 Task: Add an event  with title  Marketing Campaign Execution and Assessment, date '2023/12/19' to 2023/12/20 & Select Event type as  Collective. Add location for the event as  Kolkata, India and add a description: Participants will learn how to provide feedback and constructive criticism in a constructive and respectful manner. They will practice giving and receiving feedback, focusing on specific behaviors and outcomes, and offering suggestions for improvement.Create an event link  http-marketingcampaignexecutionandassessmentcom & Select the event color as  Bright Yellow. , logged in from the account softage.4@softage.netand send the event invitation to softage.10@softage.net and softage.1@softage.net
Action: Mouse moved to (518, 400)
Screenshot: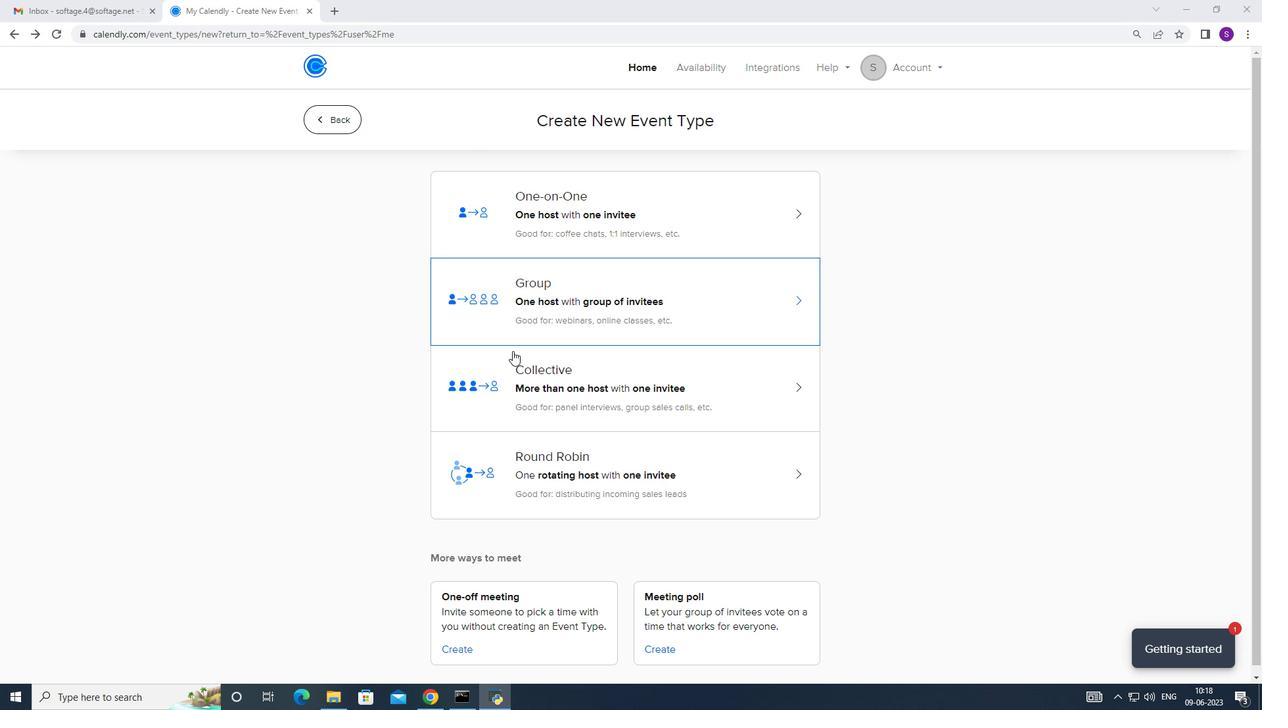 
Action: Mouse pressed left at (518, 400)
Screenshot: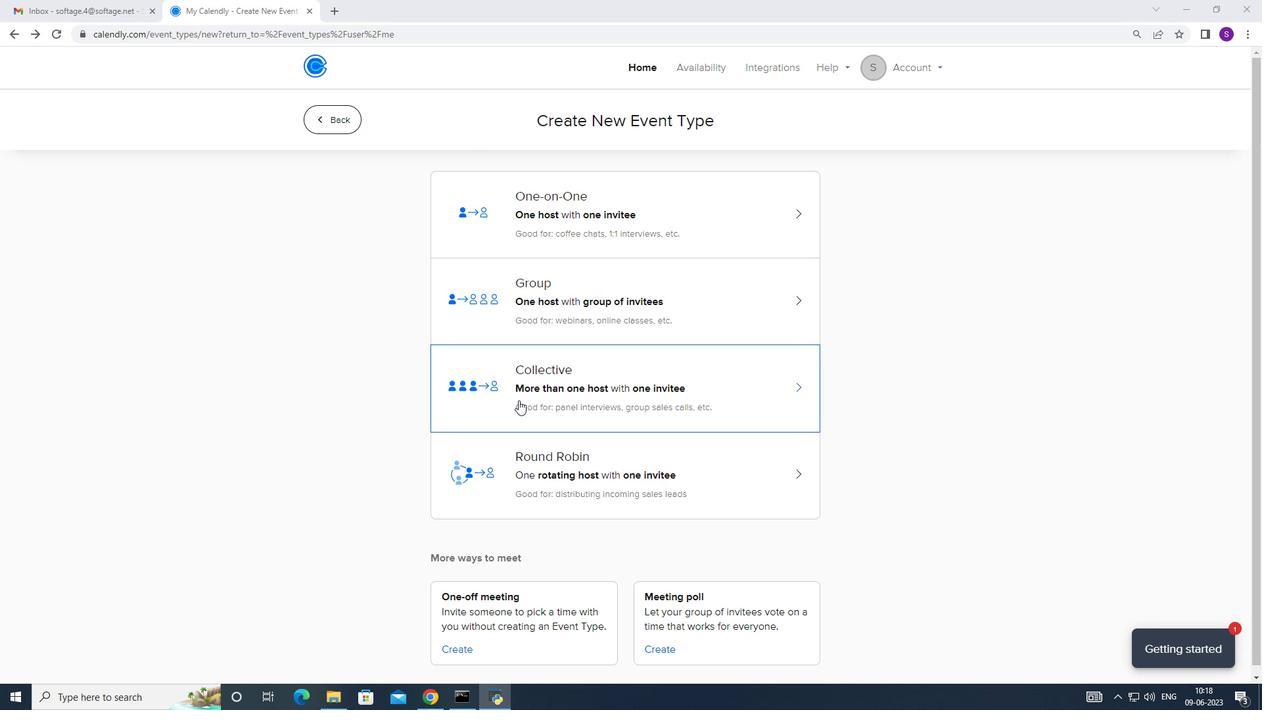 
Action: Mouse moved to (764, 289)
Screenshot: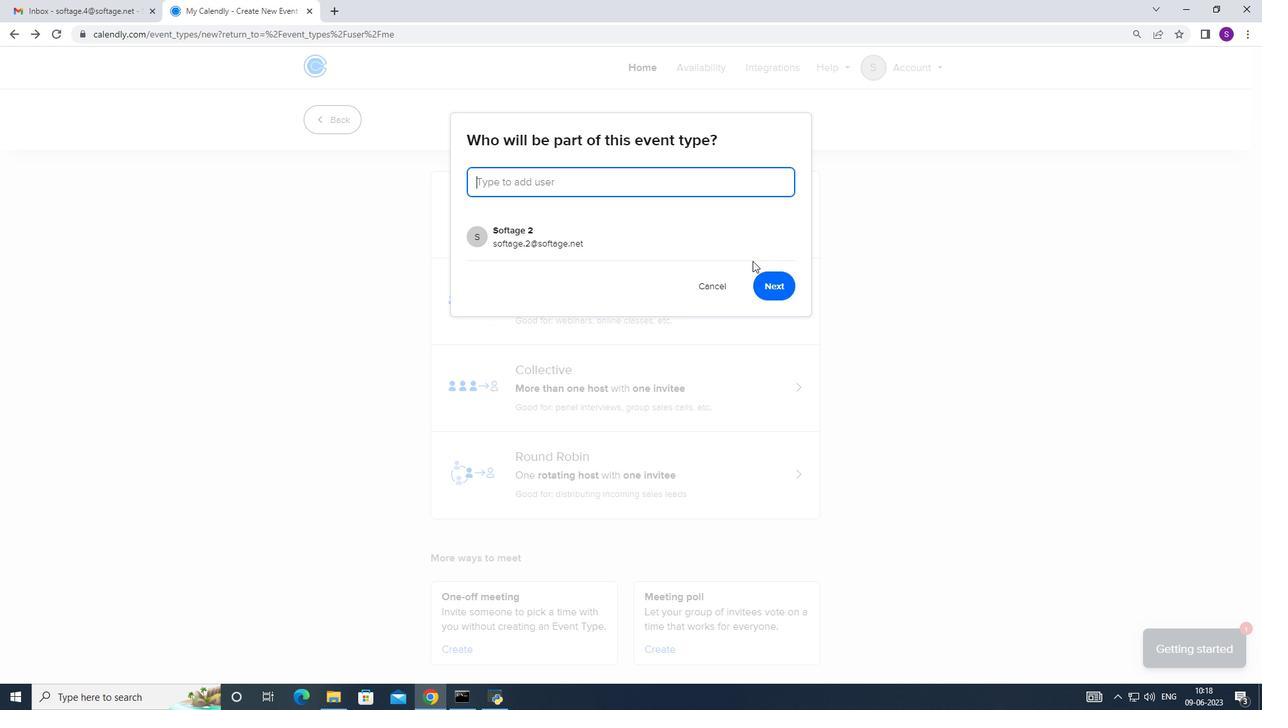 
Action: Mouse pressed left at (764, 289)
Screenshot: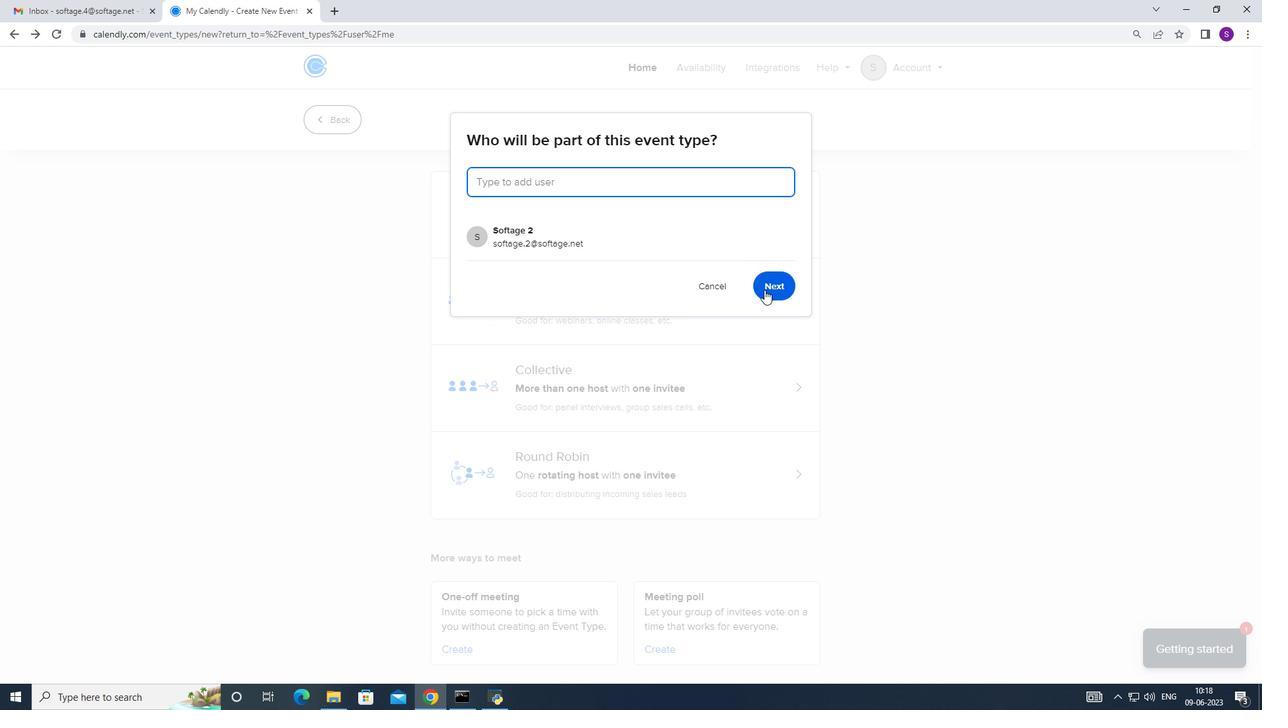 
Action: Mouse moved to (410, 303)
Screenshot: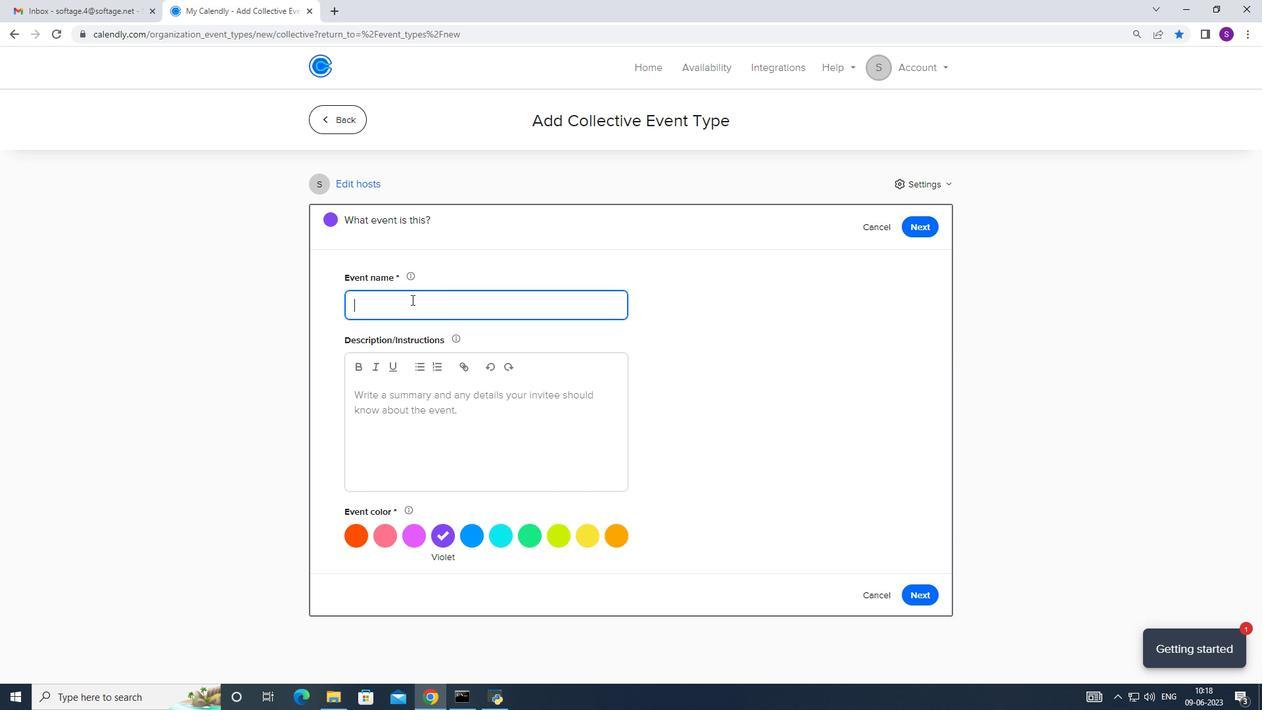 
Action: Key pressed <Key.caps_lock>M<Key.caps_lock>arketing<Key.space><Key.caps_lock>C<Key.caps_lock>ampaign<Key.space><Key.caps_lock>E<Key.caps_lock>xecution
Screenshot: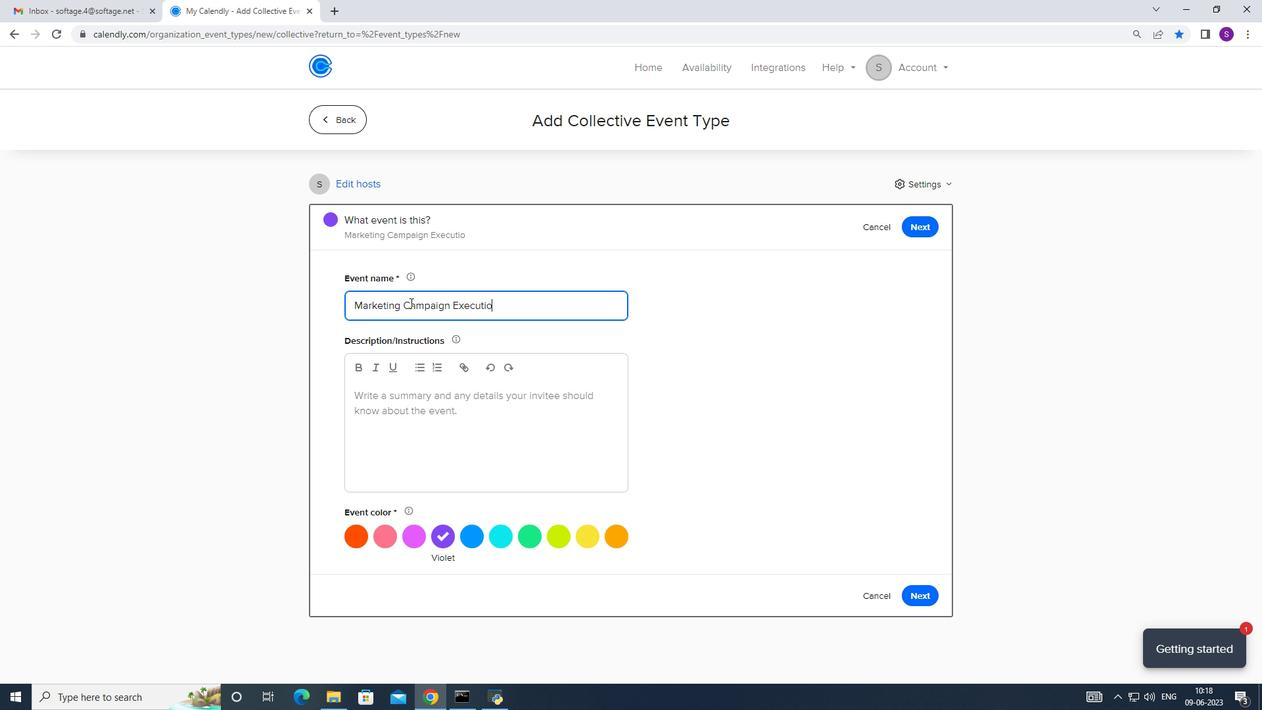 
Action: Mouse moved to (528, 314)
Screenshot: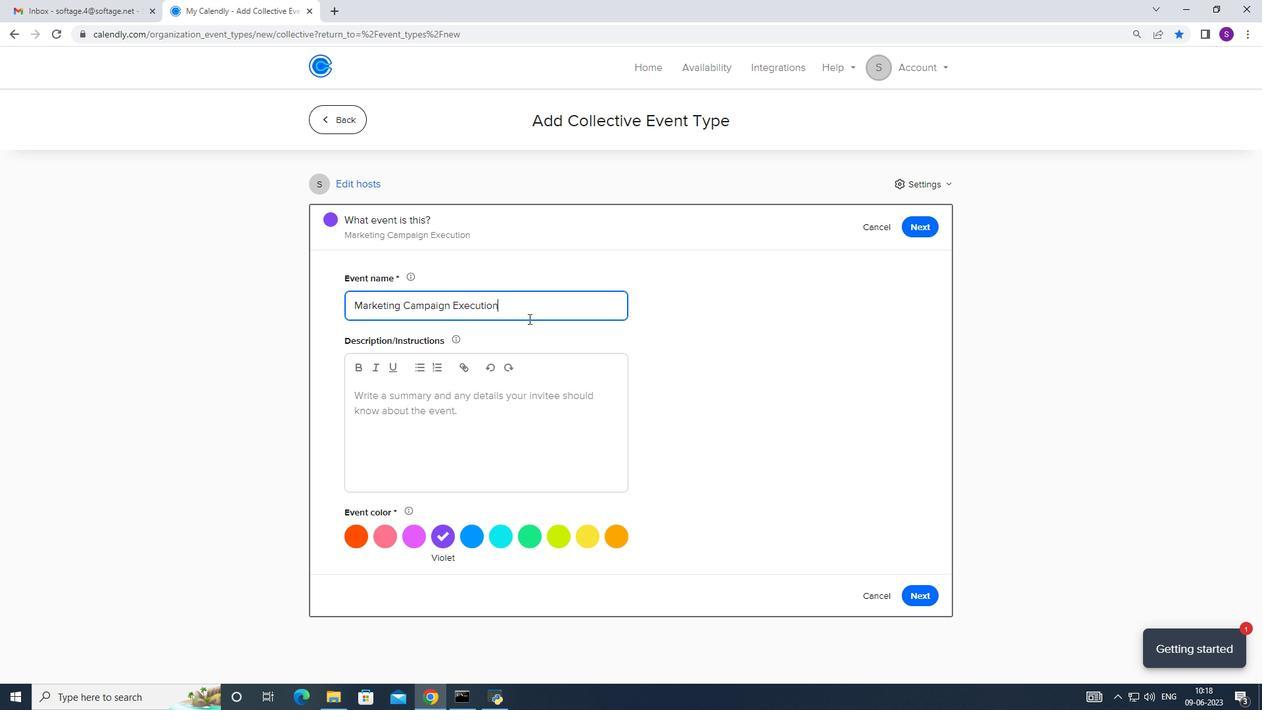 
Action: Key pressed <Key.space>
Screenshot: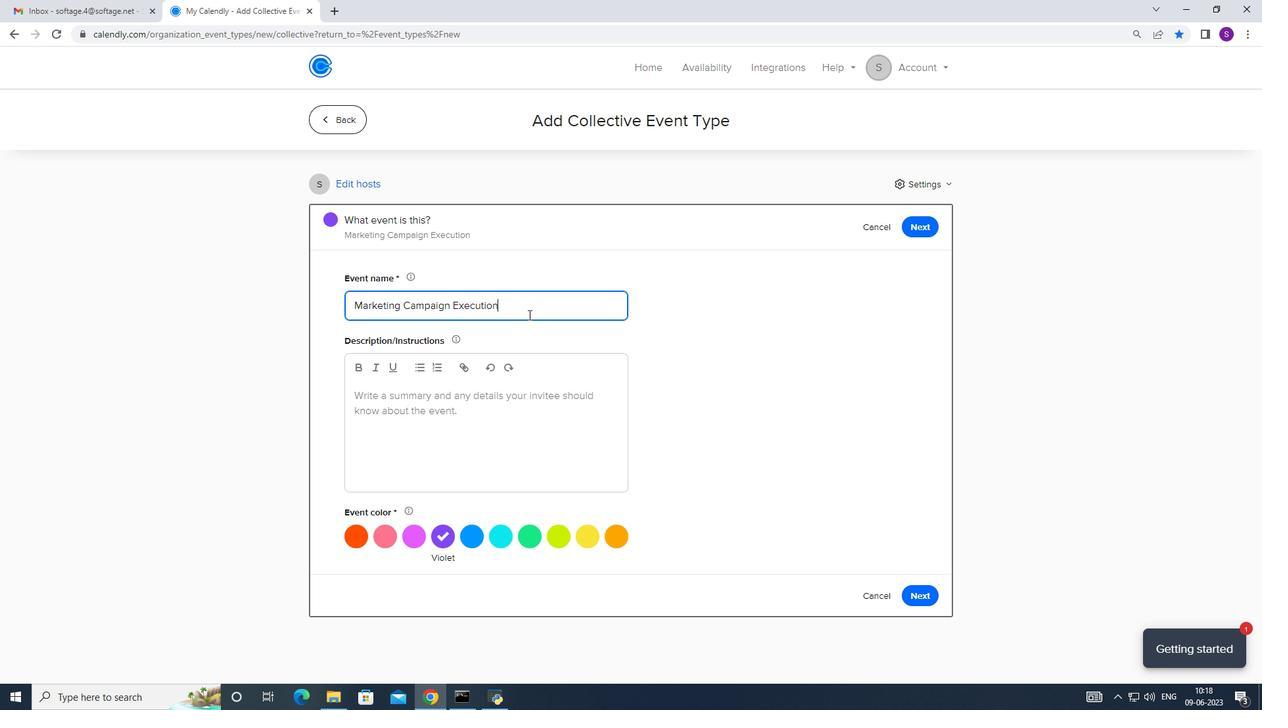 
Action: Mouse moved to (527, 314)
Screenshot: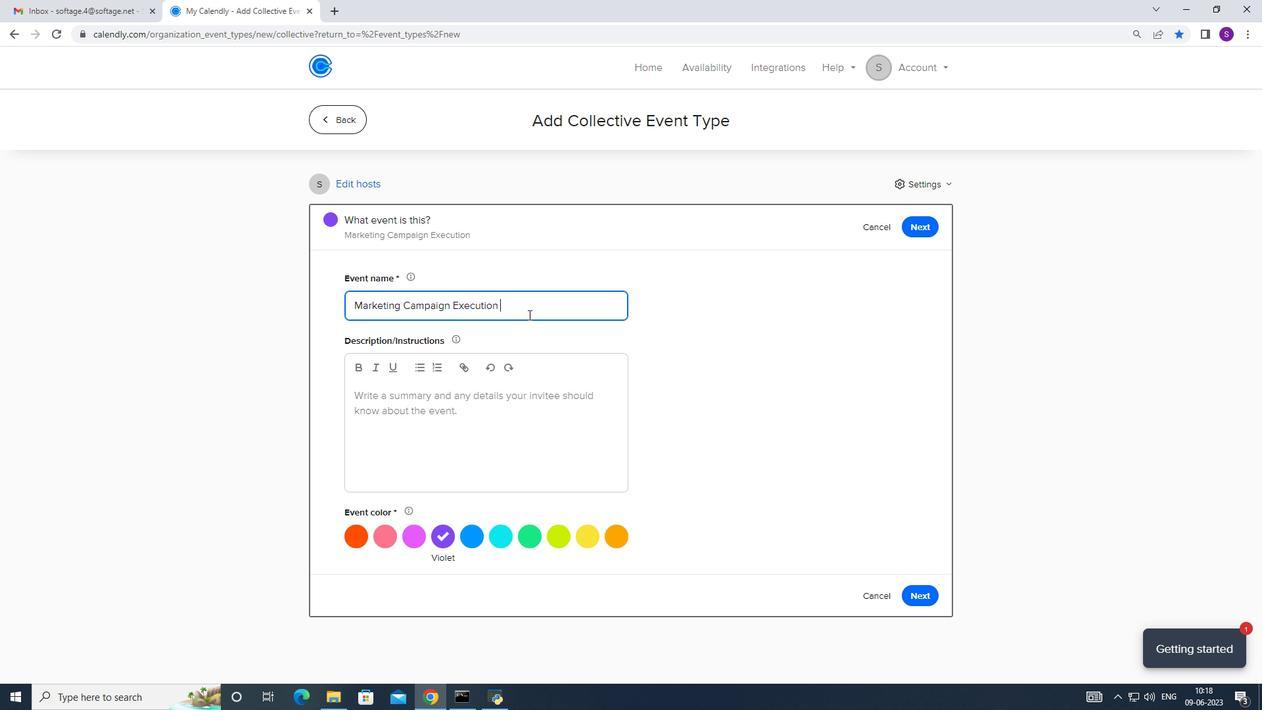 
Action: Key pressed <Key.space>and<Key.space><Key.caps_lock>A<Key.caps_lock>ssessment
Screenshot: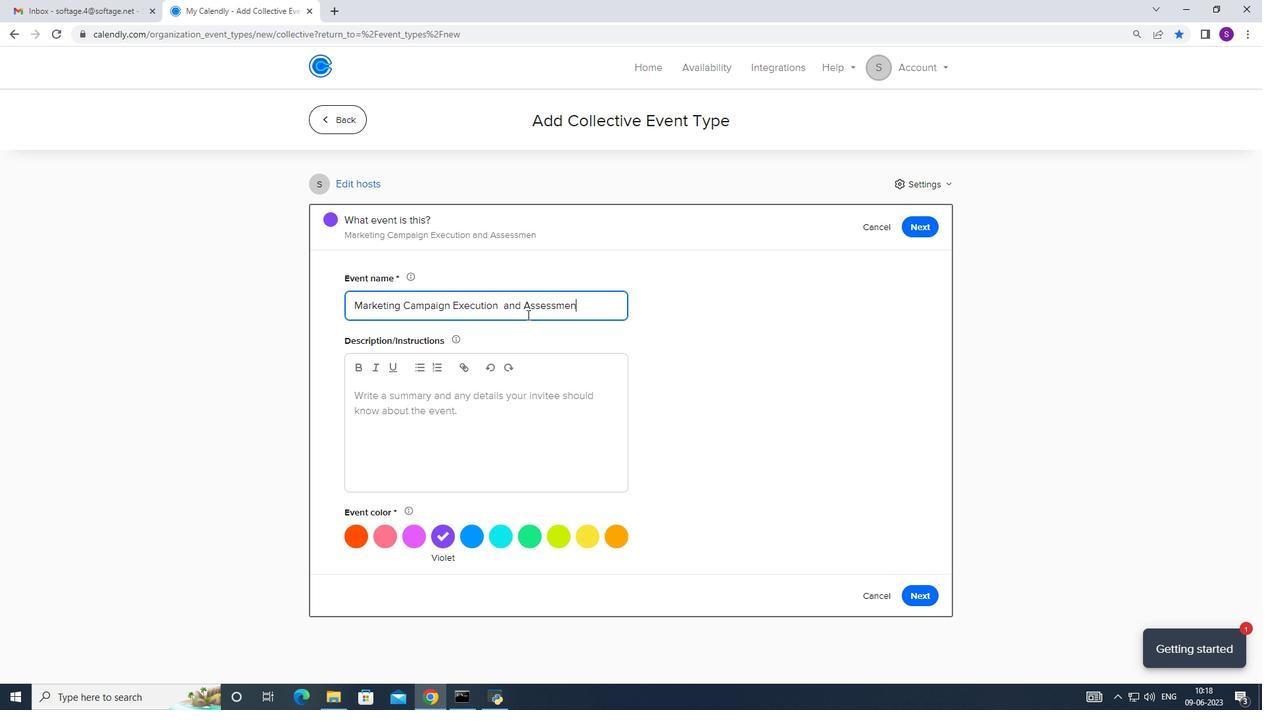 
Action: Mouse moved to (477, 399)
Screenshot: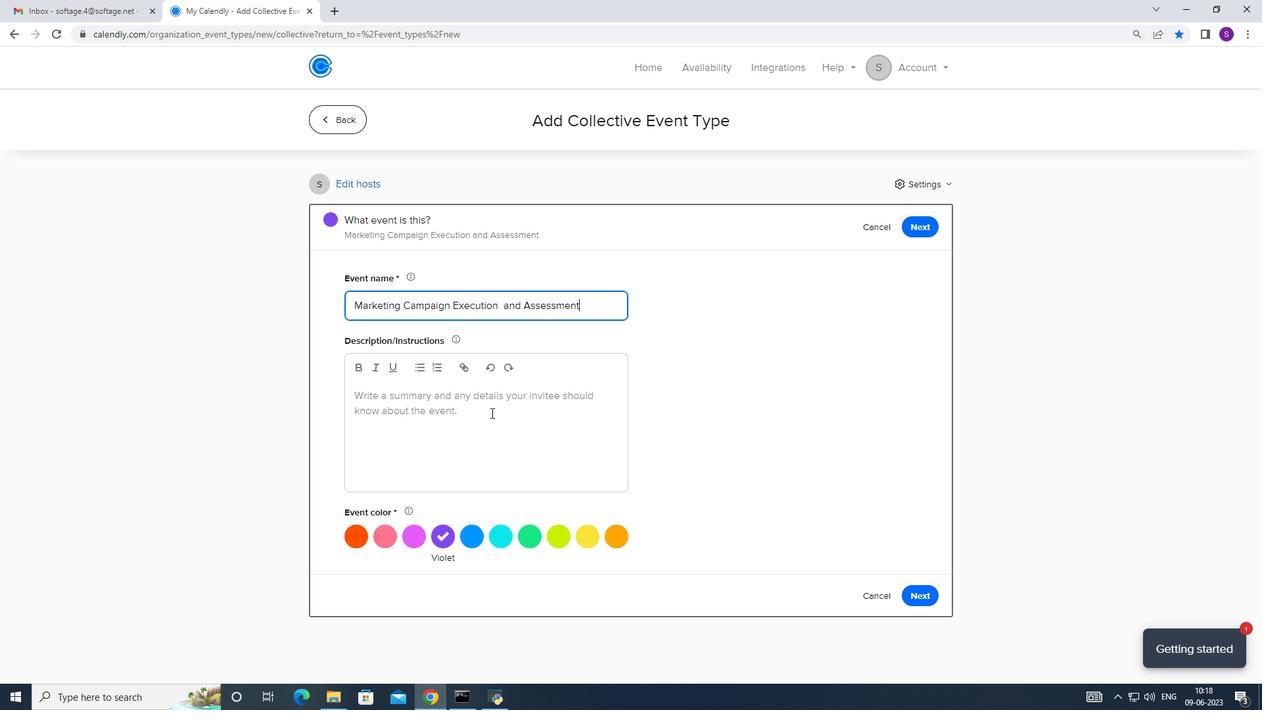 
Action: Mouse pressed left at (477, 399)
Screenshot: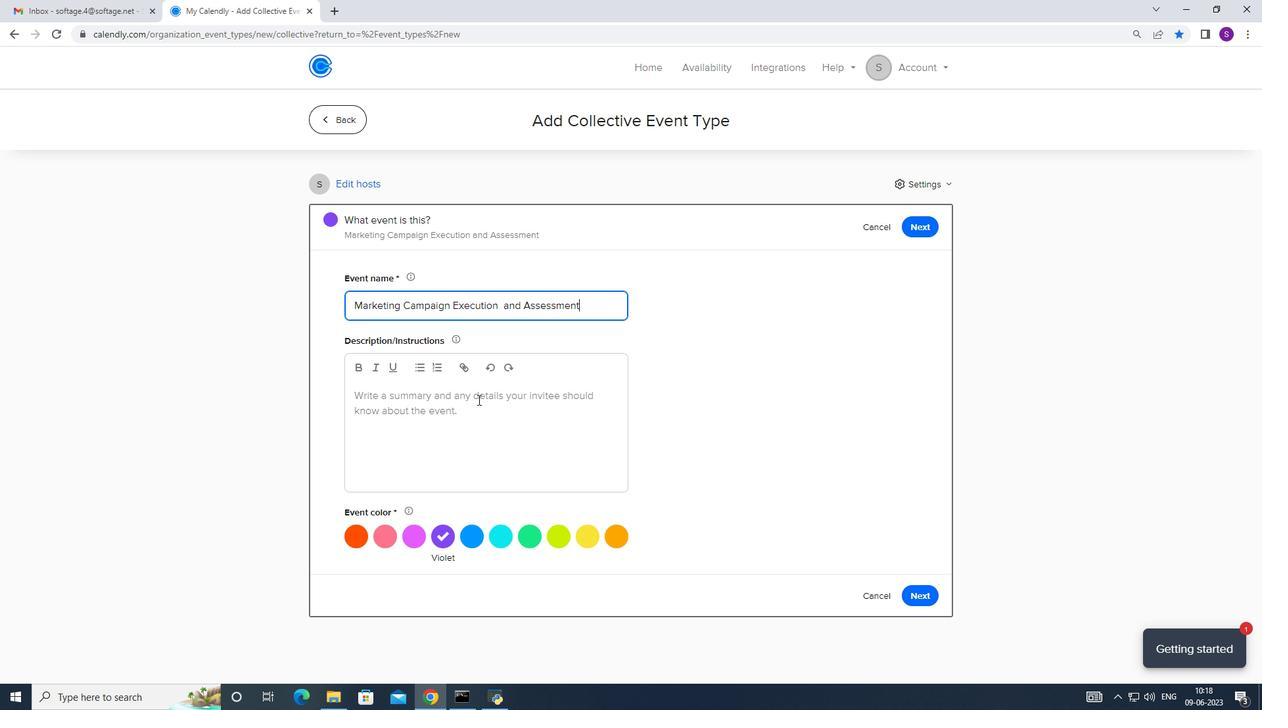 
Action: Mouse moved to (386, 402)
Screenshot: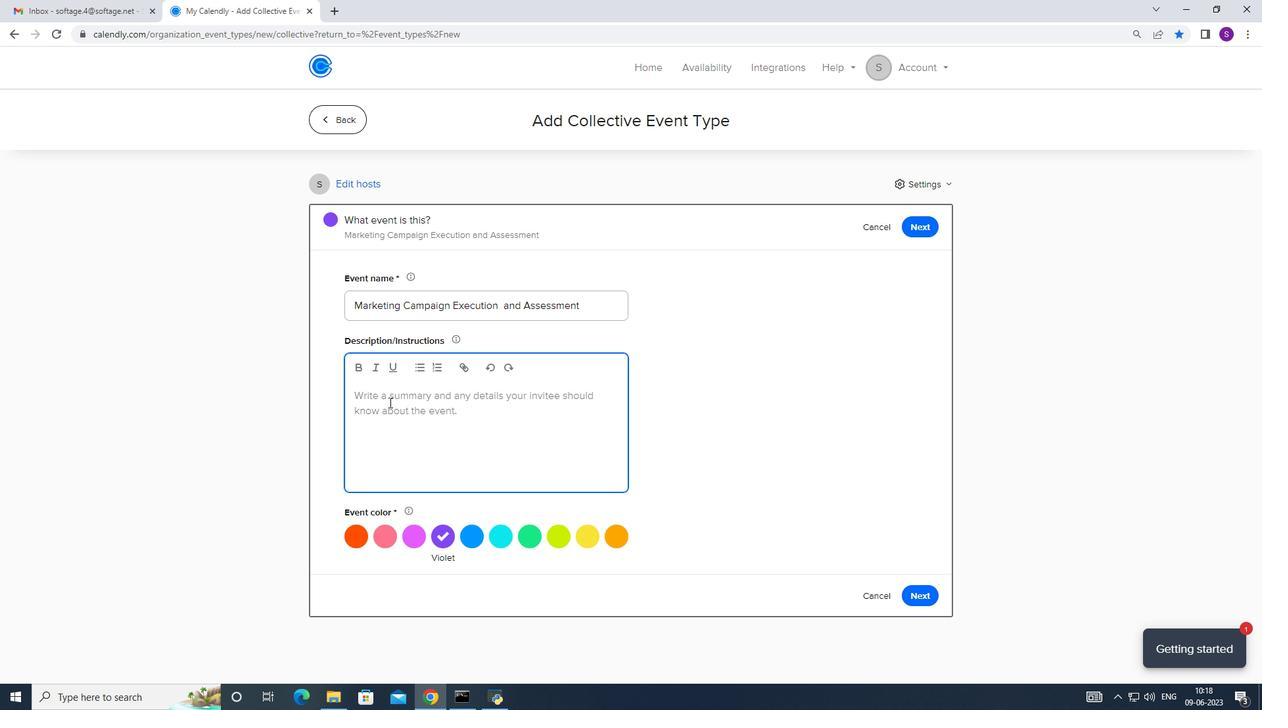 
Action: Mouse pressed left at (386, 402)
Screenshot: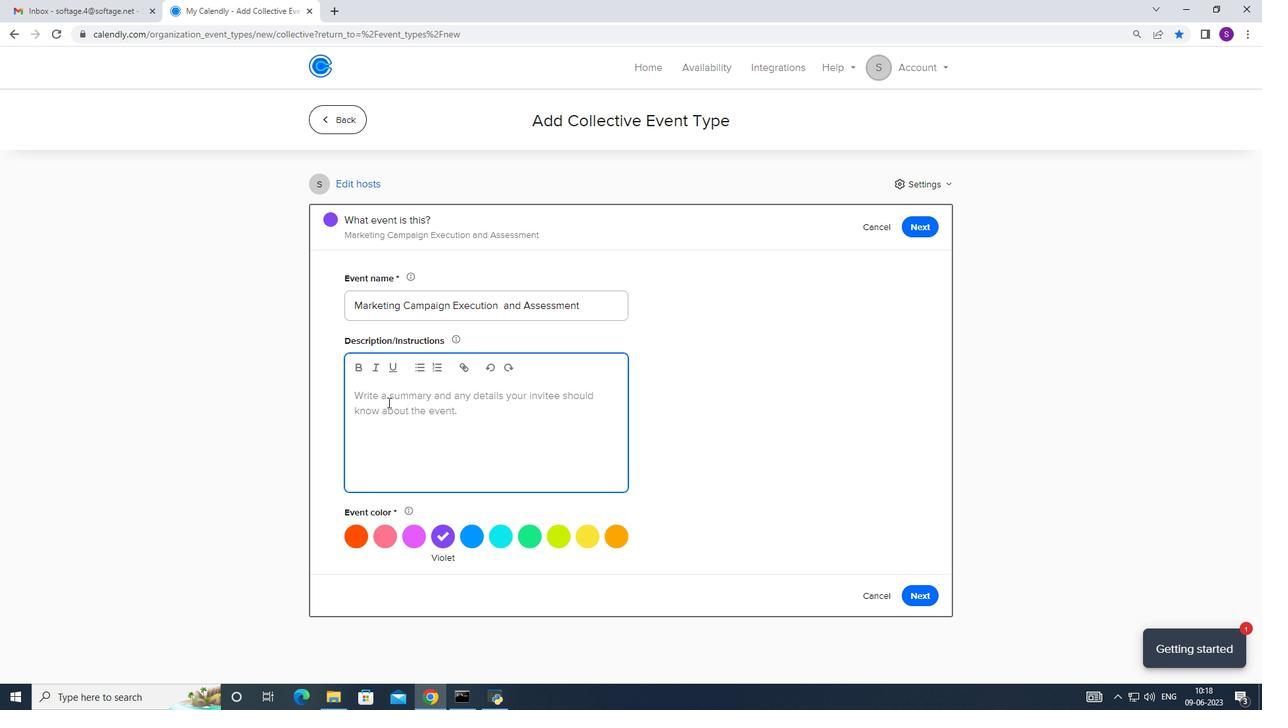 
Action: Mouse moved to (389, 400)
Screenshot: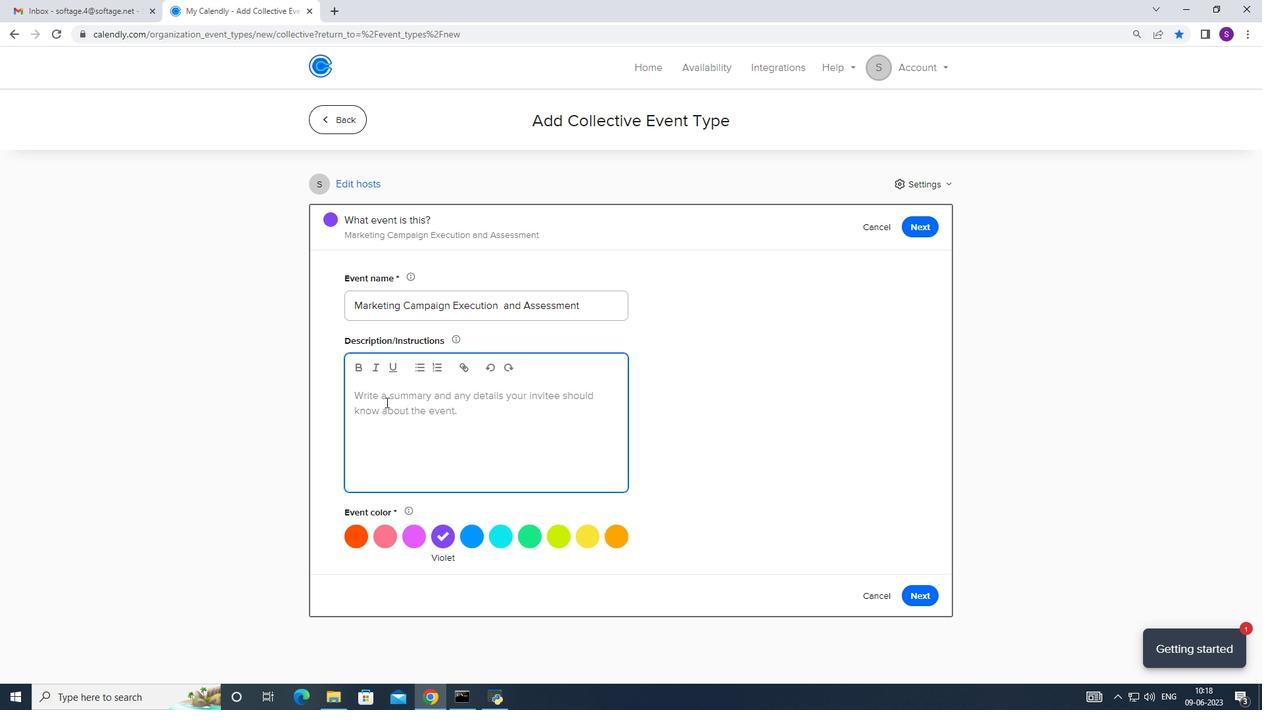 
Action: Key pressed <Key.caps_lock>P<Key.caps_lock>articipants<Key.space>will<Key.space>learn<Key.space>how<Key.space>to<Key.space>provide<Key.space>feedbvack<Key.space><Key.backspace><Key.backspace><Key.backspace><Key.backspace><Key.backspace>ack<Key.space>and<Key.space>constructive<Key.space>manner
Screenshot: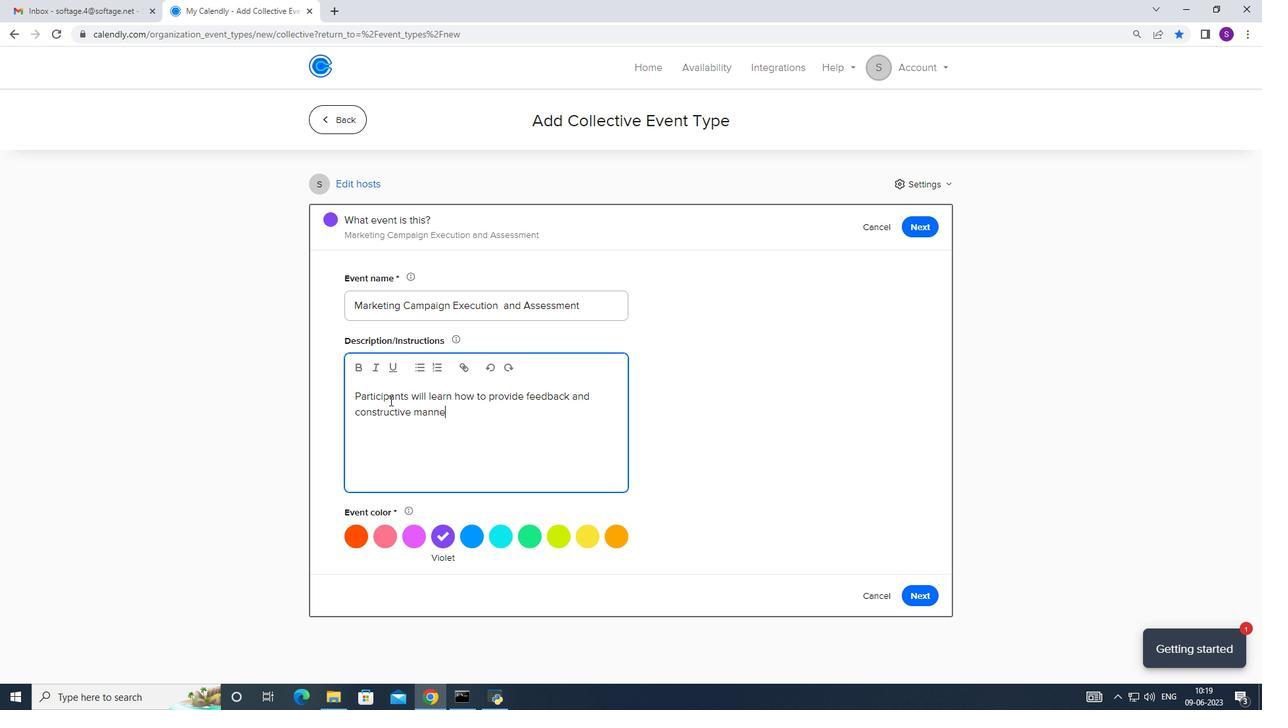 
Action: Mouse moved to (449, 419)
Screenshot: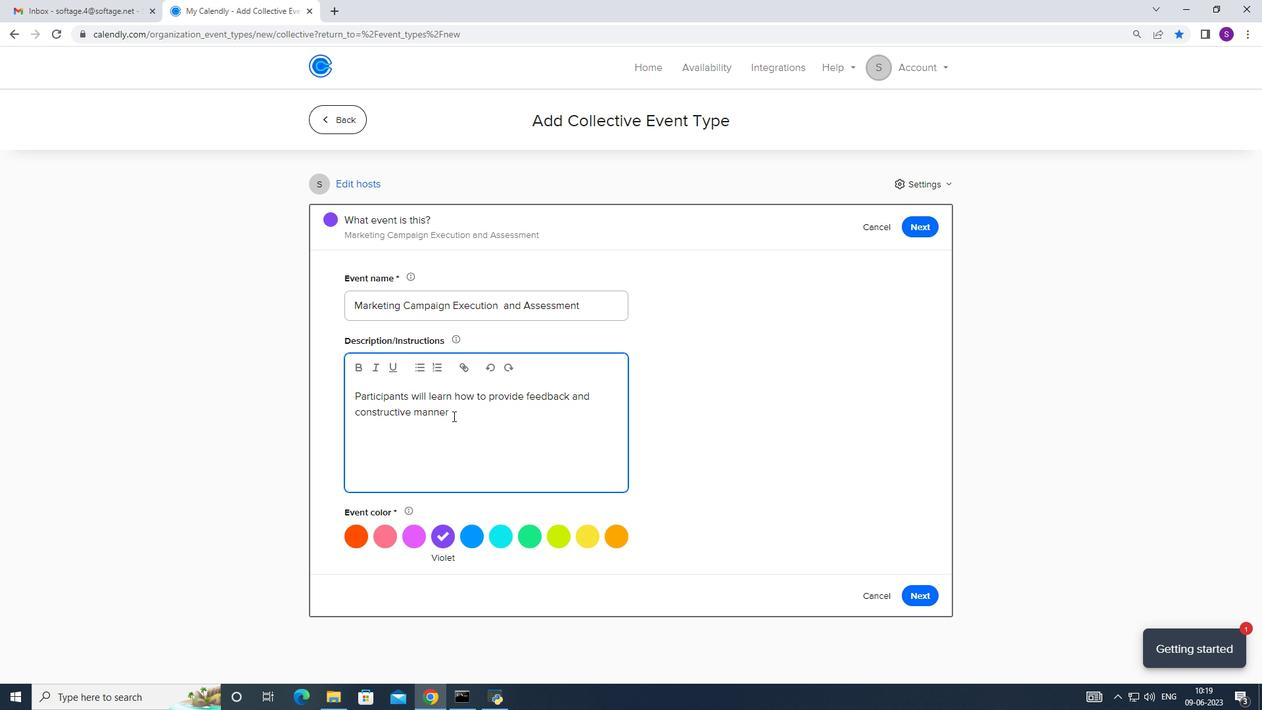 
Action: Key pressed <Key.backspace><Key.backspace><Key.backspace><Key.backspace><Key.backspace><Key.backspace><Key.backspace><Key.space>criticism<Key.space>in<Key.space>a<Key.space>construxctive<Key.space>
Screenshot: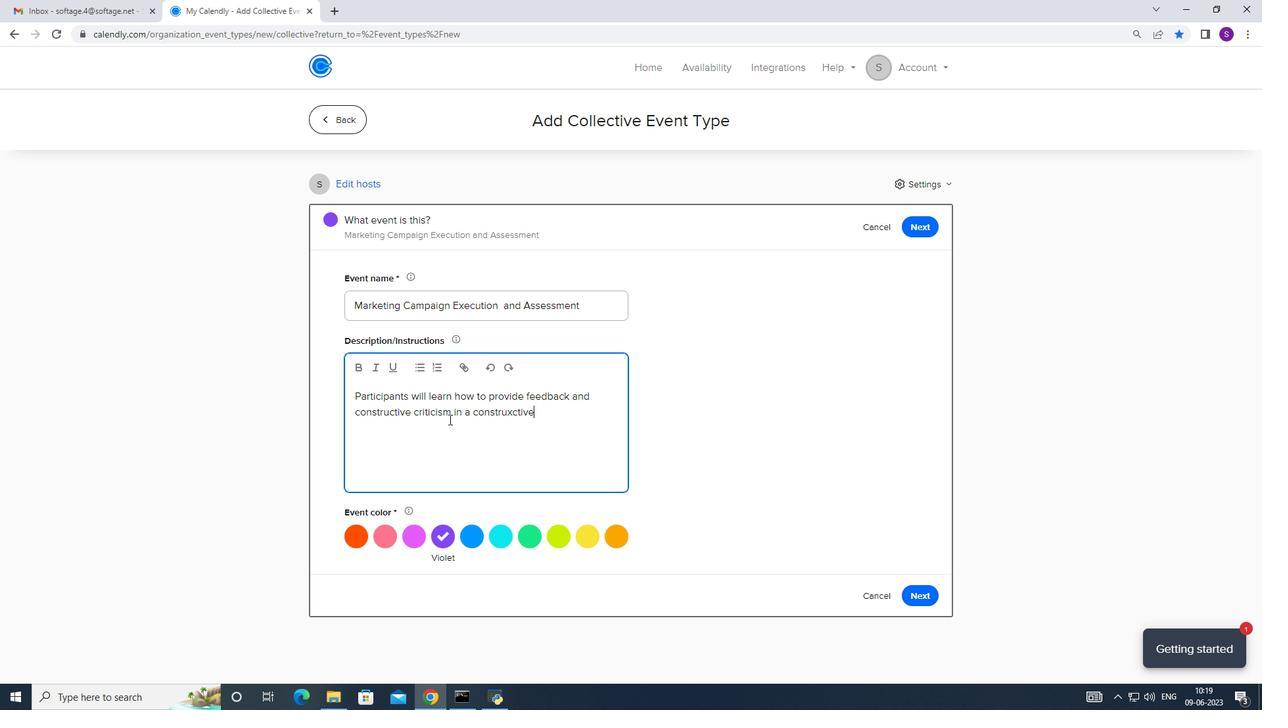 
Action: Mouse moved to (514, 420)
Screenshot: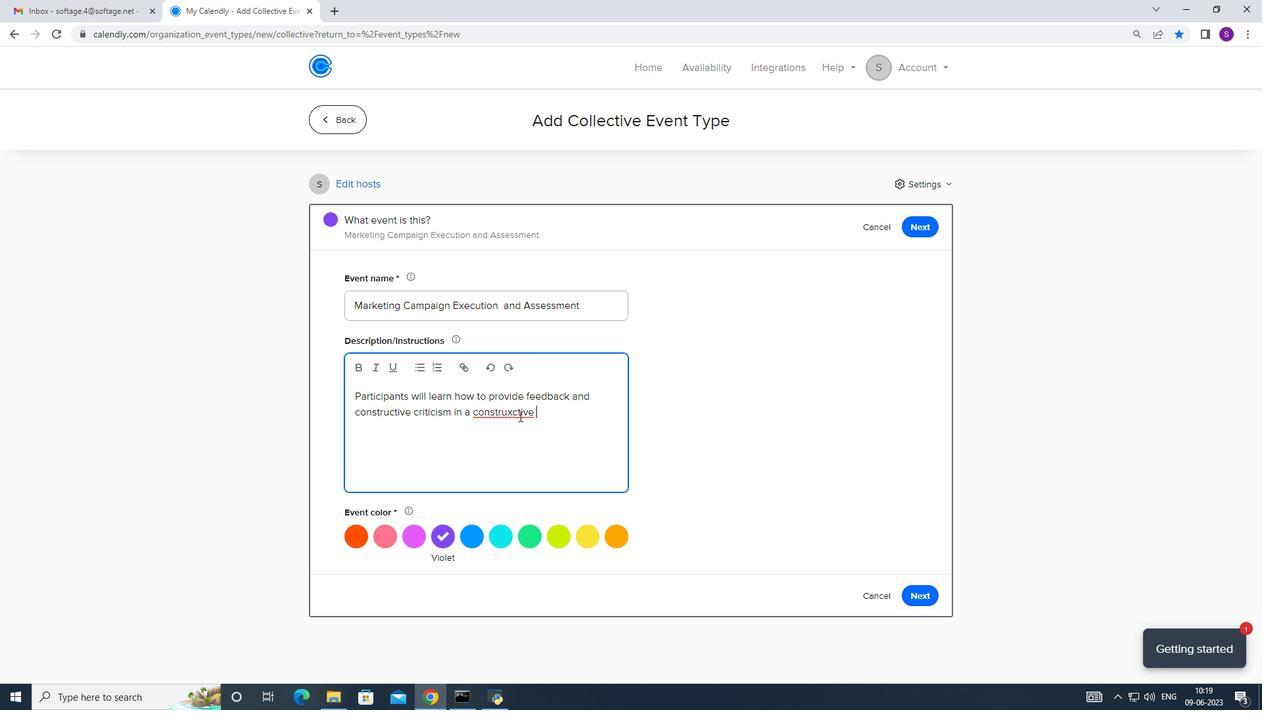 
Action: Mouse pressed left at (514, 420)
Screenshot: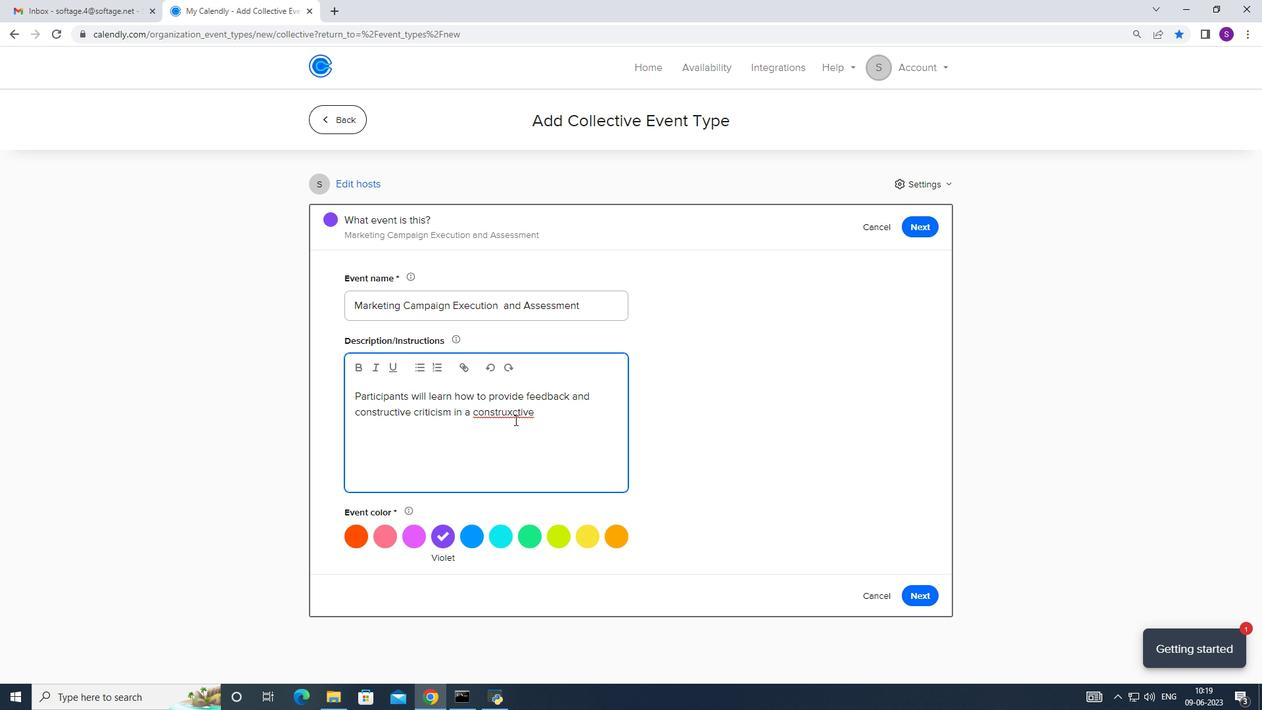 
Action: Key pressed <Key.backspace>
Screenshot: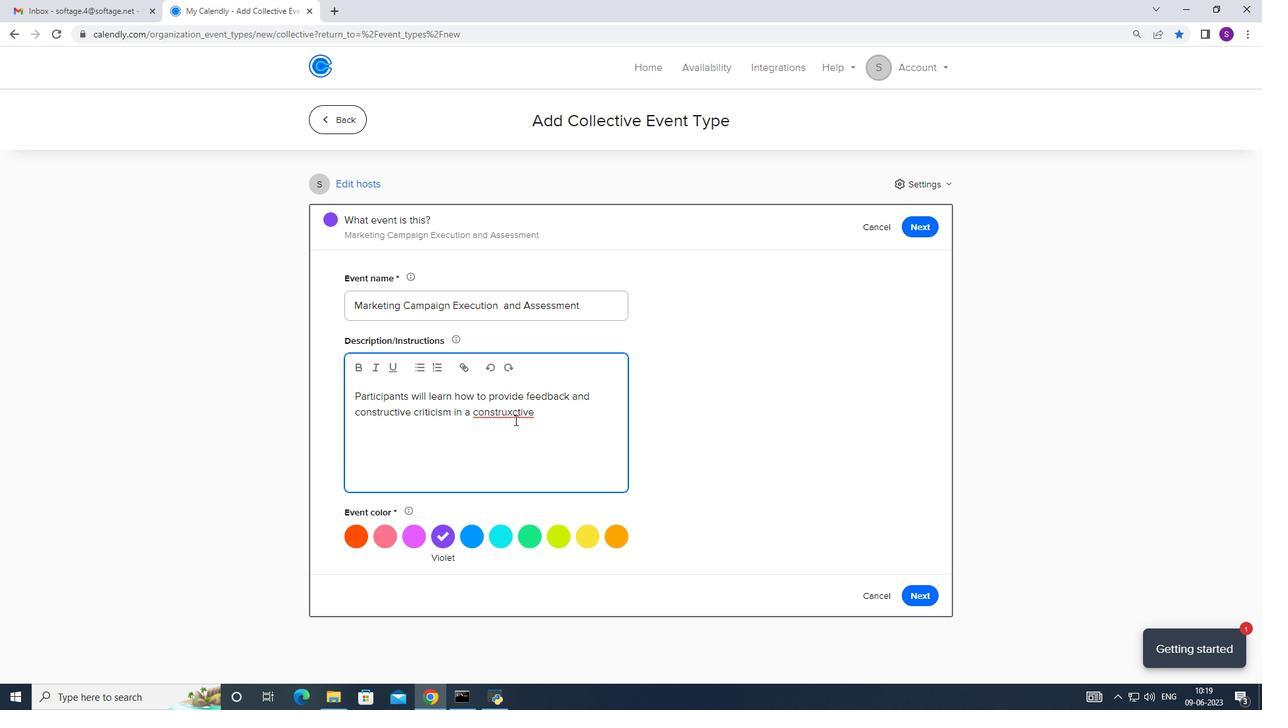 
Action: Mouse moved to (535, 410)
Screenshot: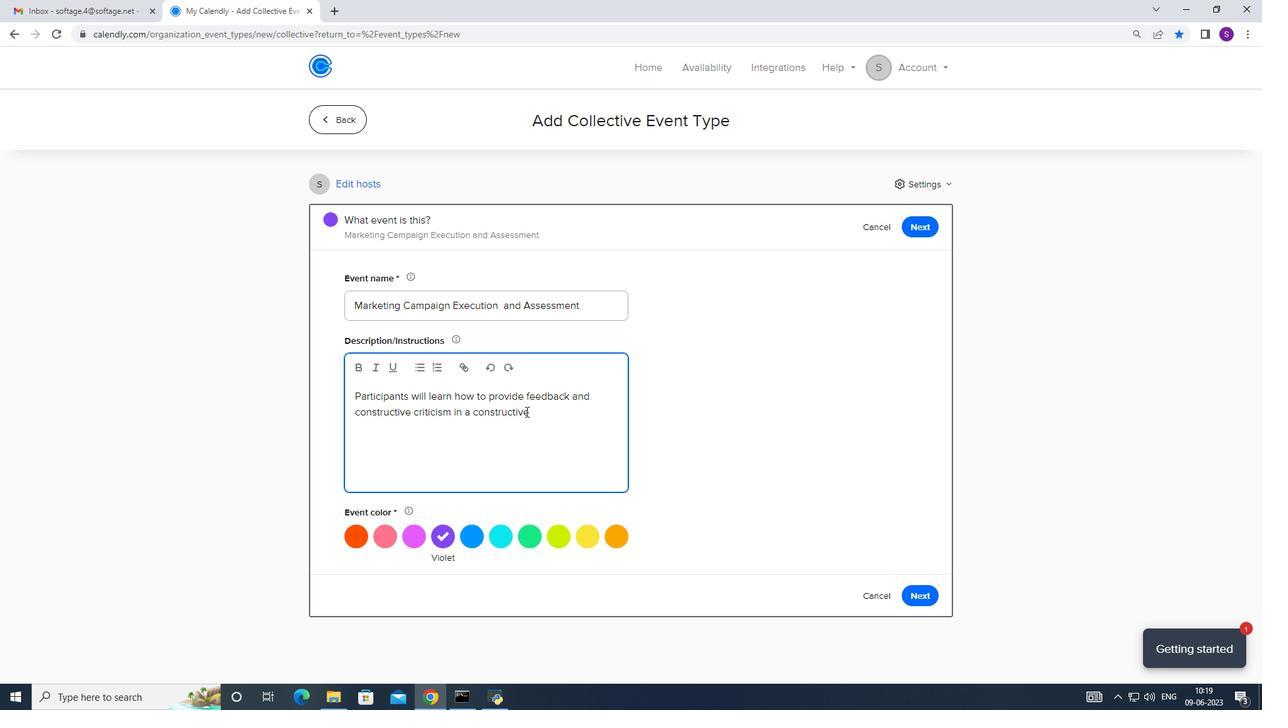 
Action: Mouse pressed left at (535, 410)
Screenshot: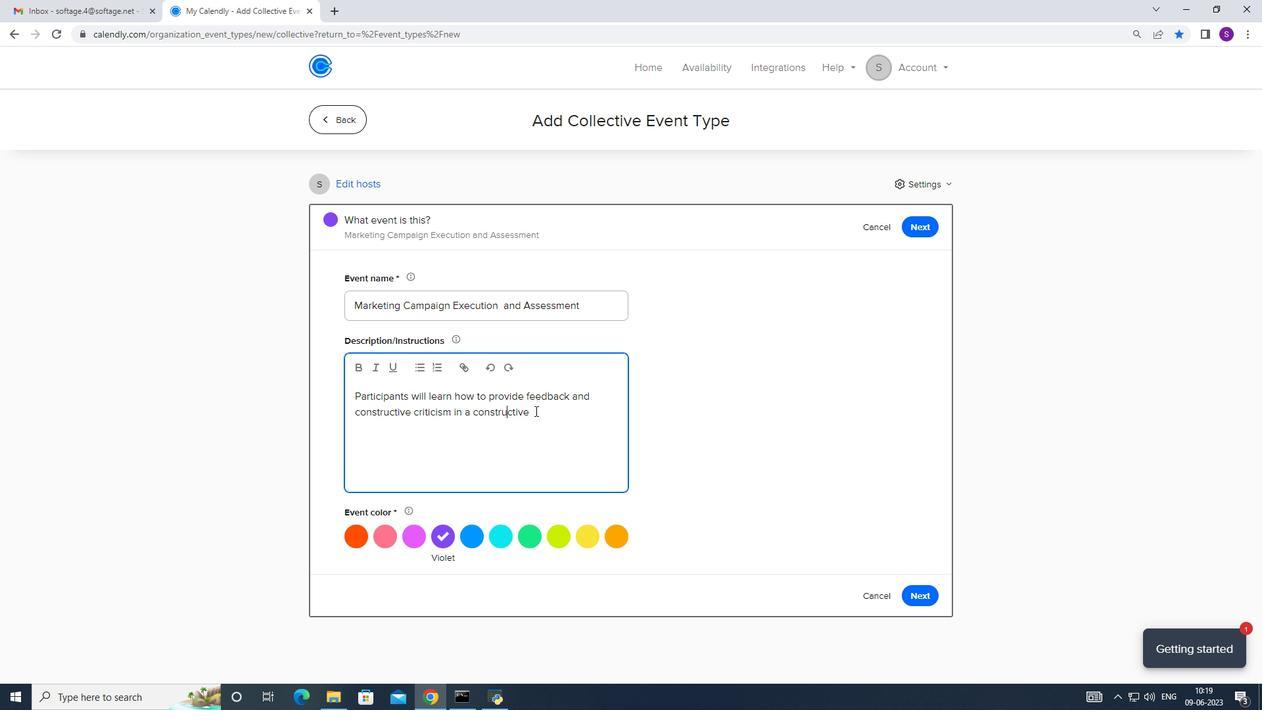 
Action: Key pressed <Key.space>manner.the<Key.backspace><Key.backspace><Key.backspace><Key.space><Key.caps_lock>T<Key.caps_lock>hey<Key.space>will<Key.space>prasc<Key.backspace><Key.backspace><Key.backspace>actice<Key.space>giving<Key.space>and<Key.space>recieving<Key.space>feedbc<Key.backspace>ack.
Screenshot: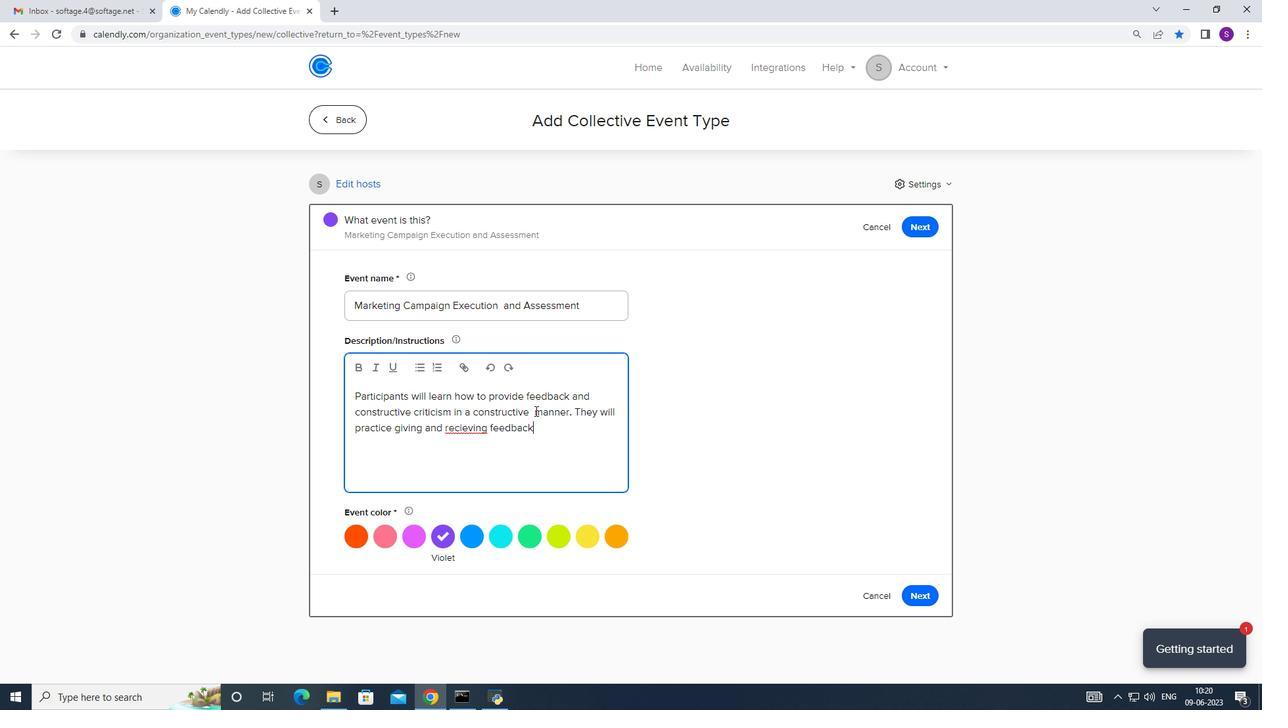 
Action: Mouse moved to (472, 430)
Screenshot: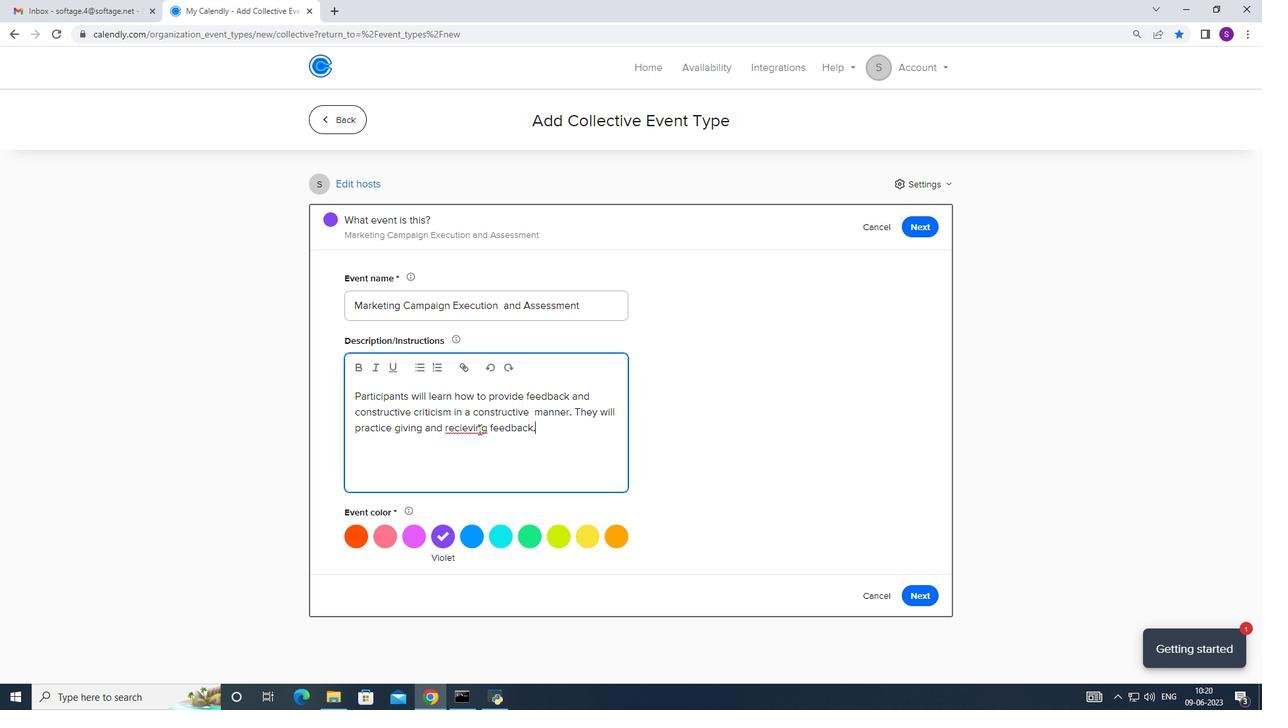 
Action: Mouse pressed left at (472, 430)
Screenshot: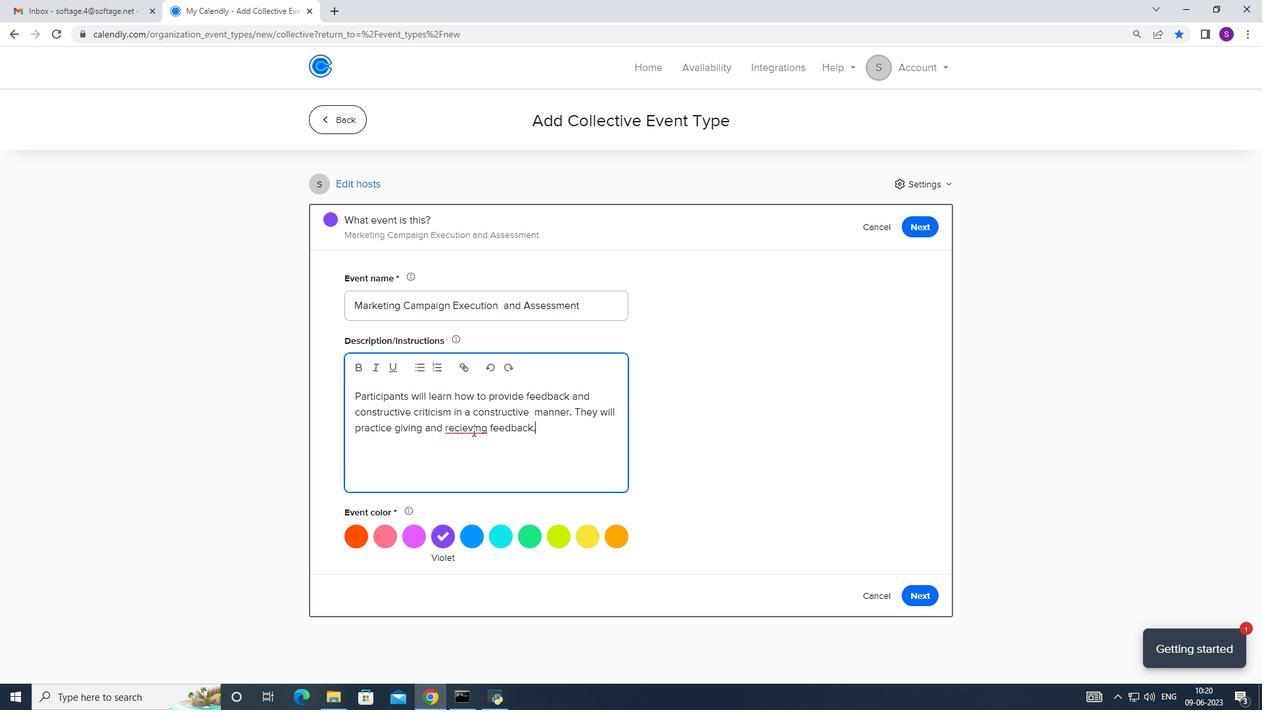 
Action: Mouse pressed right at (472, 430)
Screenshot: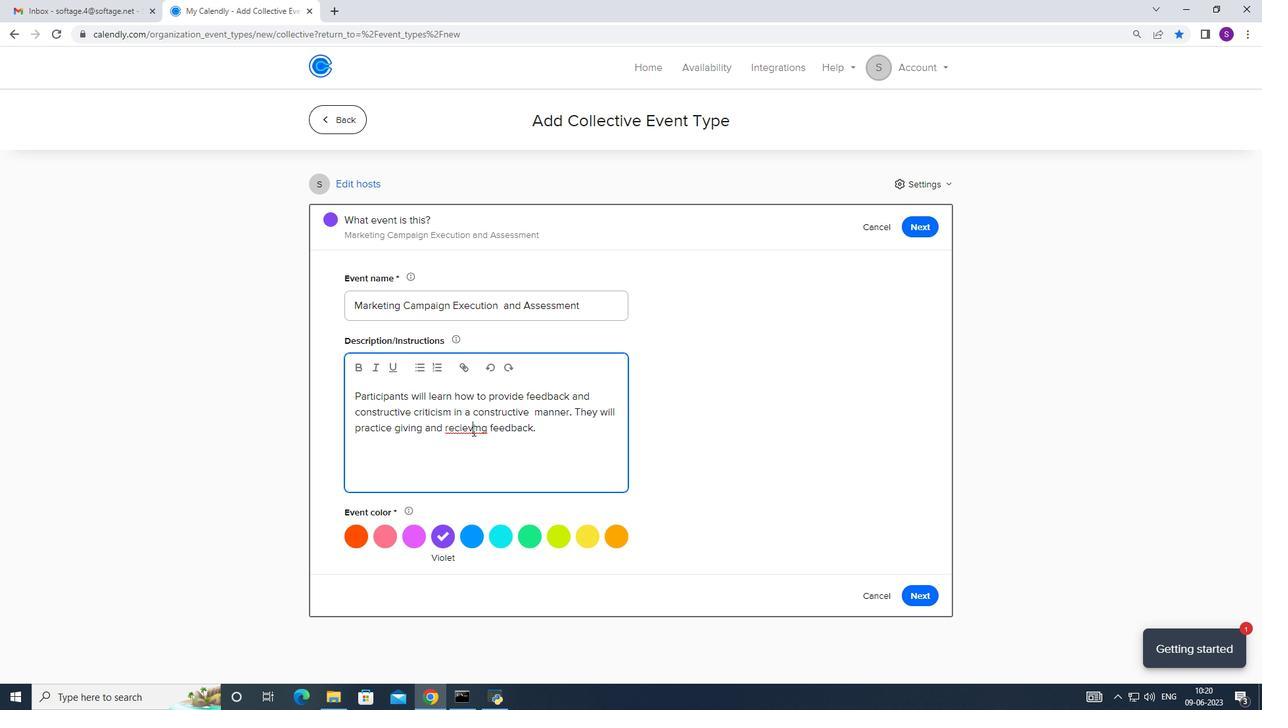 
Action: Mouse moved to (483, 439)
Screenshot: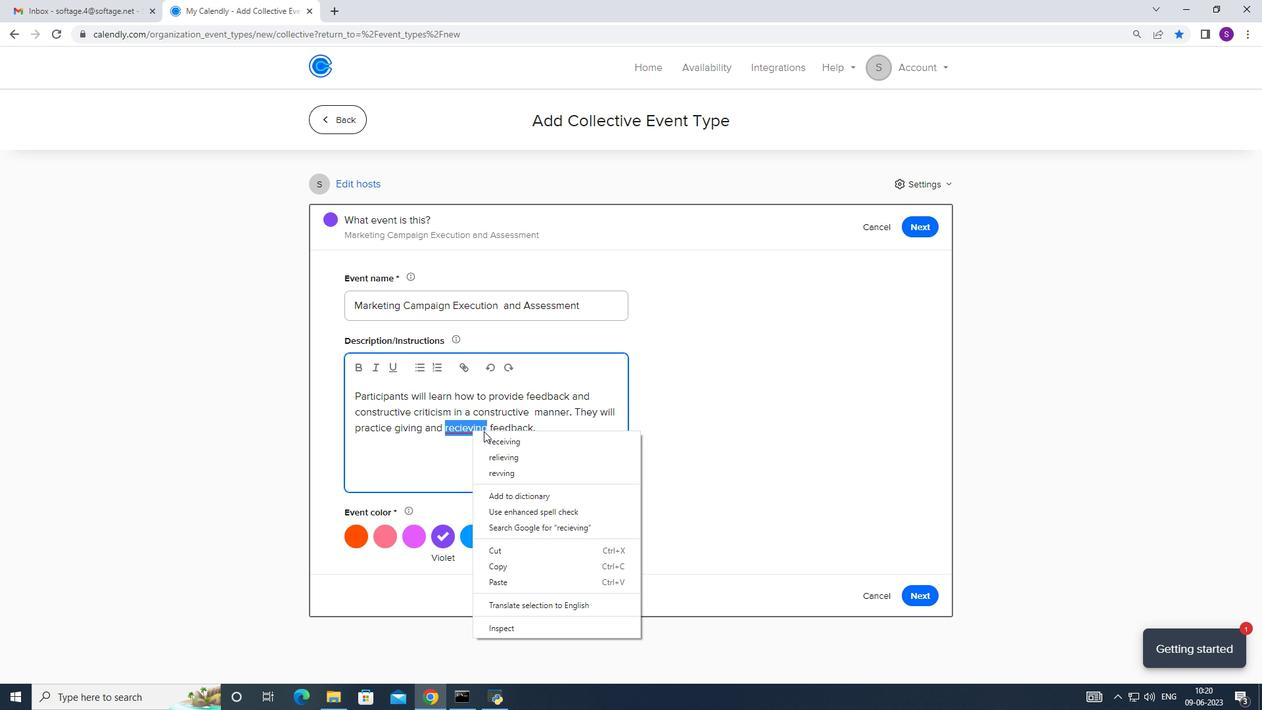 
Action: Mouse pressed left at (483, 439)
Screenshot: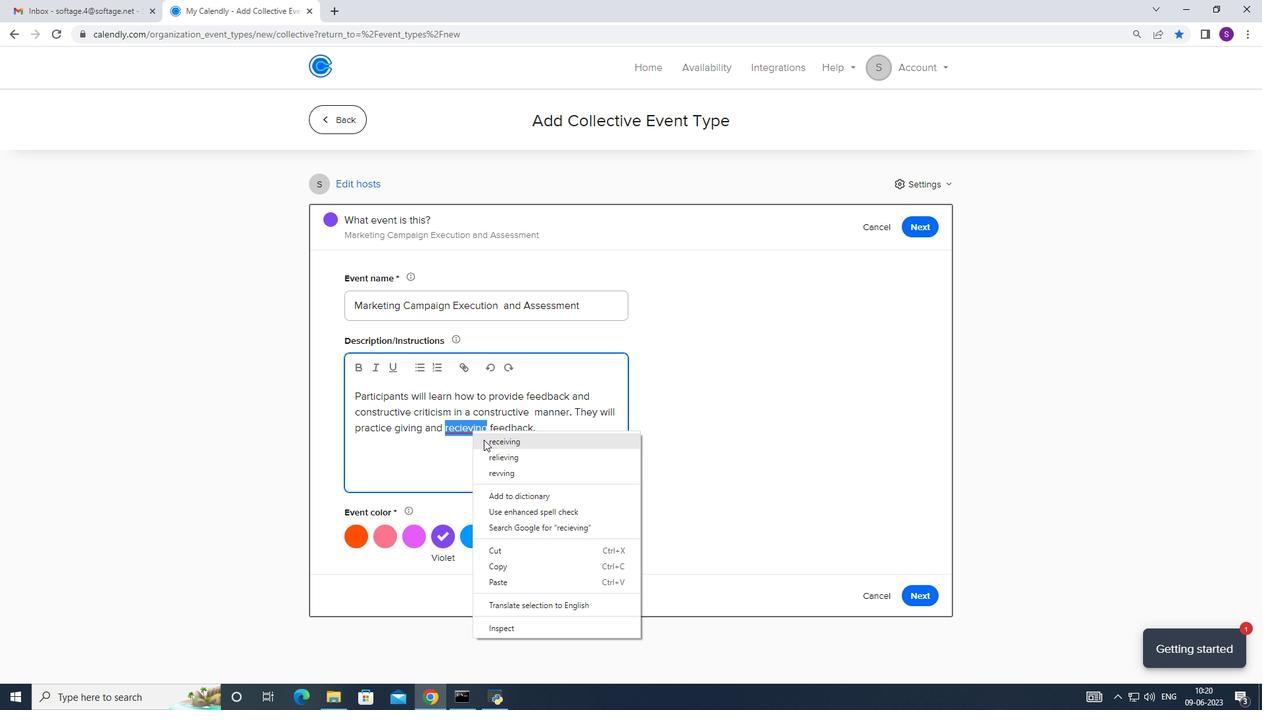 
Action: Mouse moved to (546, 425)
Screenshot: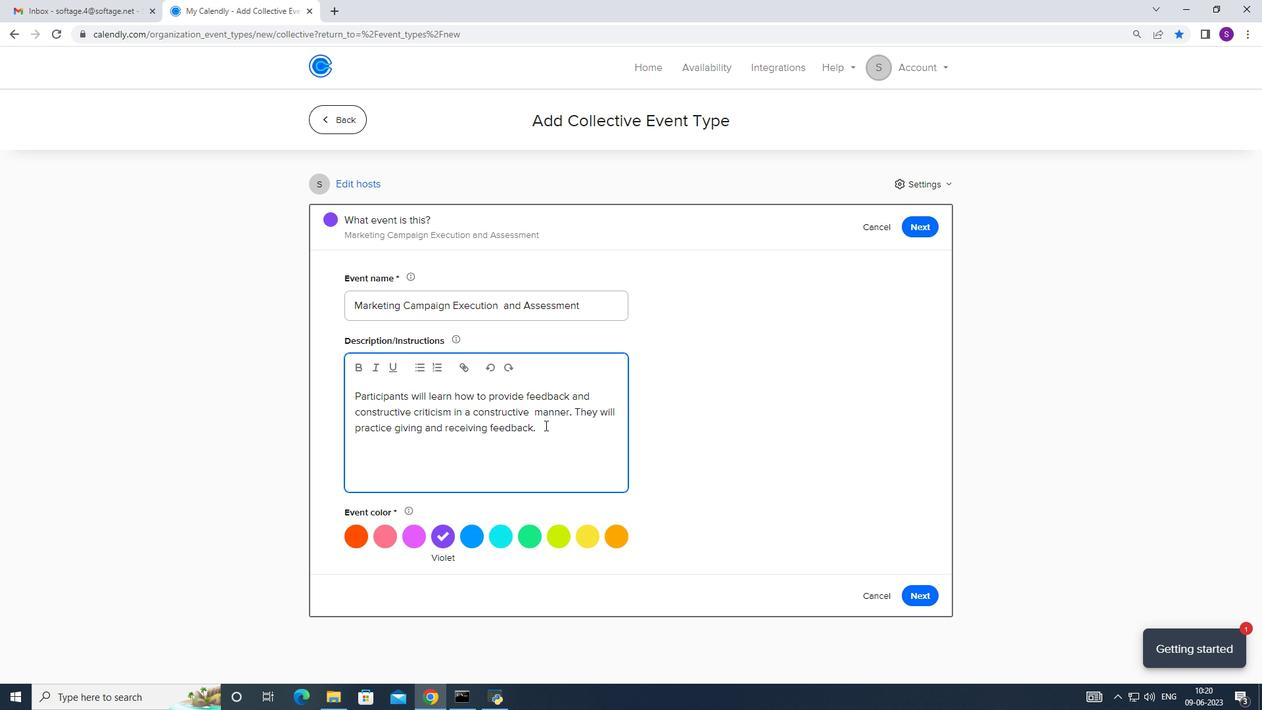 
Action: Mouse pressed left at (546, 425)
Screenshot: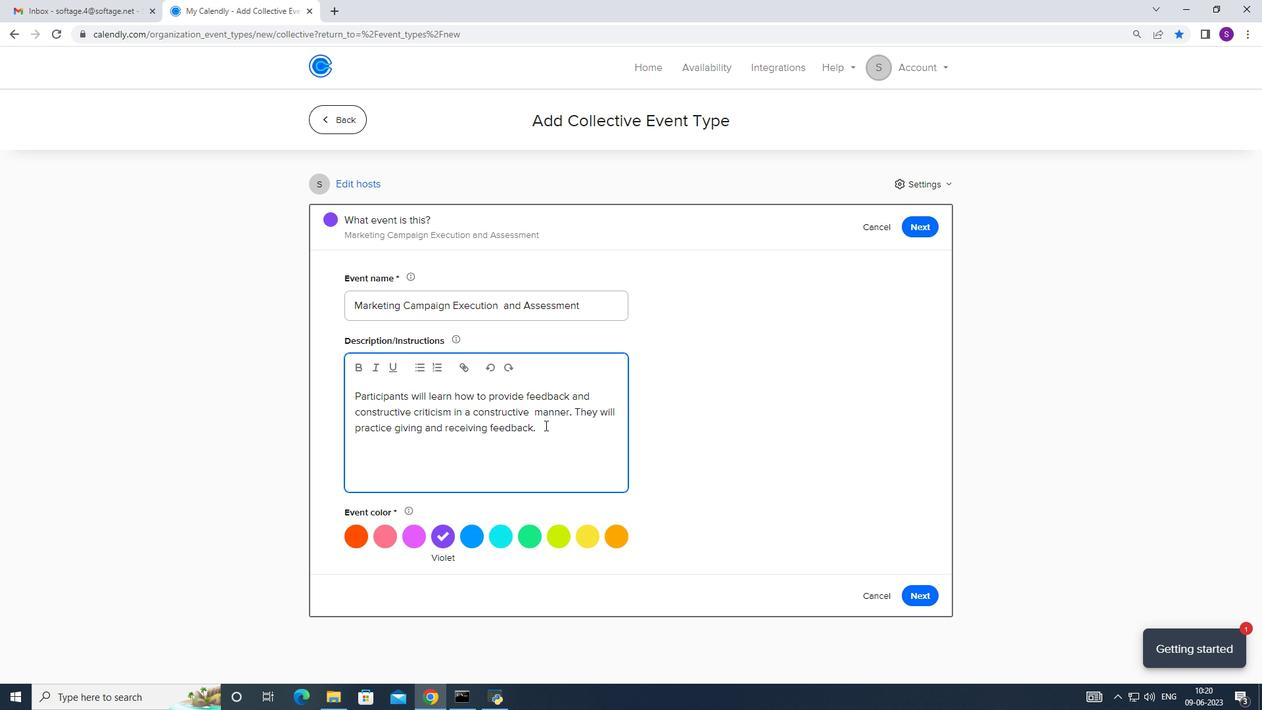 
Action: Key pressed <Key.backspace>,<Key.space>focussing<Key.space>on<Key.space>specificv<Key.backspace><Key.space>
Screenshot: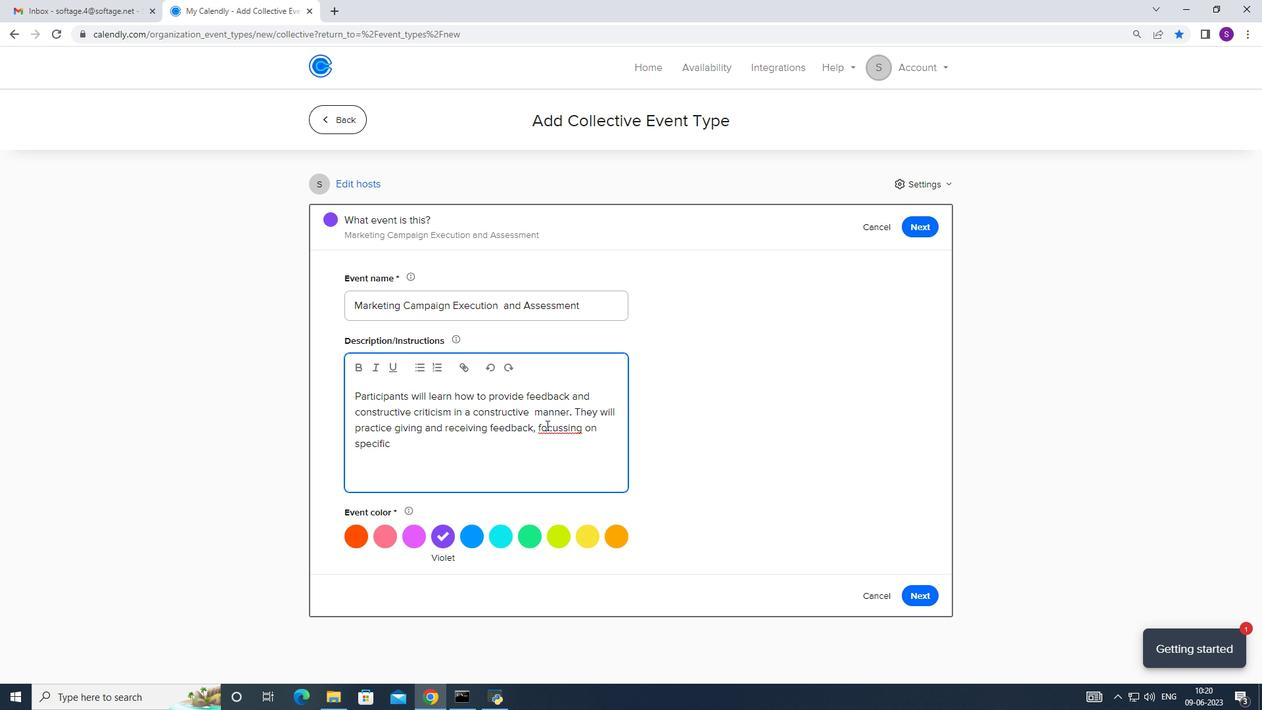 
Action: Mouse moved to (565, 429)
Screenshot: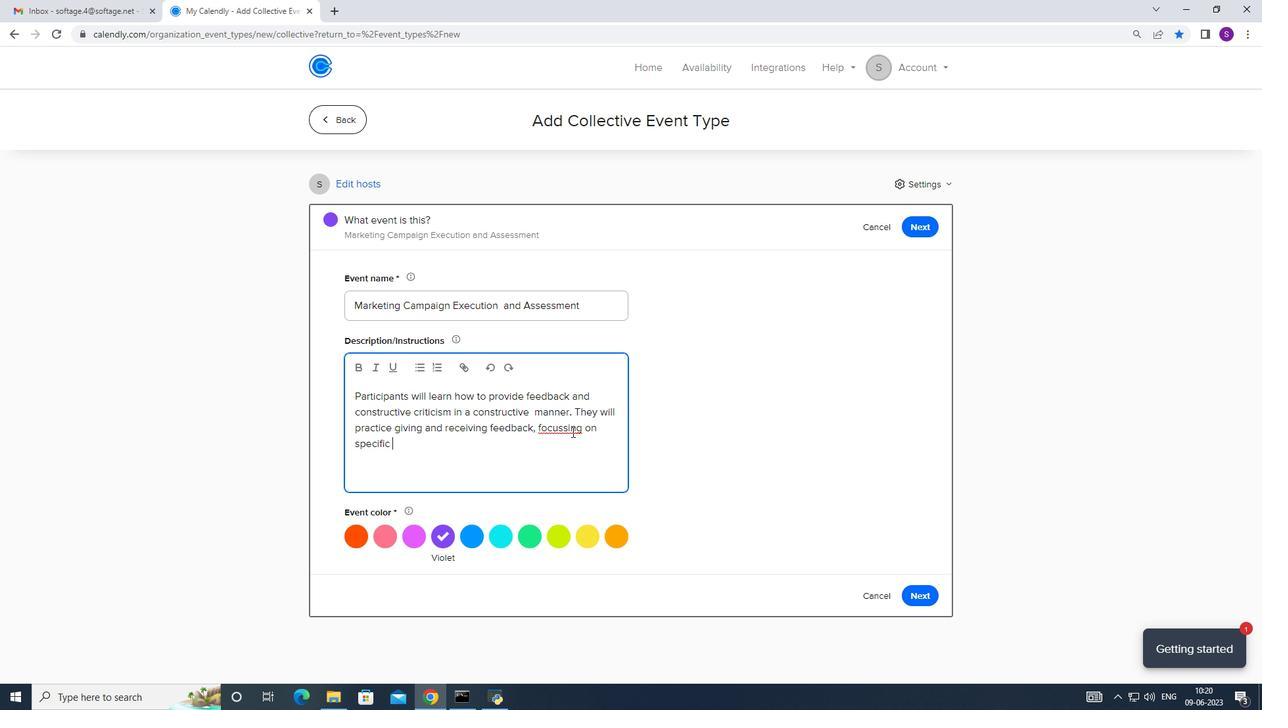 
Action: Mouse pressed left at (565, 429)
Screenshot: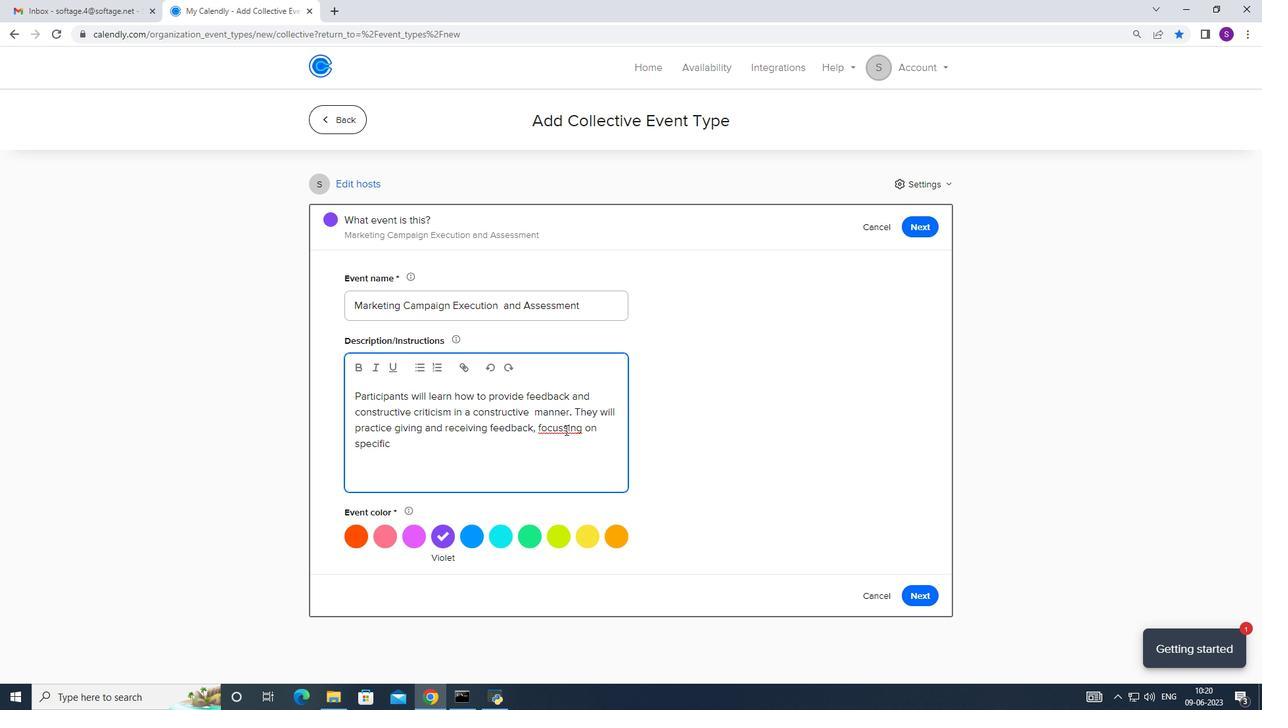 
Action: Mouse pressed right at (565, 429)
Screenshot: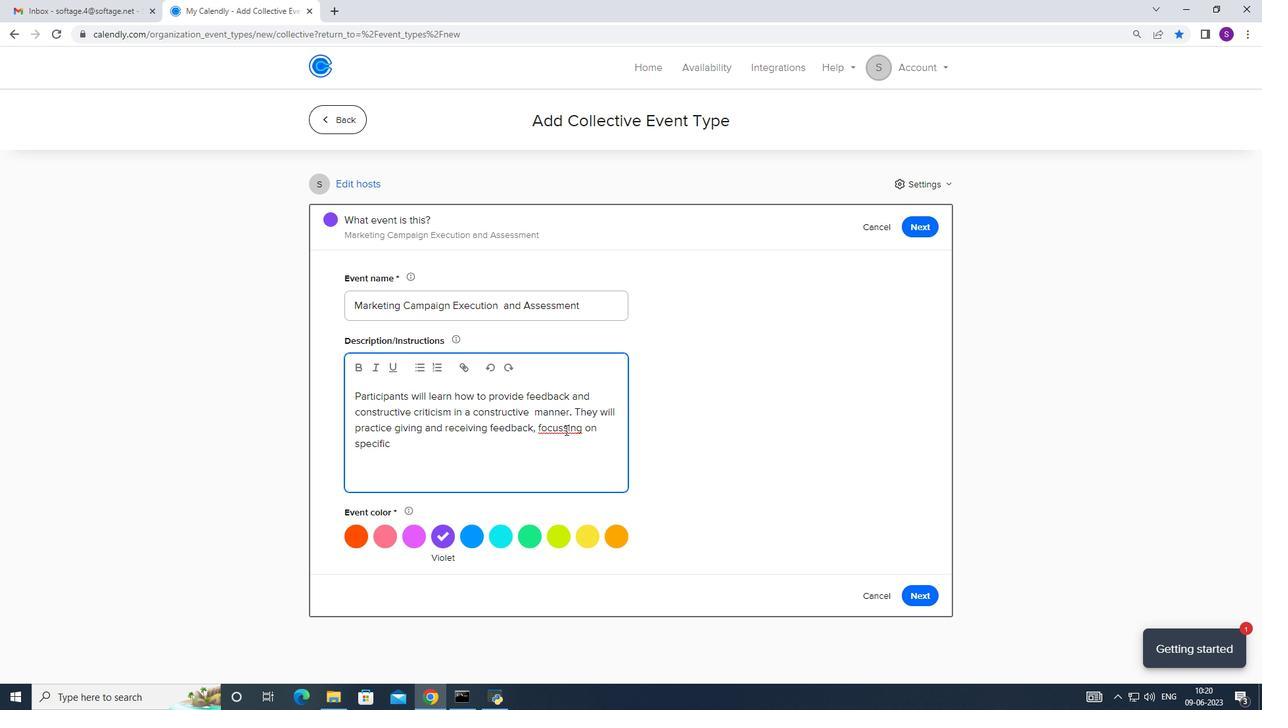 
Action: Mouse moved to (588, 441)
Screenshot: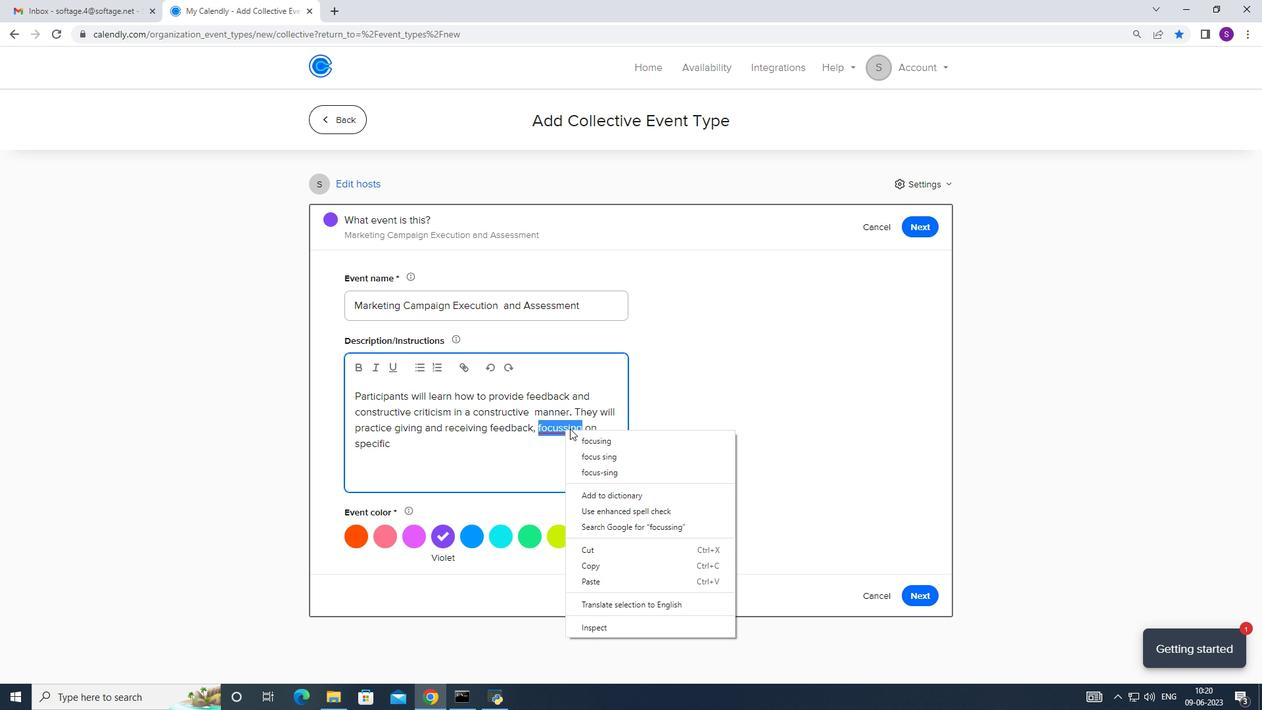 
Action: Mouse pressed left at (588, 441)
Screenshot: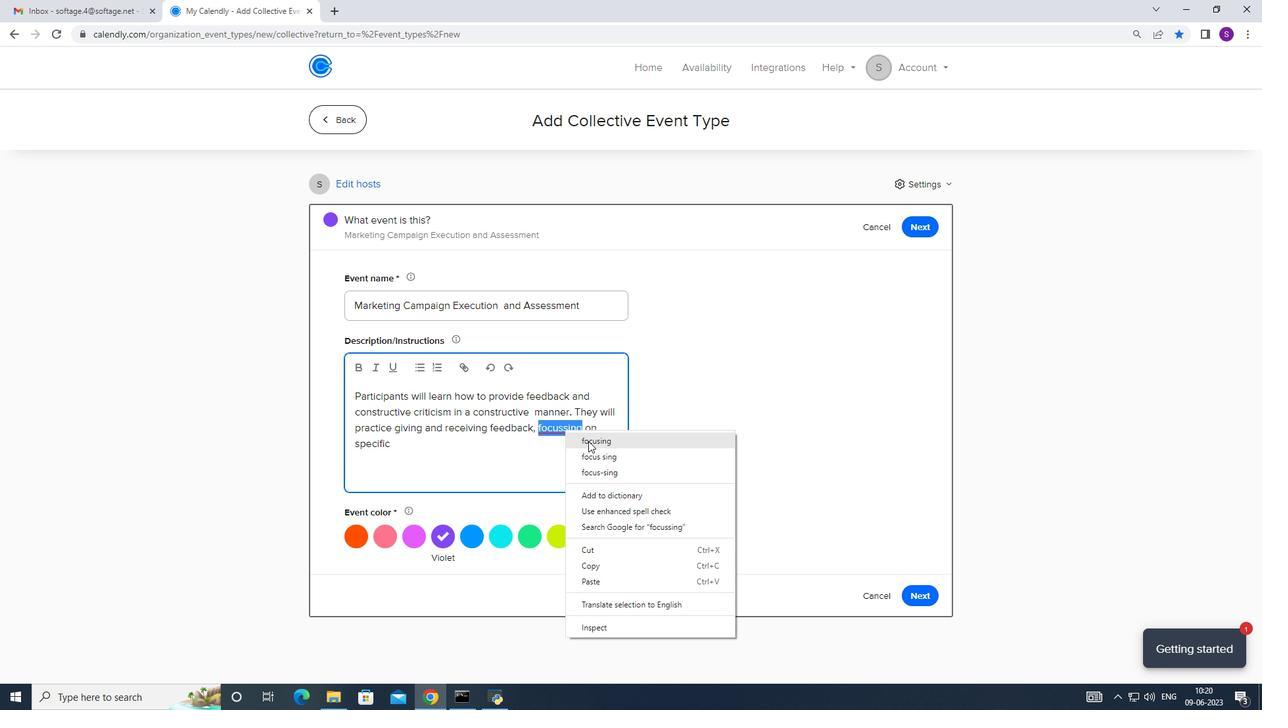 
Action: Mouse moved to (516, 449)
Screenshot: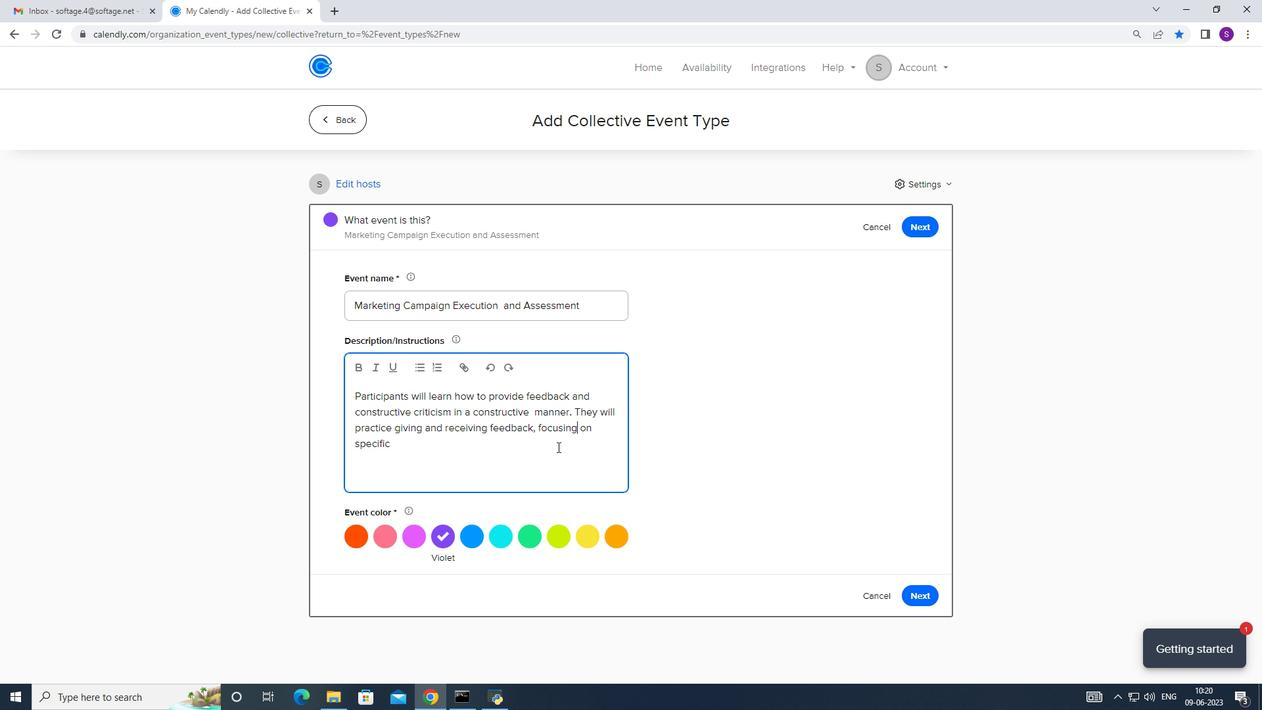 
Action: Mouse pressed left at (516, 449)
Screenshot: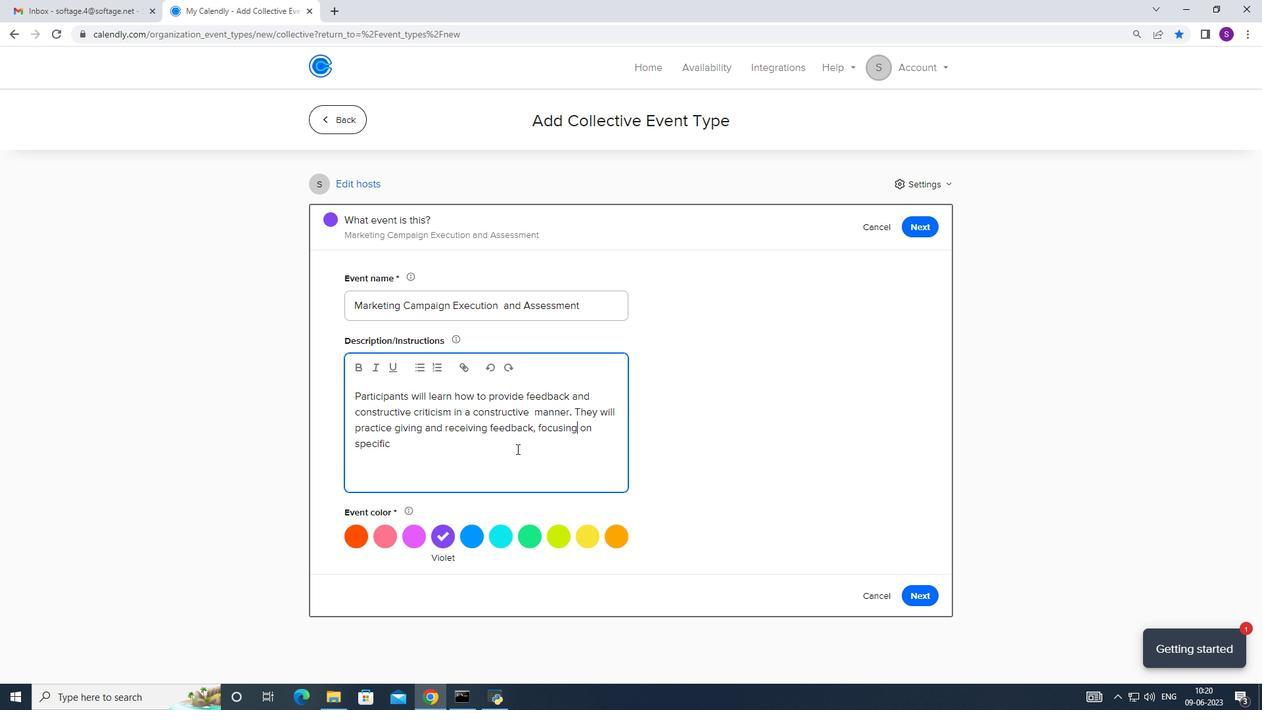 
Action: Mouse moved to (509, 451)
Screenshot: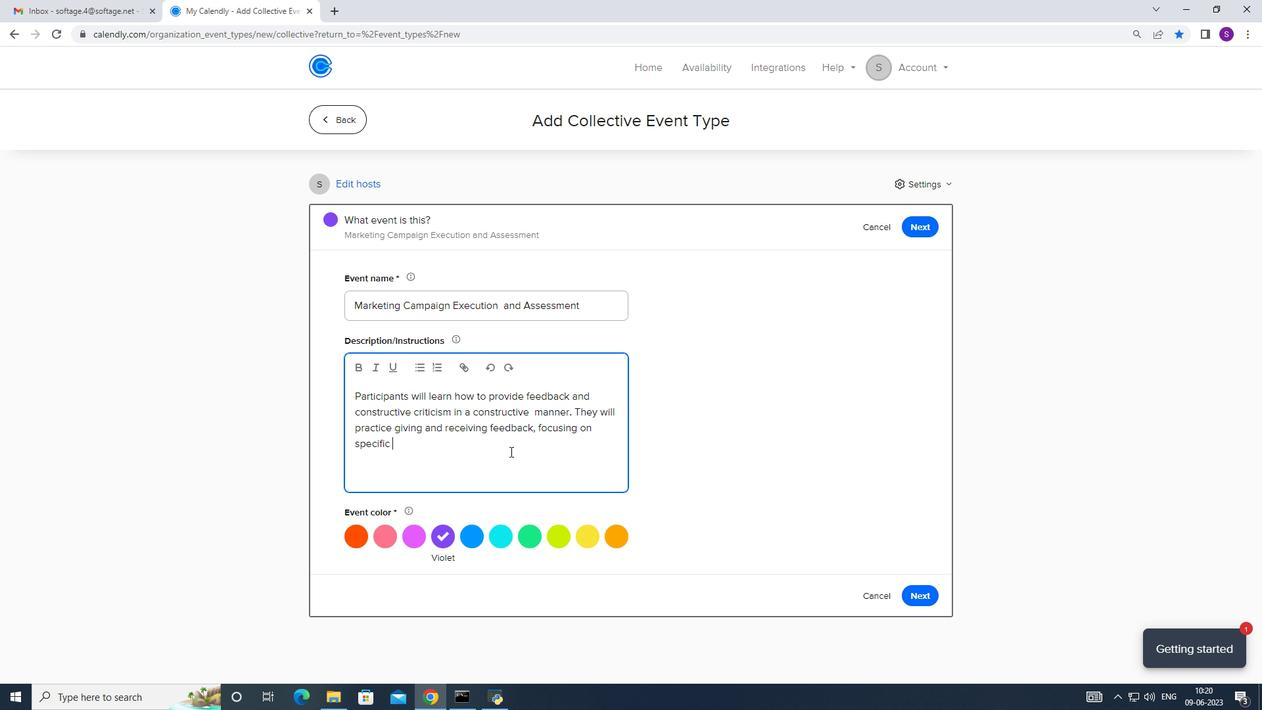 
Action: Key pressed behaviours<Key.space>anbd<Key.space><Key.backspace><Key.backspace><Key.backspace>d<Key.space>outcomesw<Key.backspace>.
Screenshot: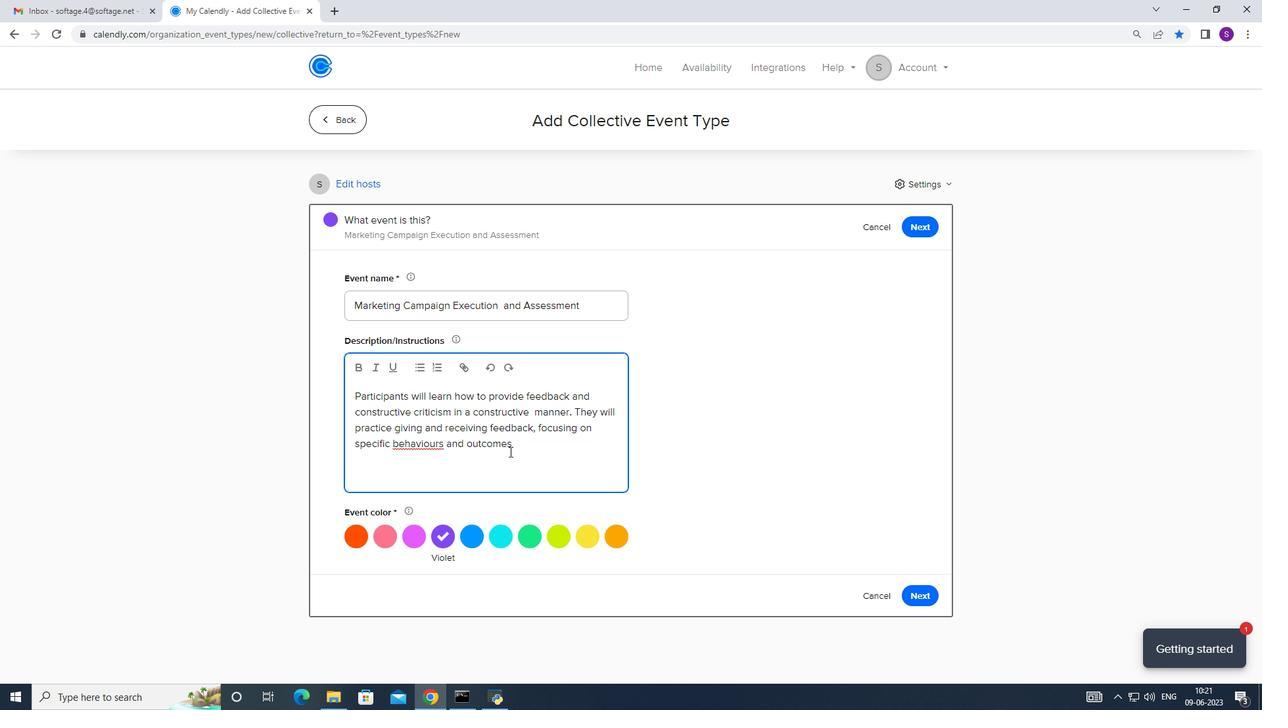 
Action: Mouse moved to (514, 452)
Screenshot: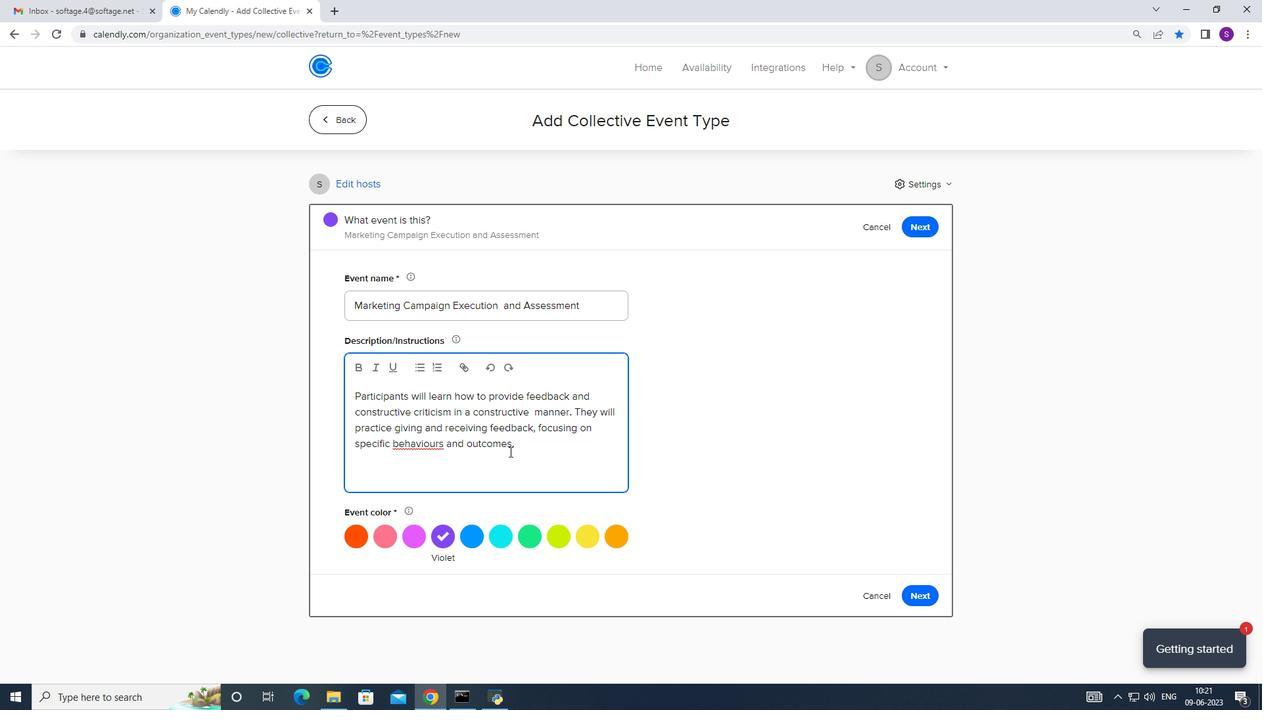 
Action: Mouse scrolled (514, 453) with delta (0, 0)
Screenshot: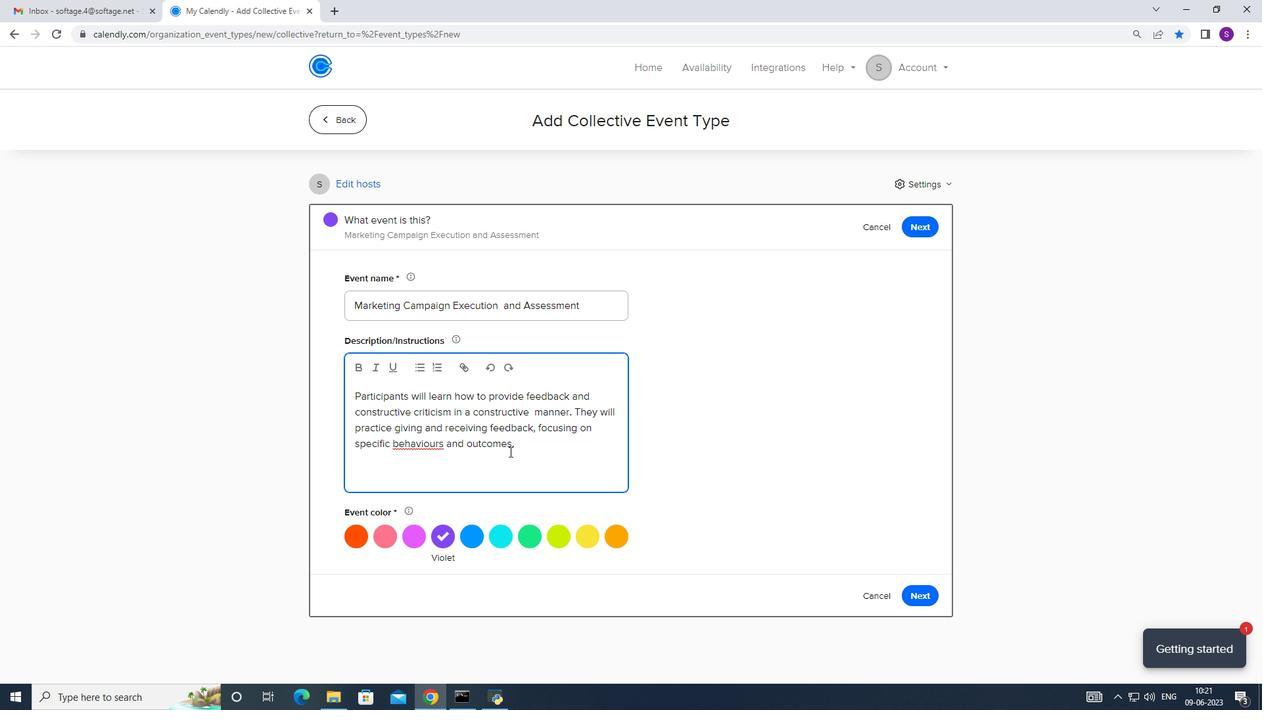 
Action: Mouse moved to (431, 450)
Screenshot: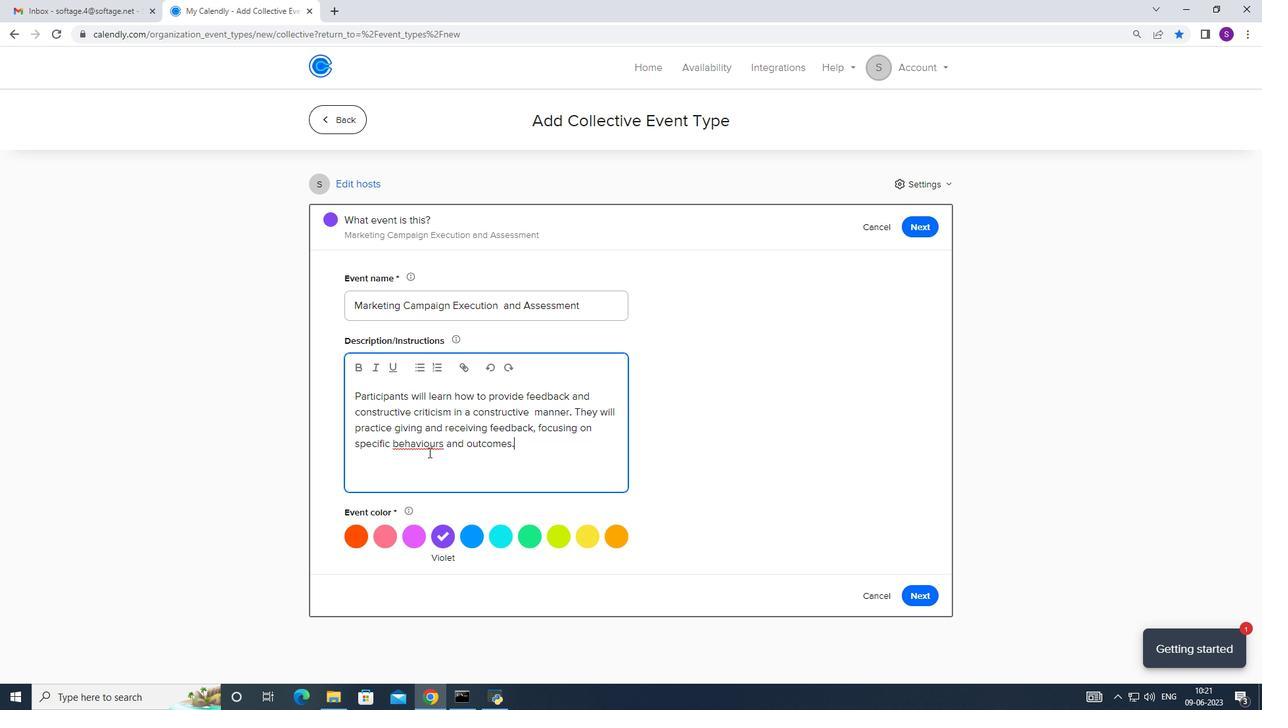 
Action: Mouse pressed left at (431, 450)
Screenshot: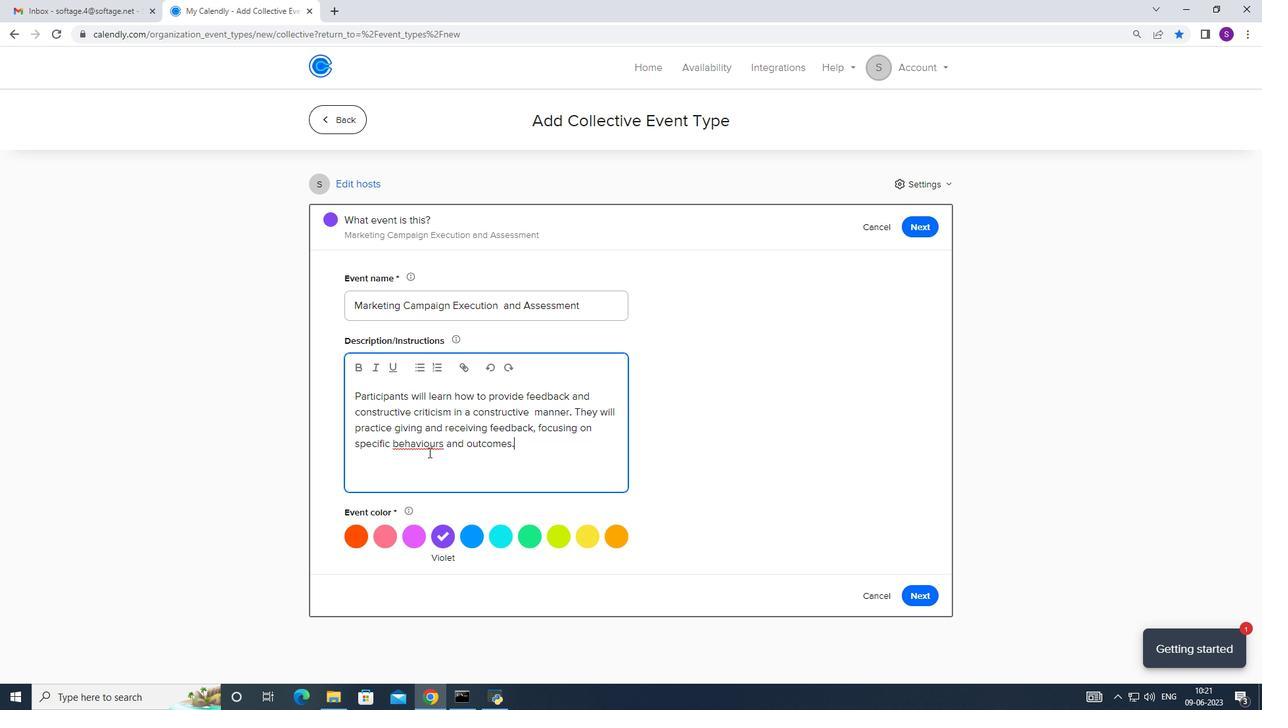 
Action: Mouse pressed right at (431, 450)
Screenshot: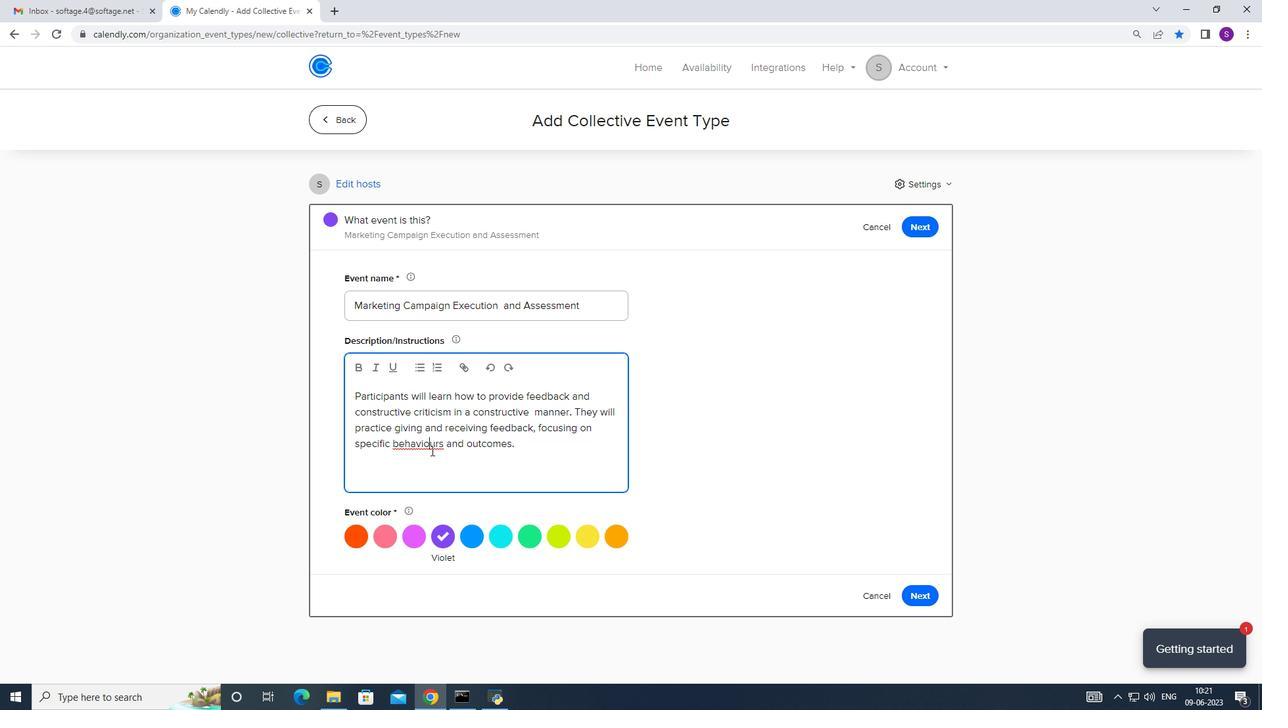 
Action: Mouse moved to (446, 457)
Screenshot: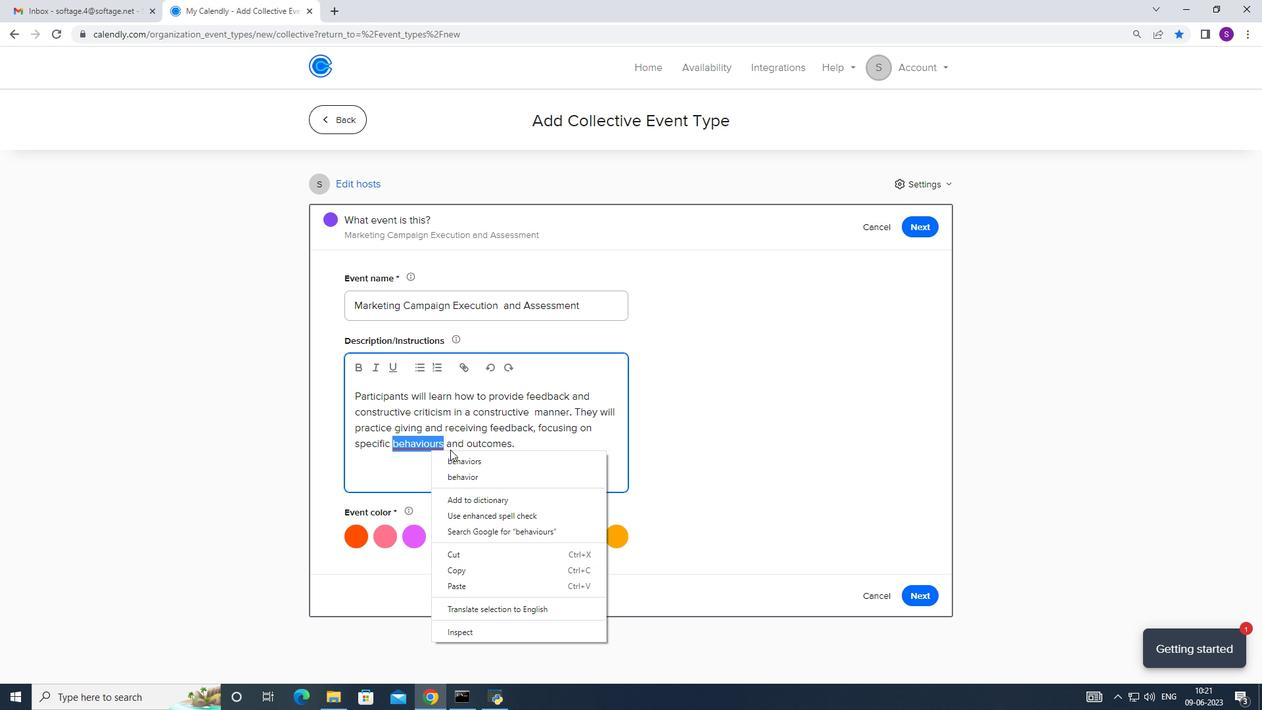 
Action: Mouse pressed left at (446, 457)
Screenshot: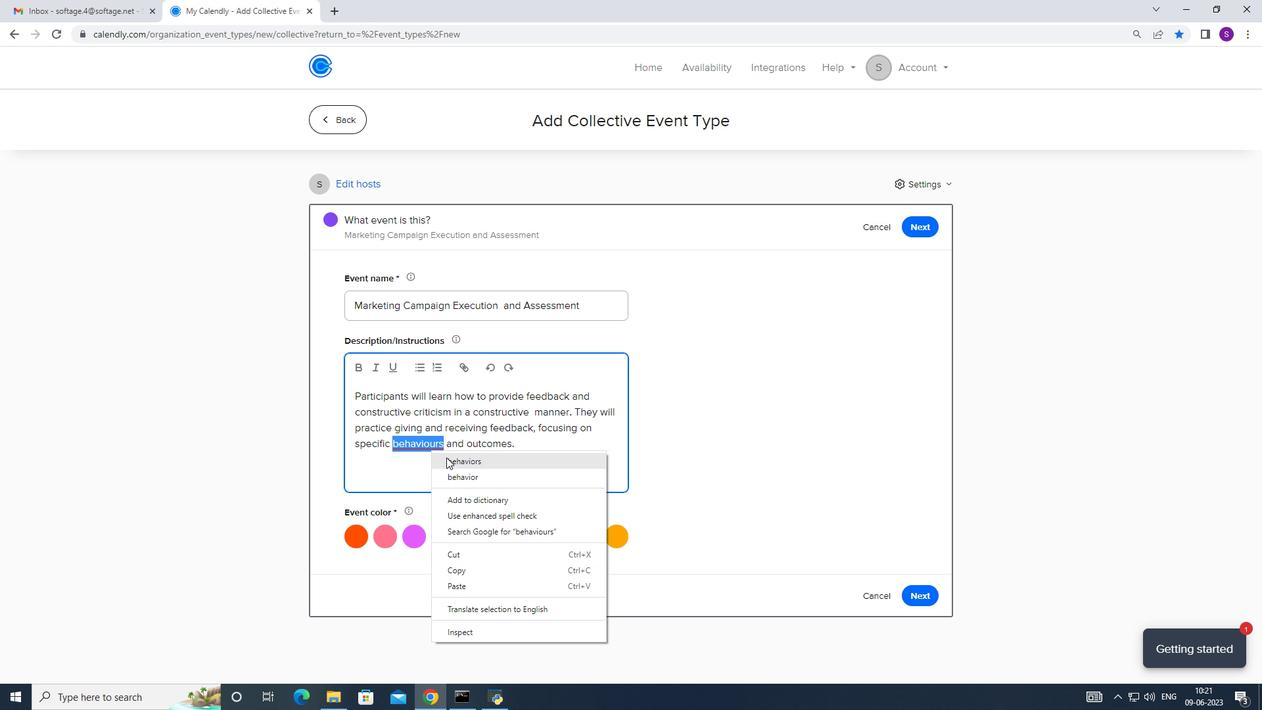 
Action: Mouse moved to (510, 445)
Screenshot: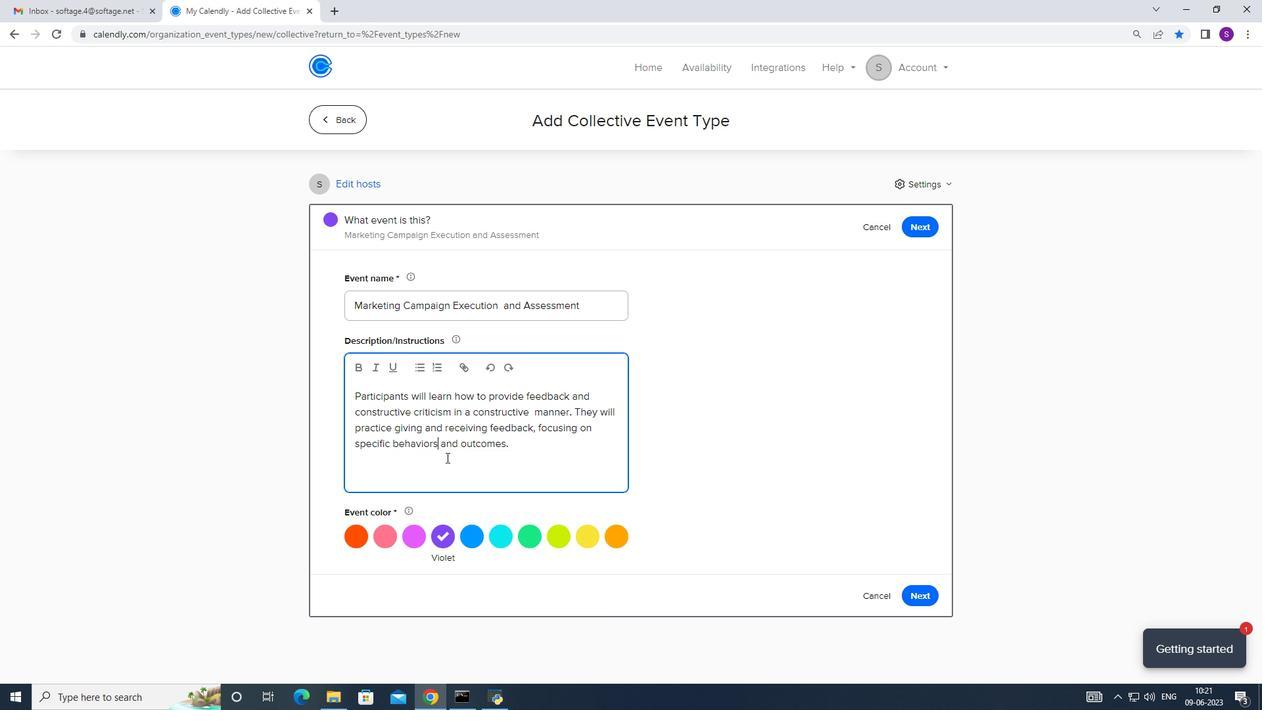 
Action: Mouse pressed left at (510, 445)
Screenshot: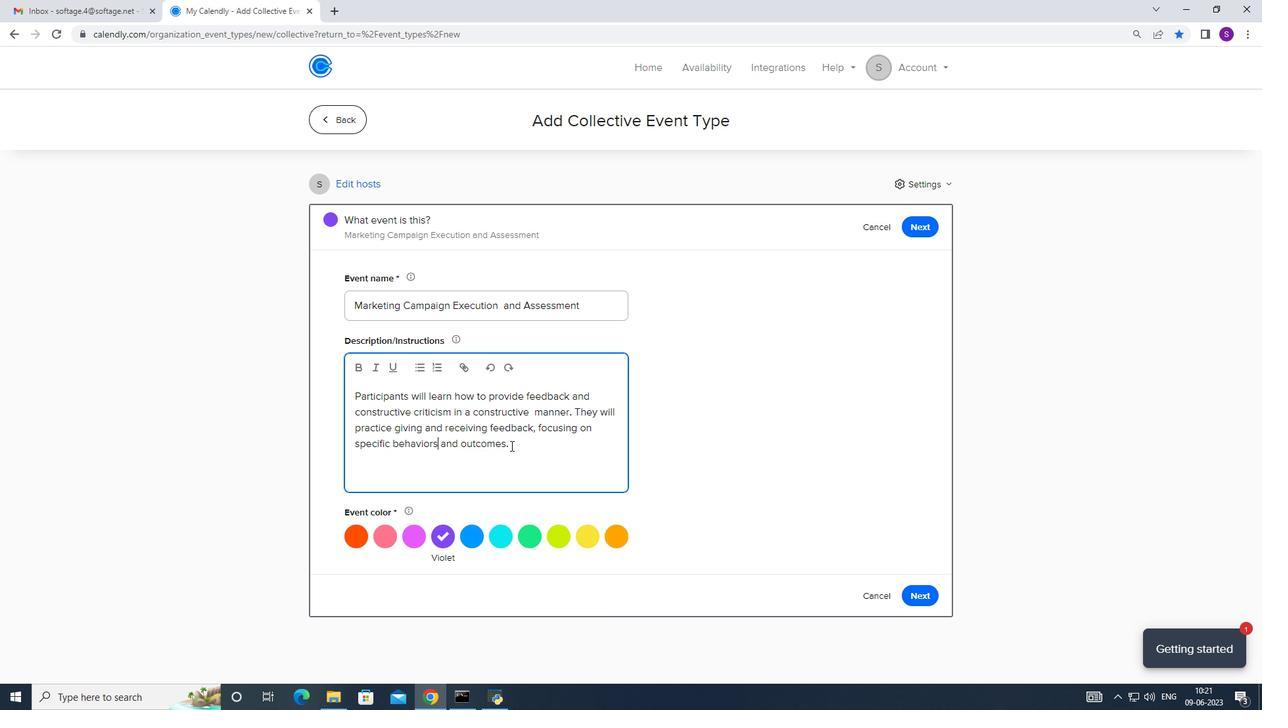 
Action: Mouse moved to (510, 445)
Screenshot: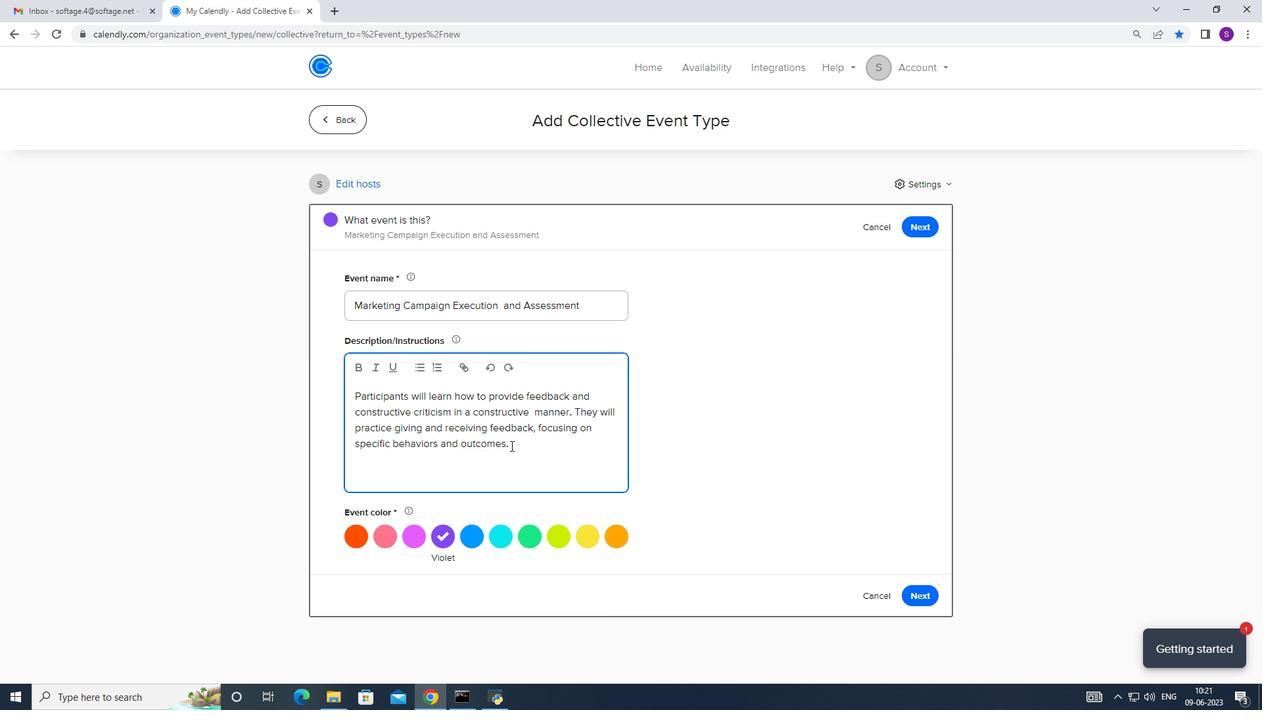 
Action: Key pressed <Key.backspace><Key.space>and<Key.space>offering<Key.space>suggestions<Key.space>for<Key.space>improbvement5<Key.backspace><Key.backspace><Key.backspace><Key.backspace><Key.backspace><Key.backspace><Key.backspace><Key.backspace><Key.backspace><Key.backspace><Key.backspace>provement.
Screenshot: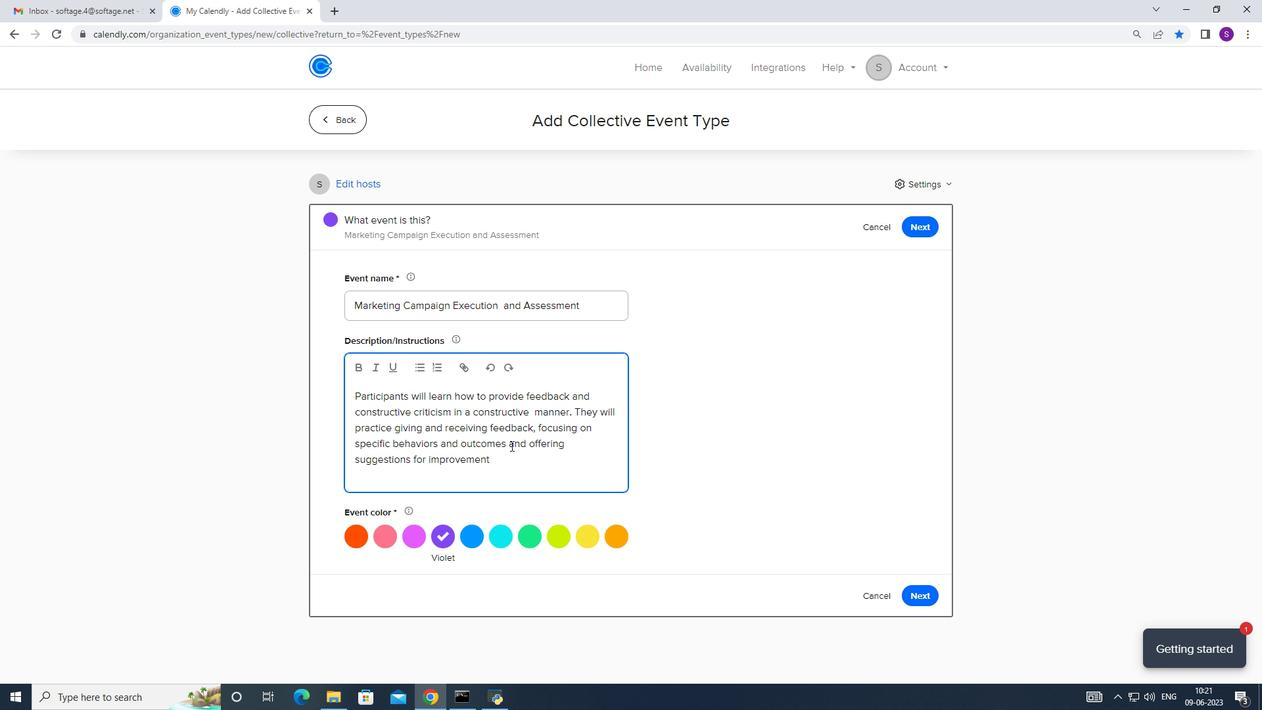 
Action: Mouse scrolled (510, 446) with delta (0, 0)
Screenshot: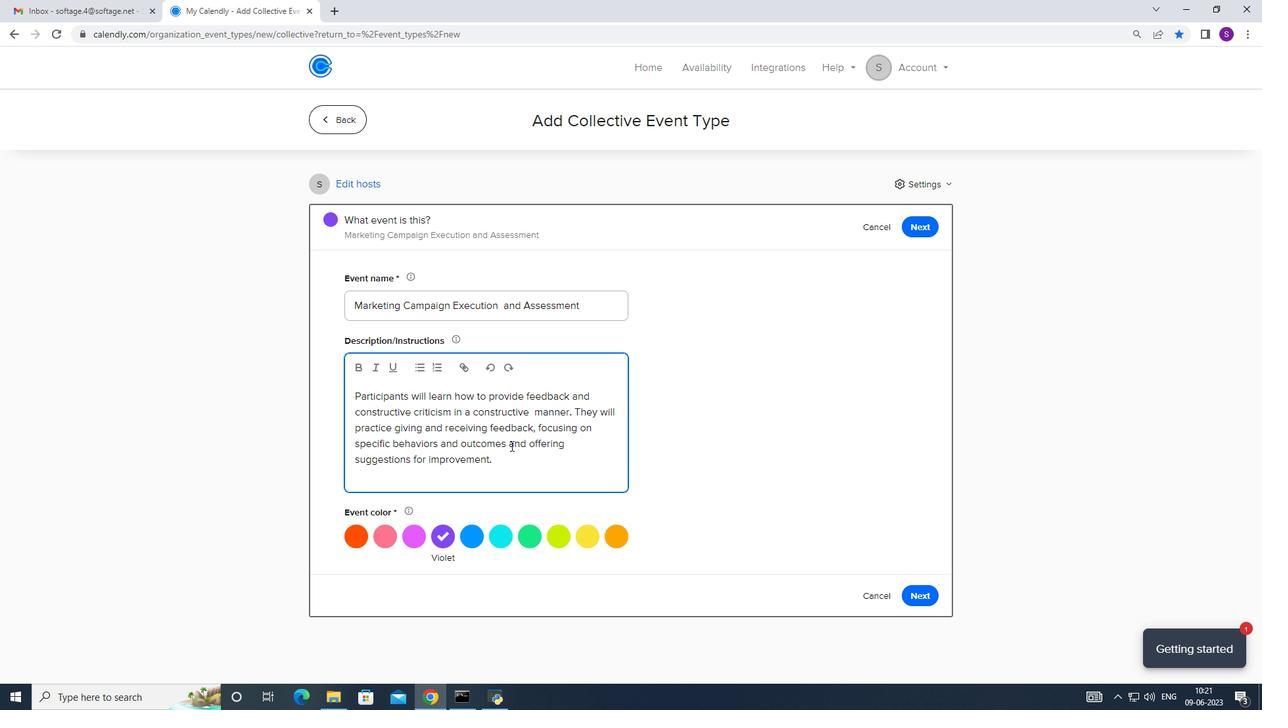 
Action: Mouse moved to (595, 536)
Screenshot: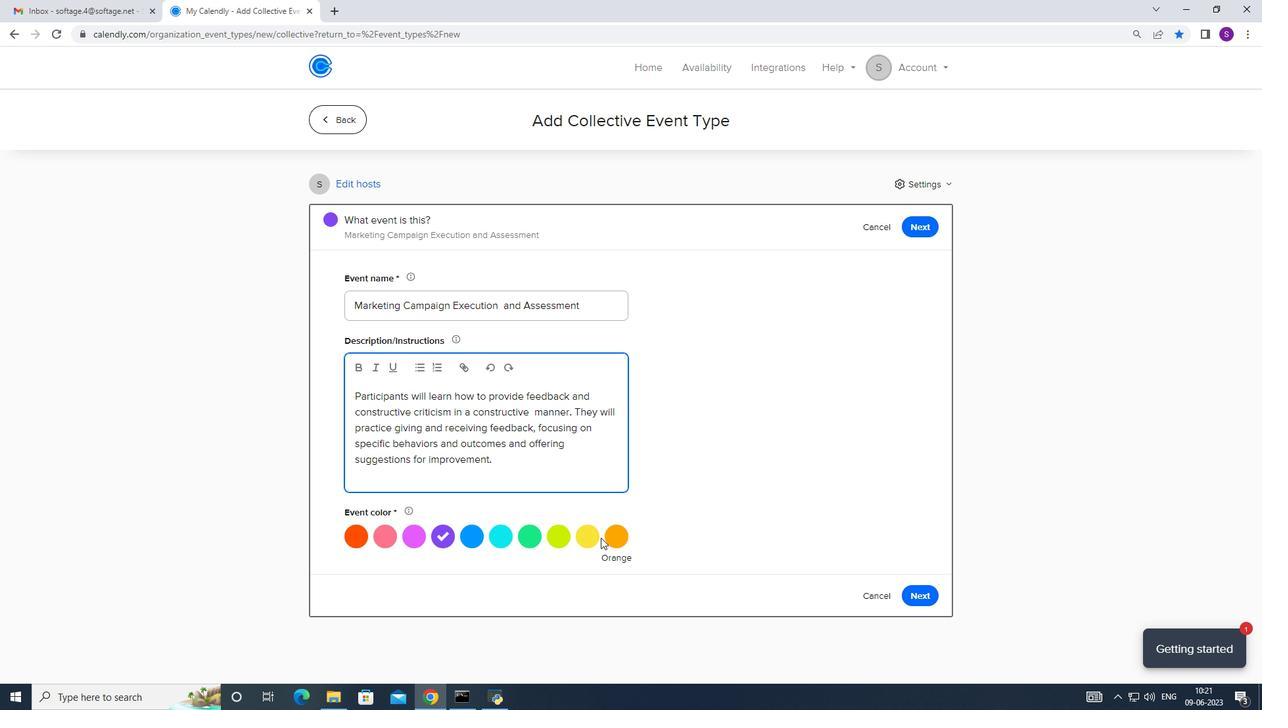 
Action: Mouse pressed left at (595, 536)
Screenshot: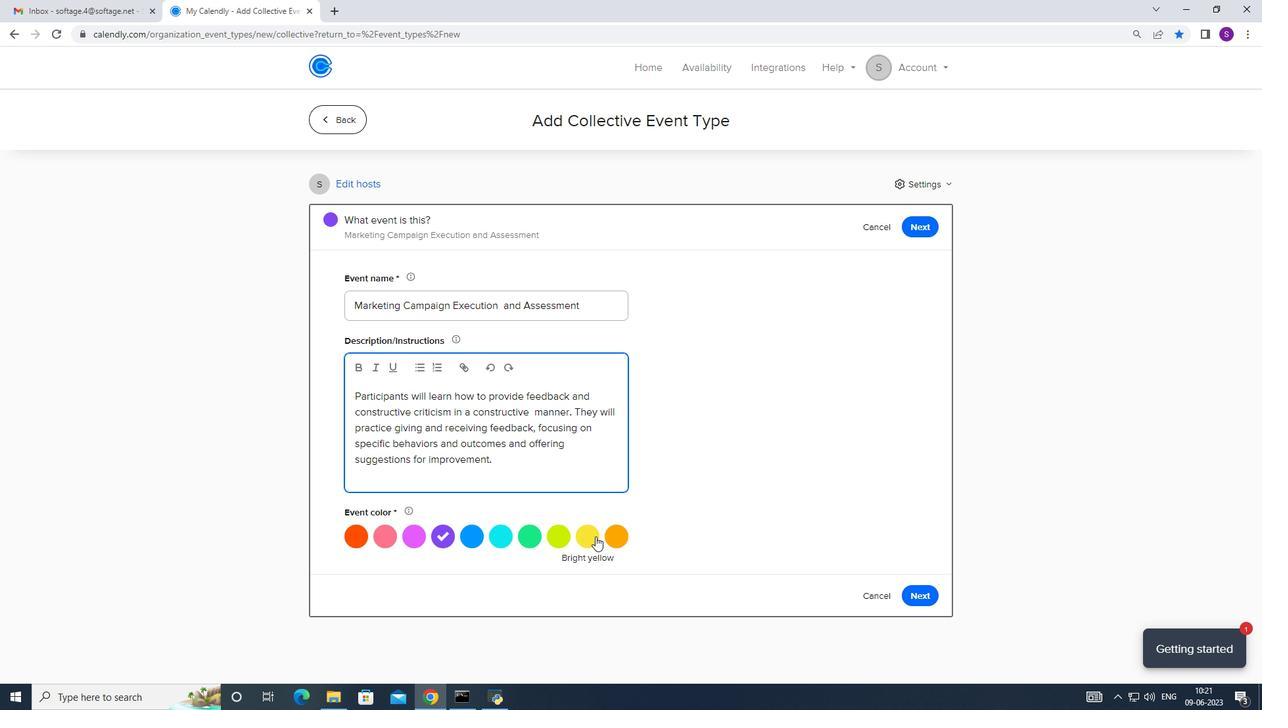 
Action: Mouse moved to (909, 591)
Screenshot: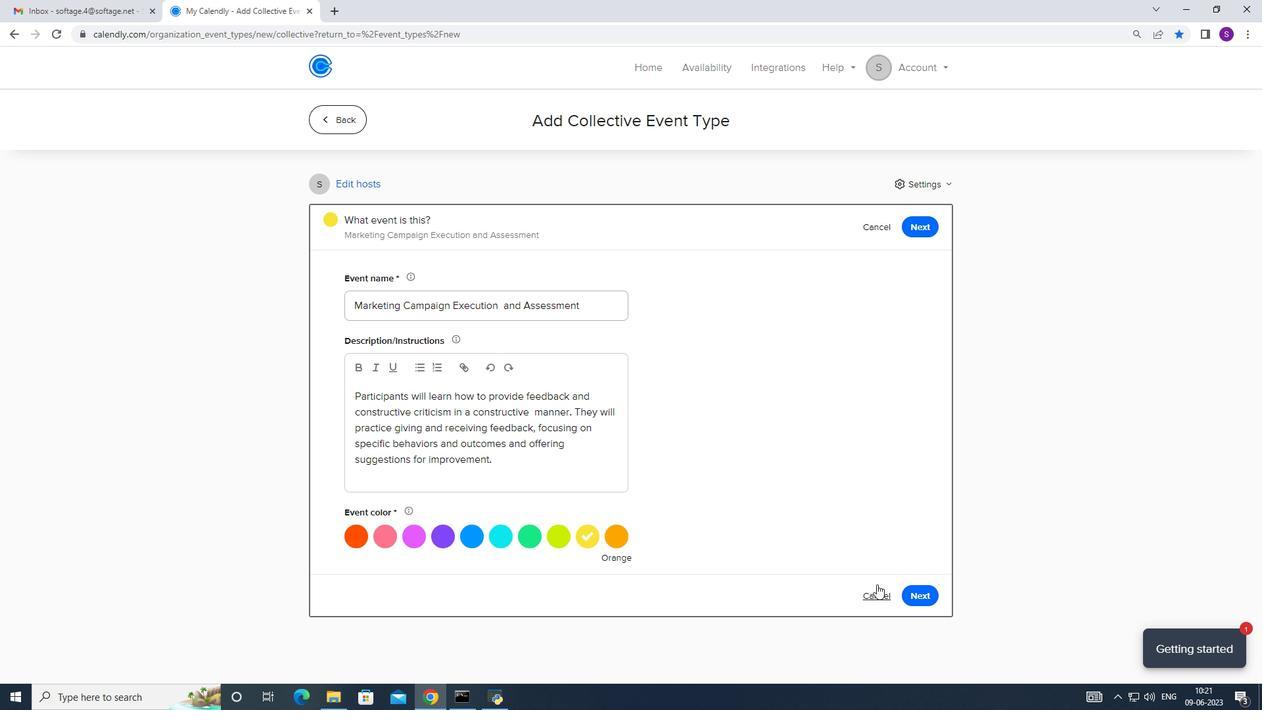 
Action: Mouse pressed left at (909, 591)
Screenshot: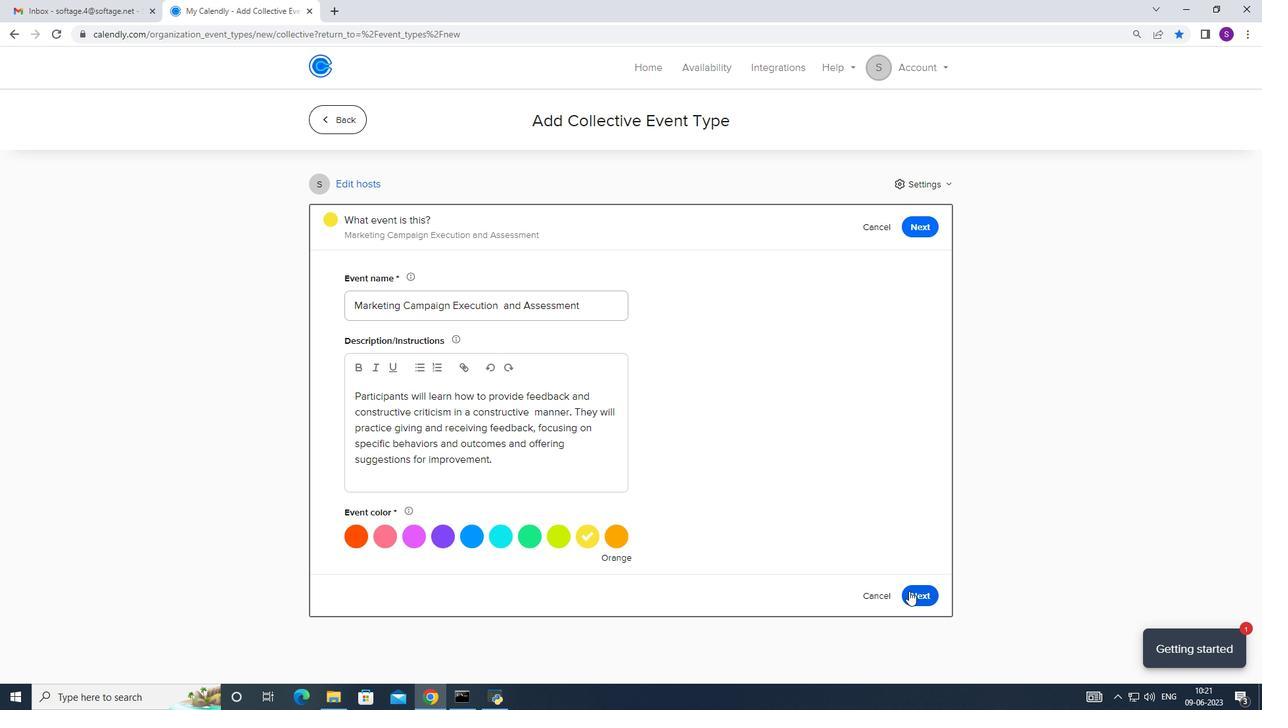 
Action: Mouse moved to (429, 387)
Screenshot: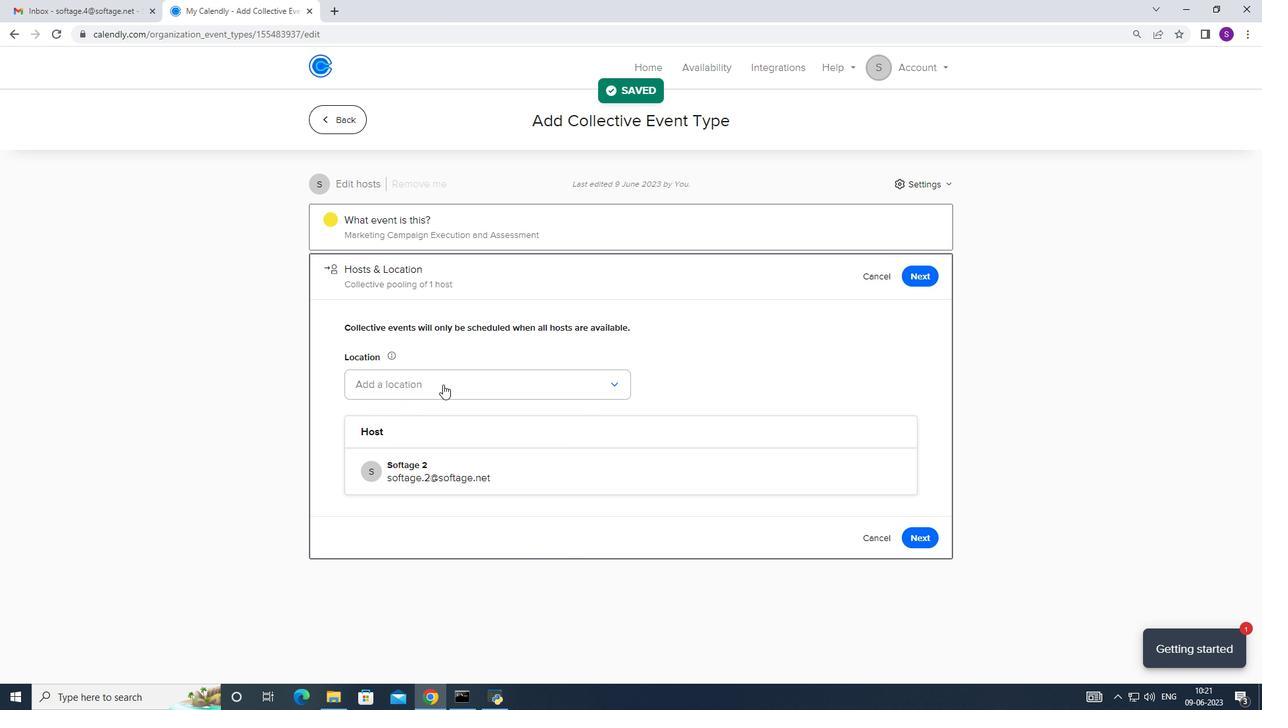 
Action: Mouse pressed left at (429, 387)
Screenshot: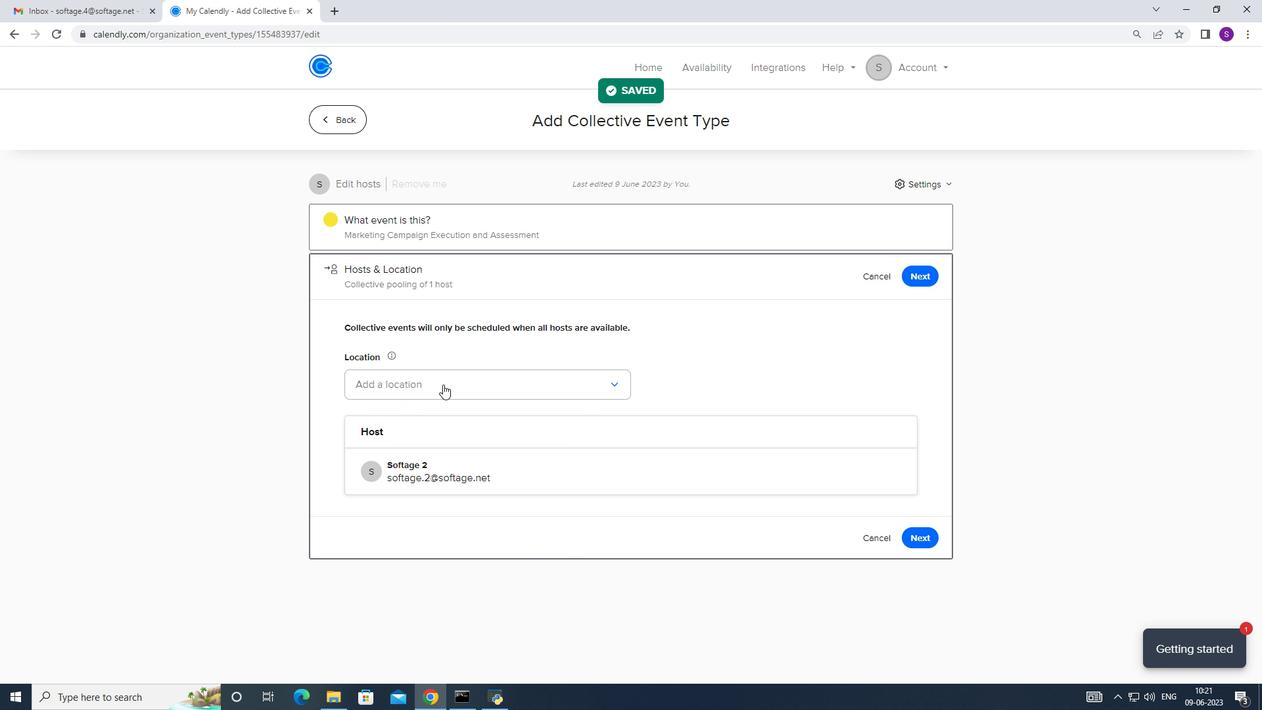 
Action: Mouse moved to (399, 422)
Screenshot: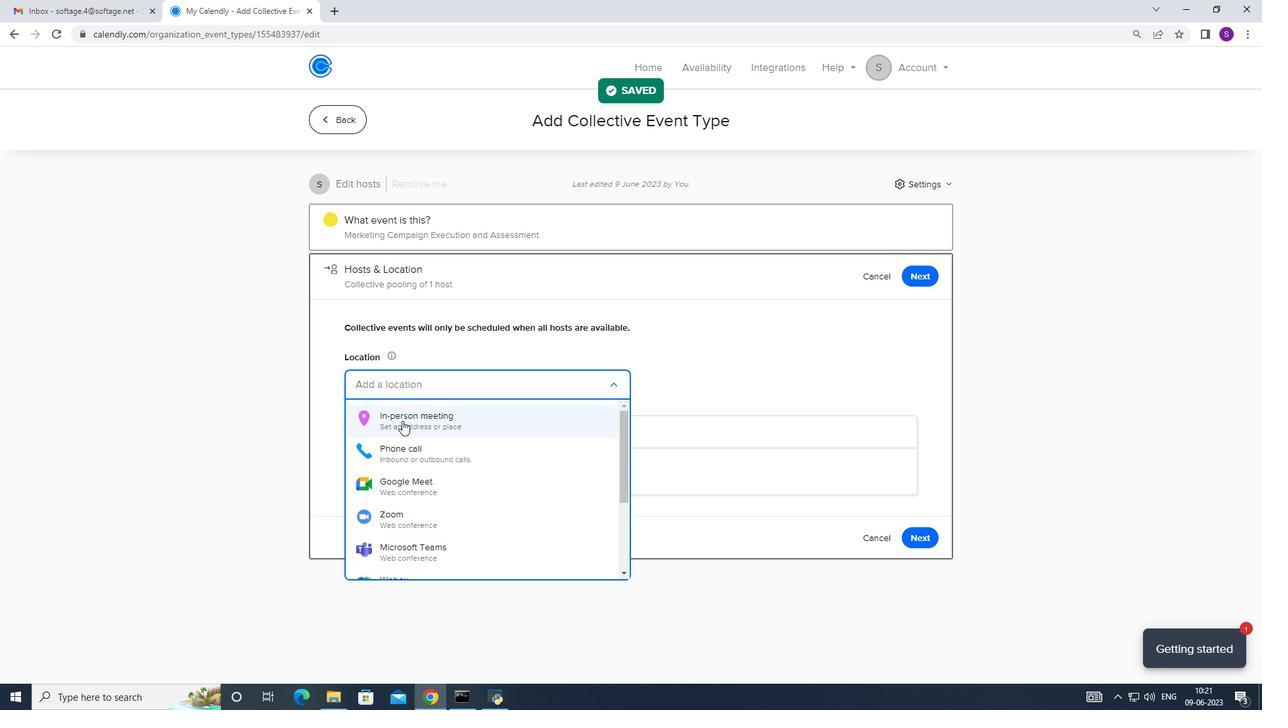 
Action: Mouse pressed left at (399, 422)
Screenshot: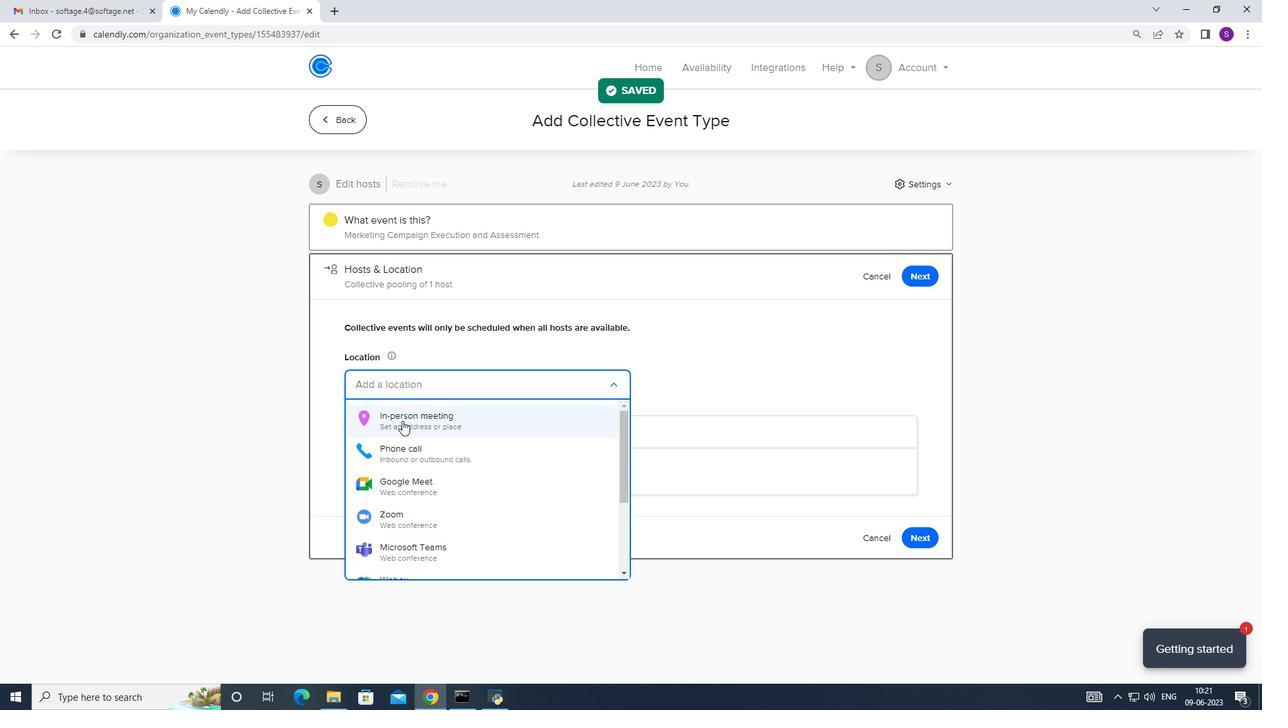 
Action: Mouse moved to (583, 205)
Screenshot: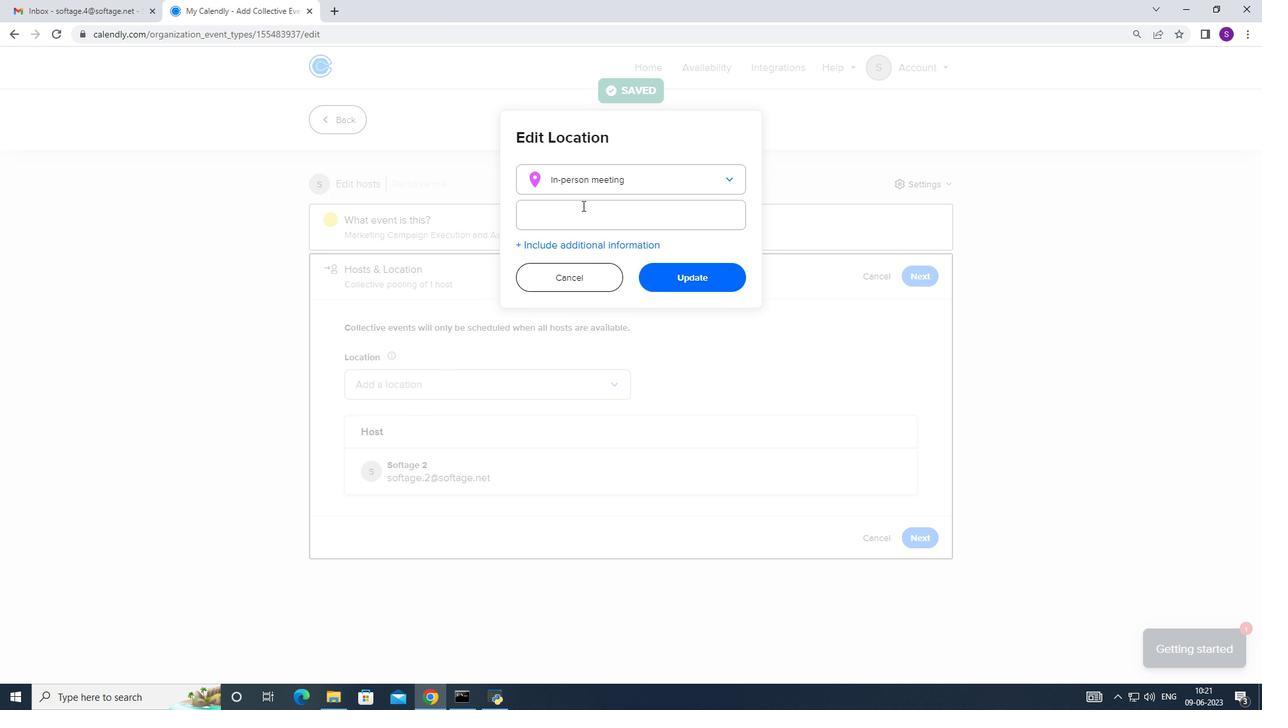 
Action: Mouse pressed left at (583, 205)
Screenshot: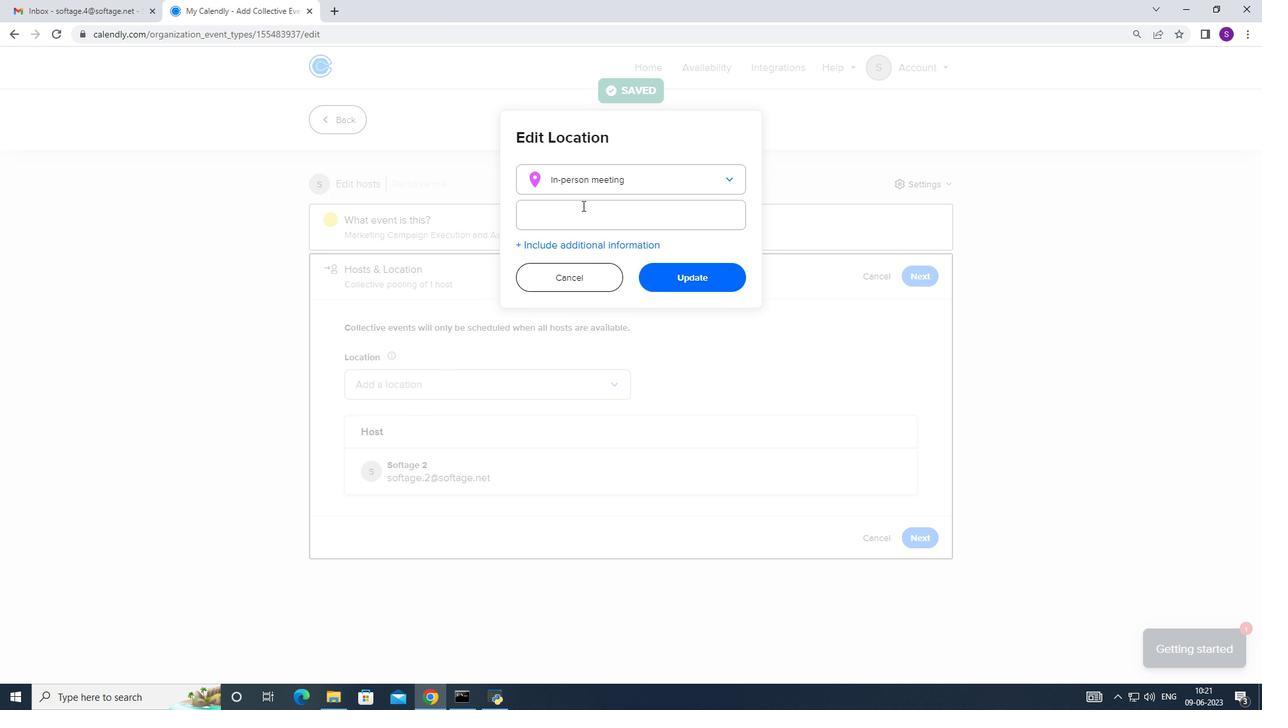 
Action: Mouse moved to (583, 205)
Screenshot: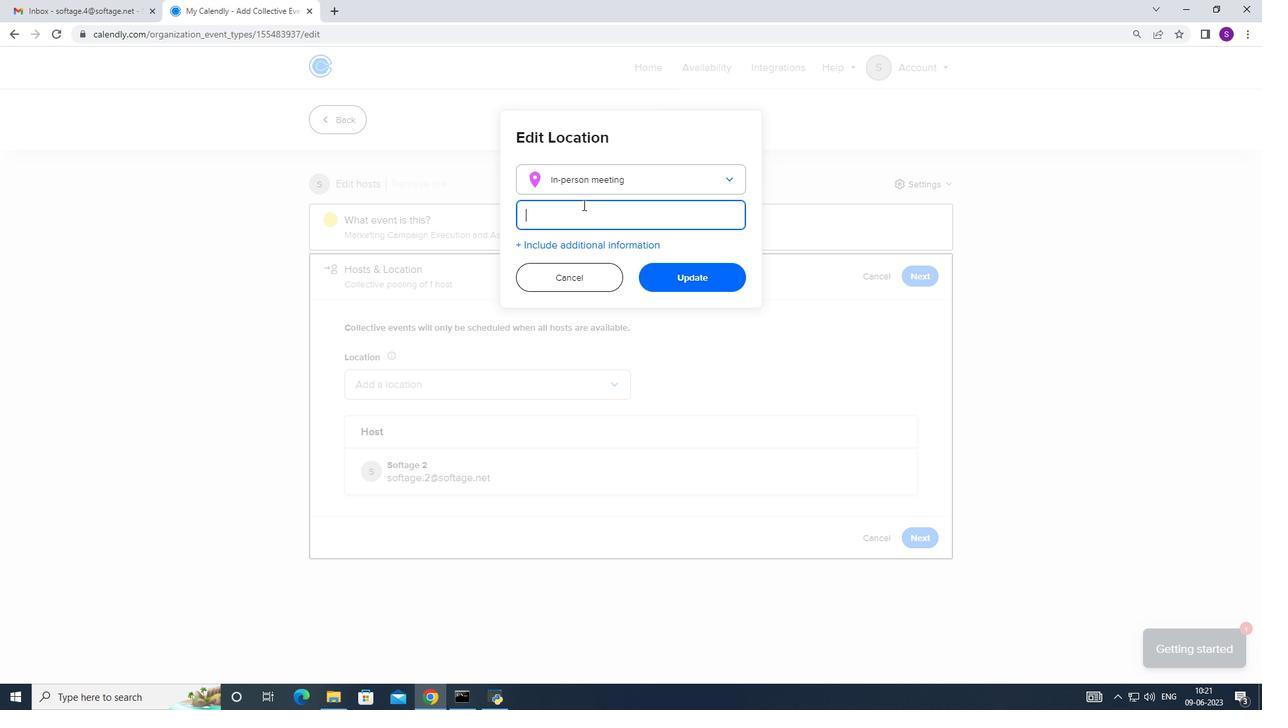 
Action: Key pressed <Key.caps_lock>K<Key.caps_lock>olkata,<Key.space><Key.caps_lock>I<Key.caps_lock>ndia
Screenshot: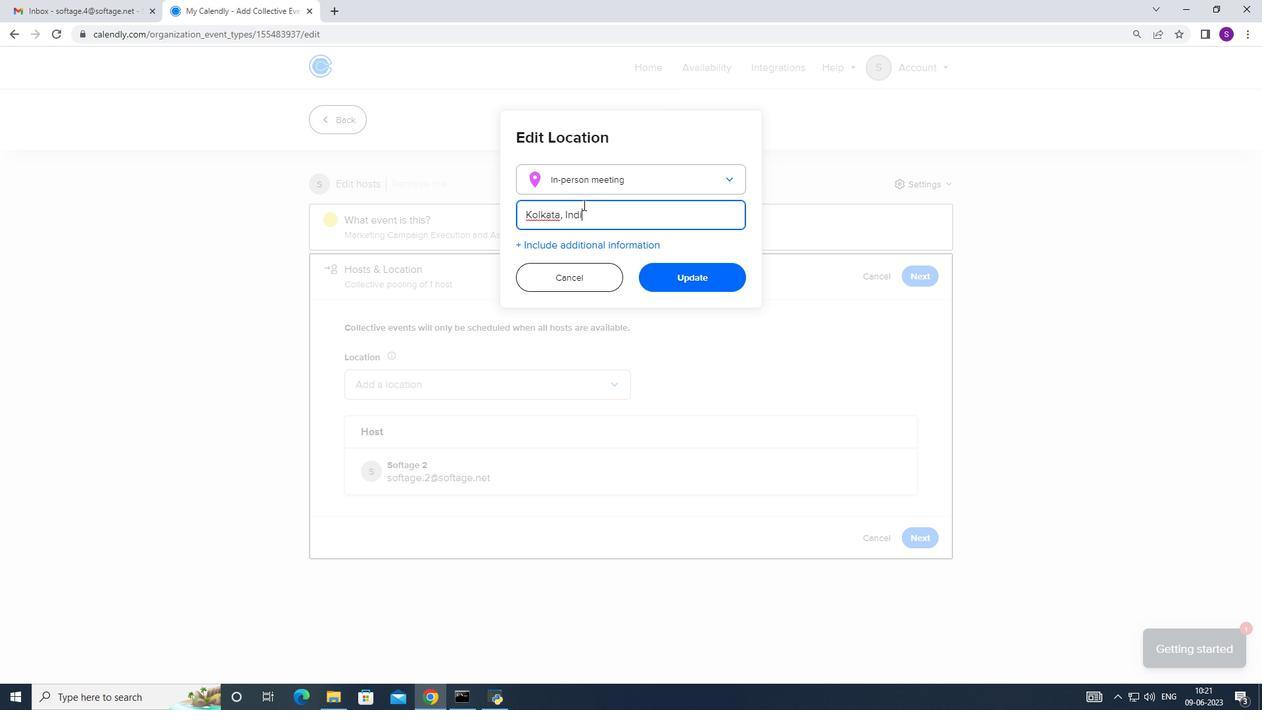
Action: Mouse moved to (644, 276)
Screenshot: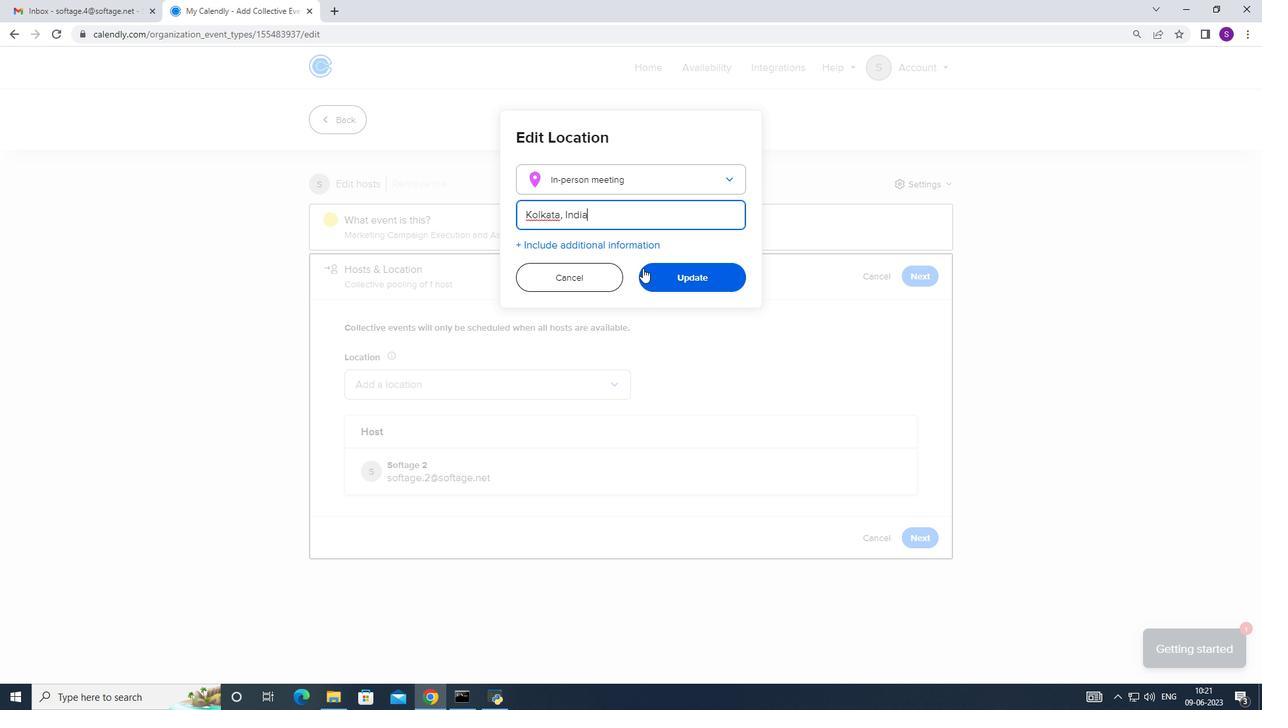 
Action: Mouse pressed left at (644, 276)
Screenshot: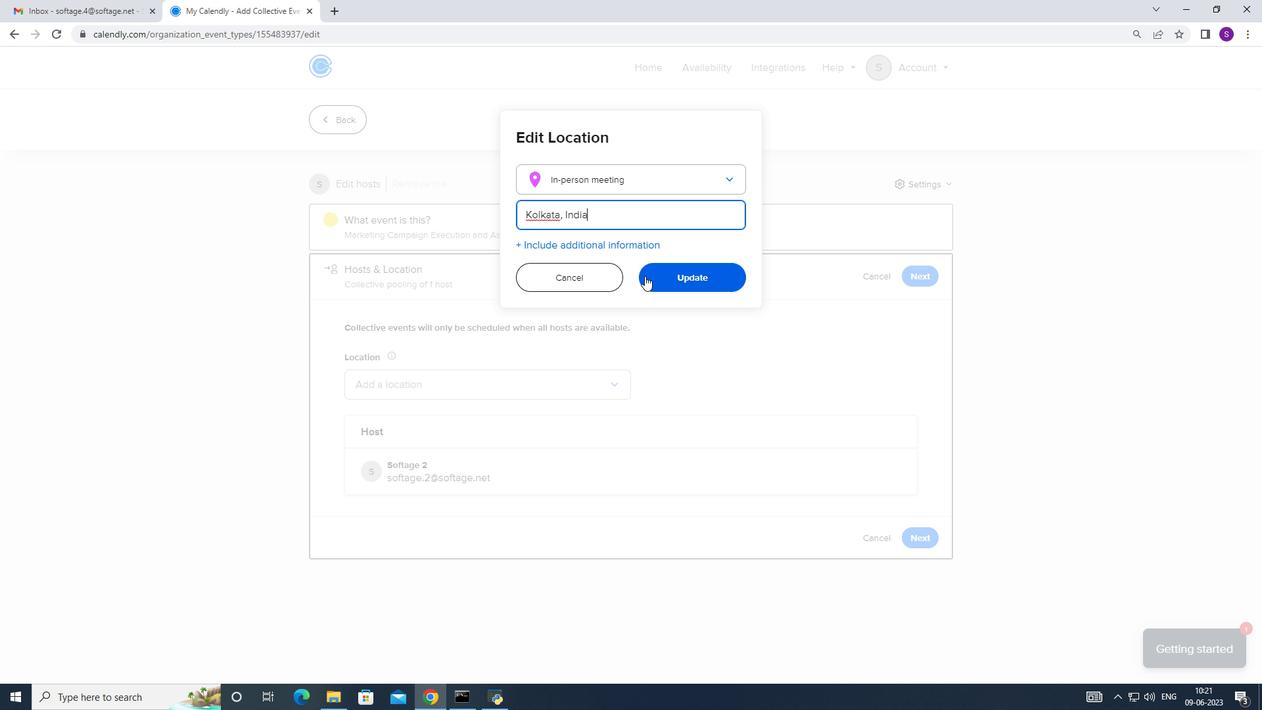 
Action: Mouse moved to (911, 535)
Screenshot: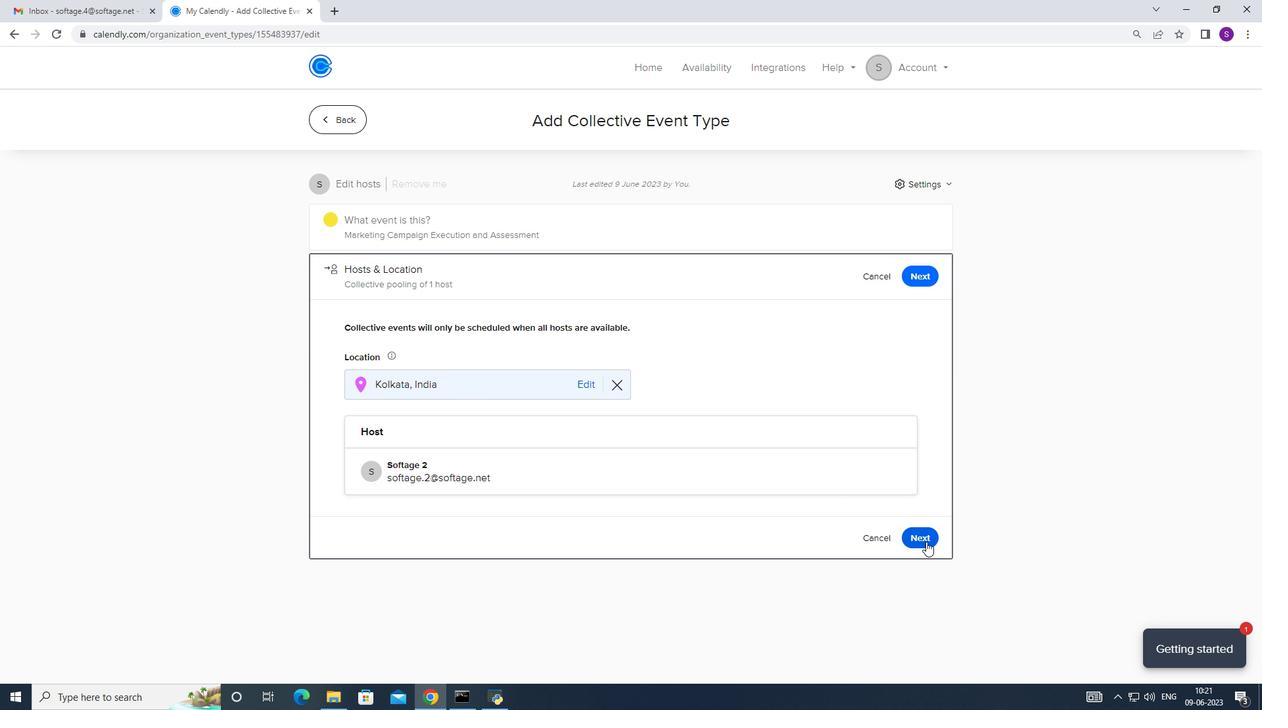 
Action: Mouse pressed left at (911, 535)
Screenshot: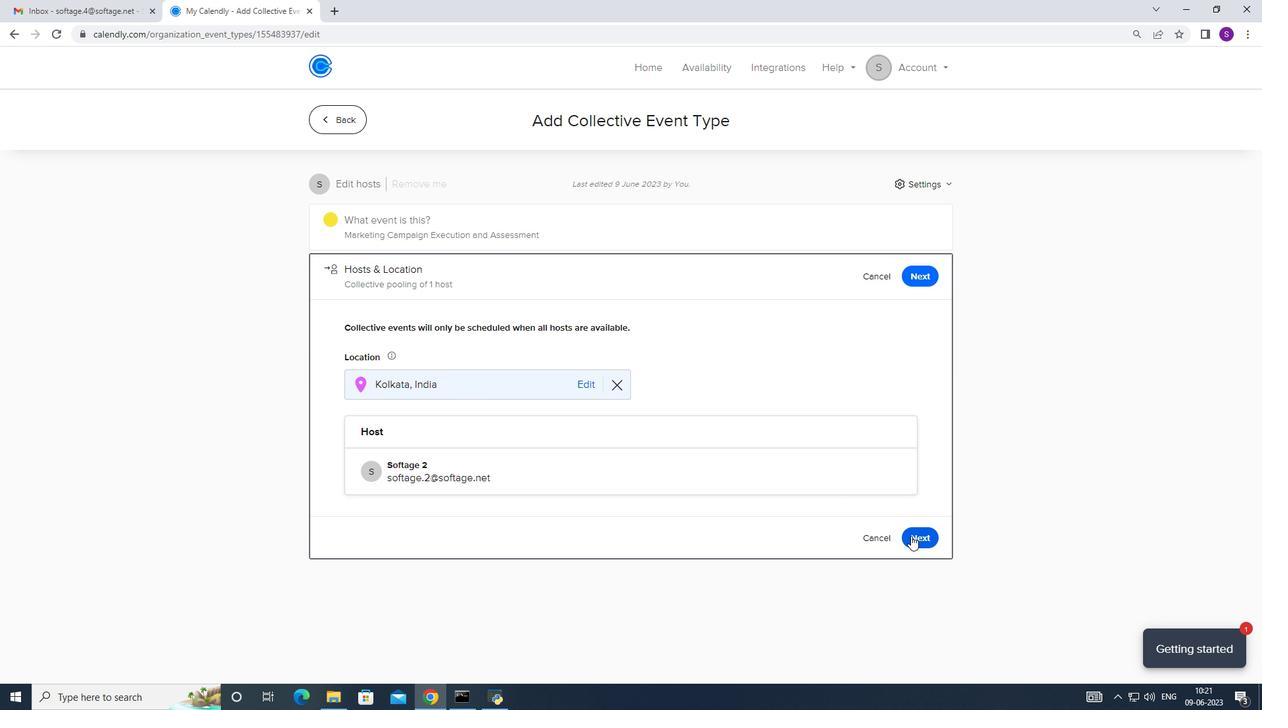 
Action: Mouse moved to (432, 468)
Screenshot: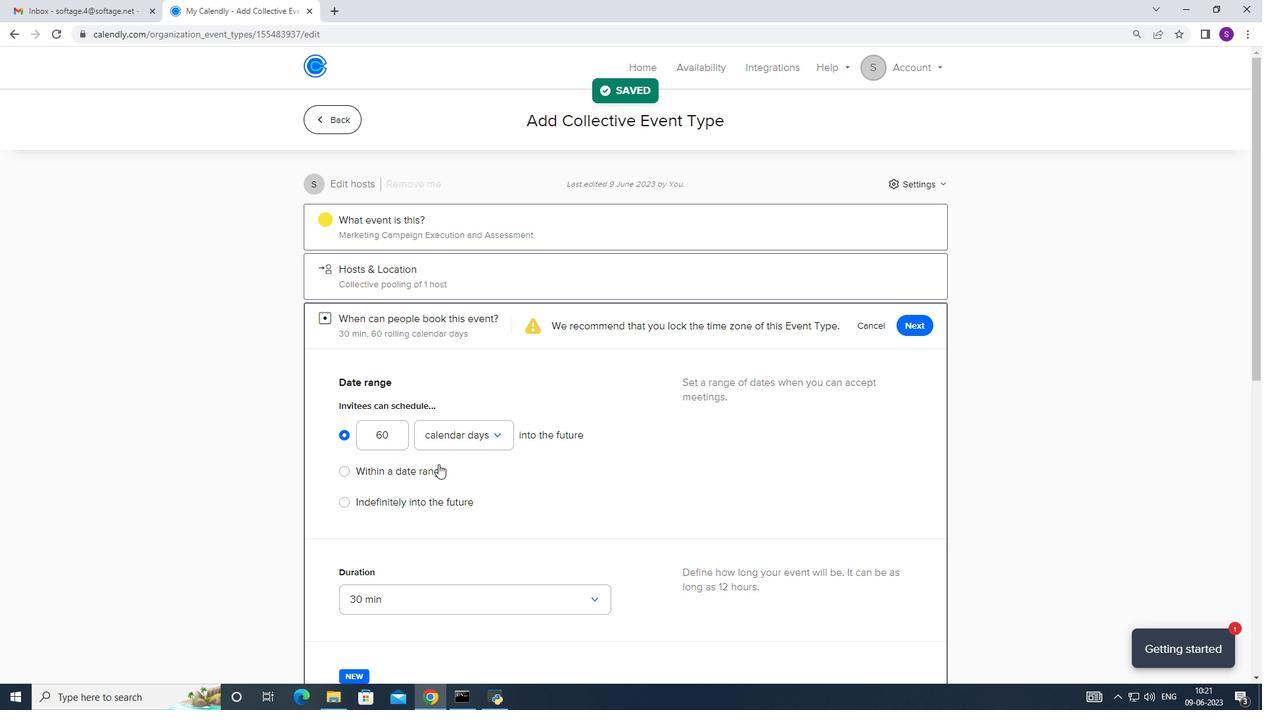 
Action: Mouse pressed left at (432, 468)
Screenshot: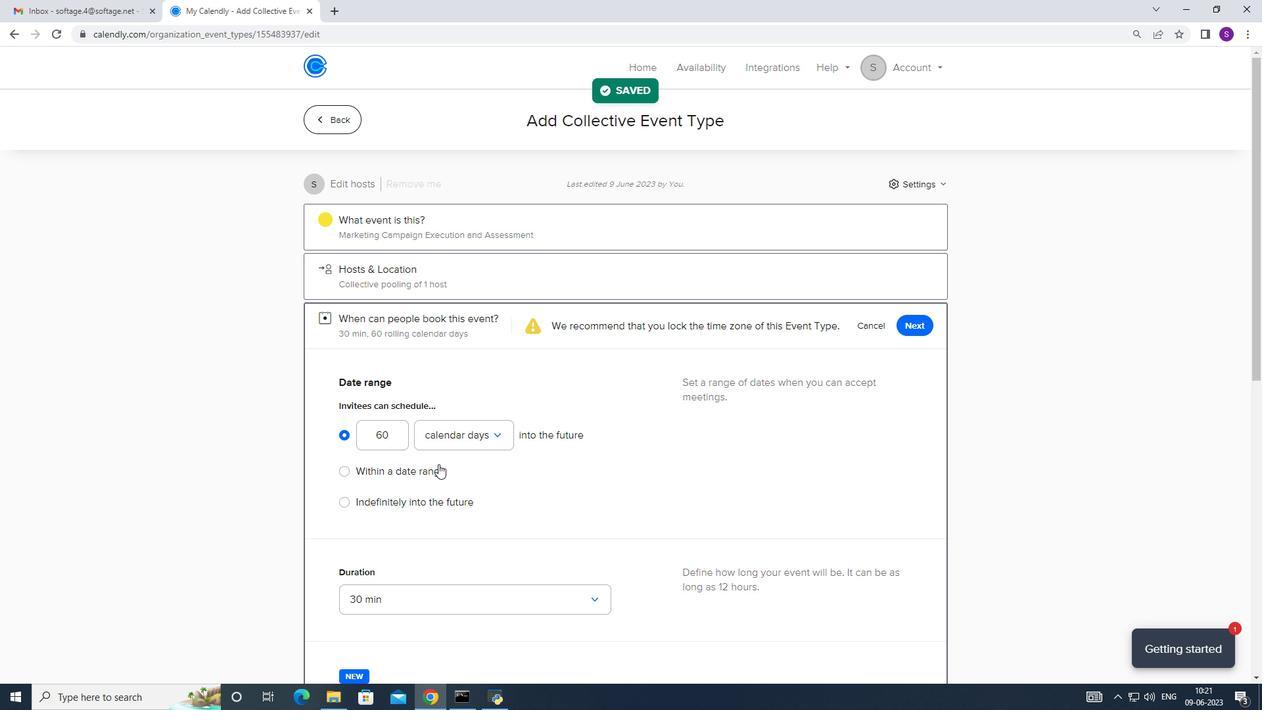
Action: Mouse moved to (472, 458)
Screenshot: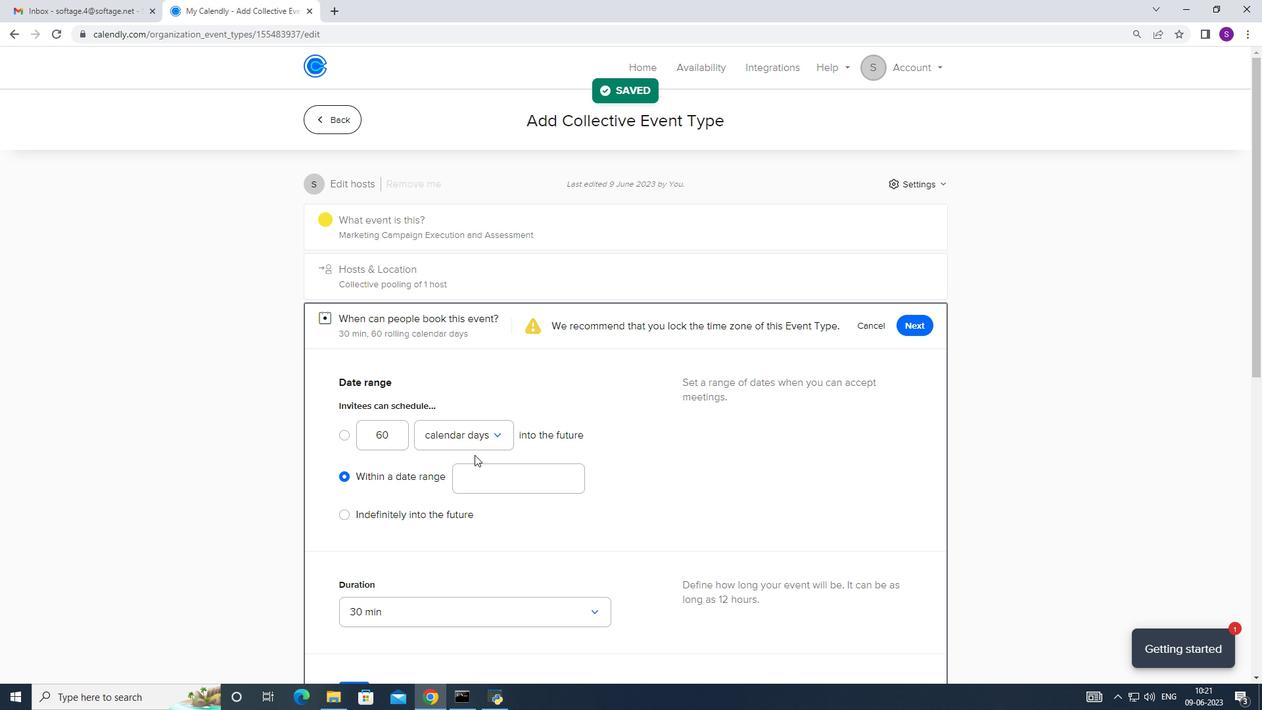 
Action: Mouse pressed left at (472, 458)
Screenshot: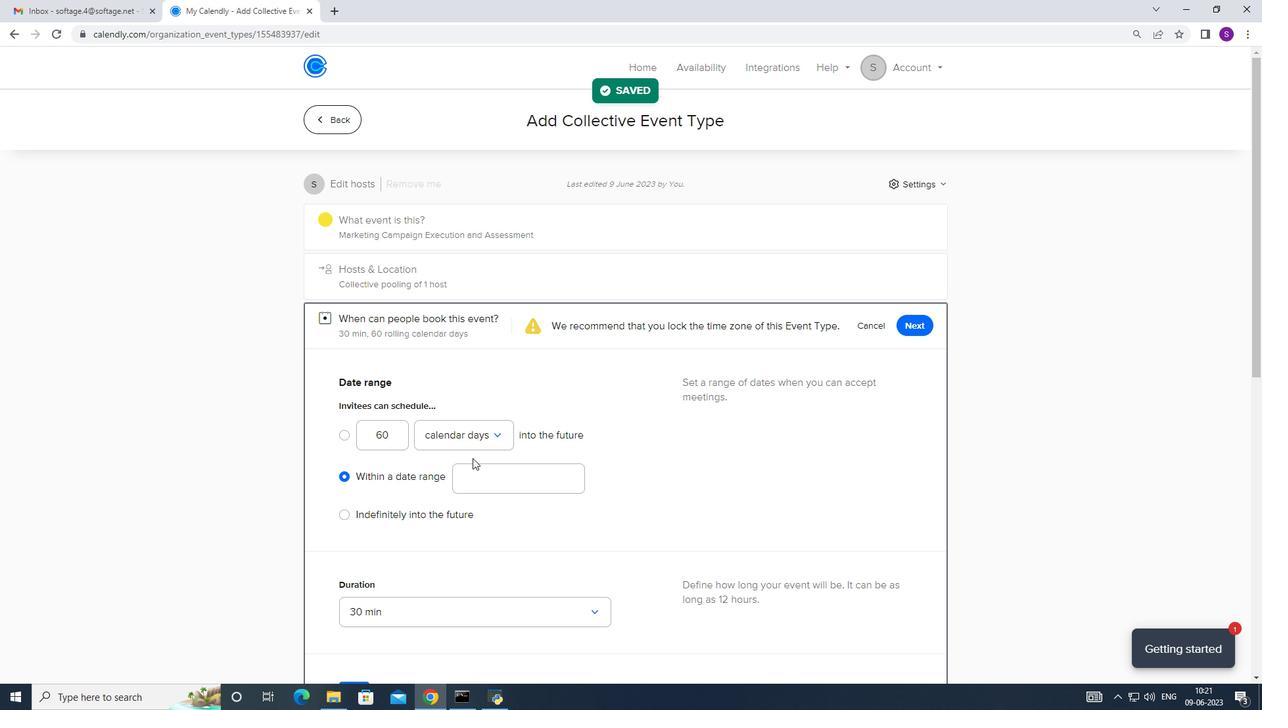 
Action: Mouse moved to (462, 468)
Screenshot: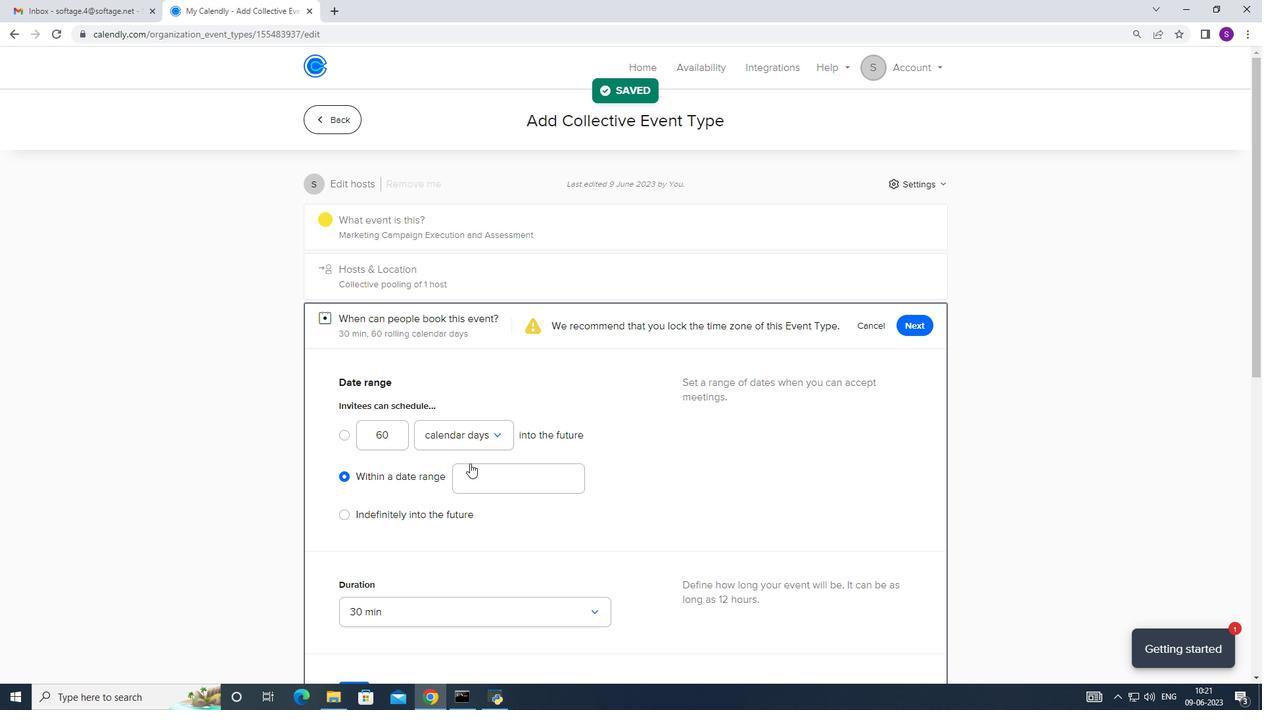 
Action: Mouse pressed left at (462, 468)
Screenshot: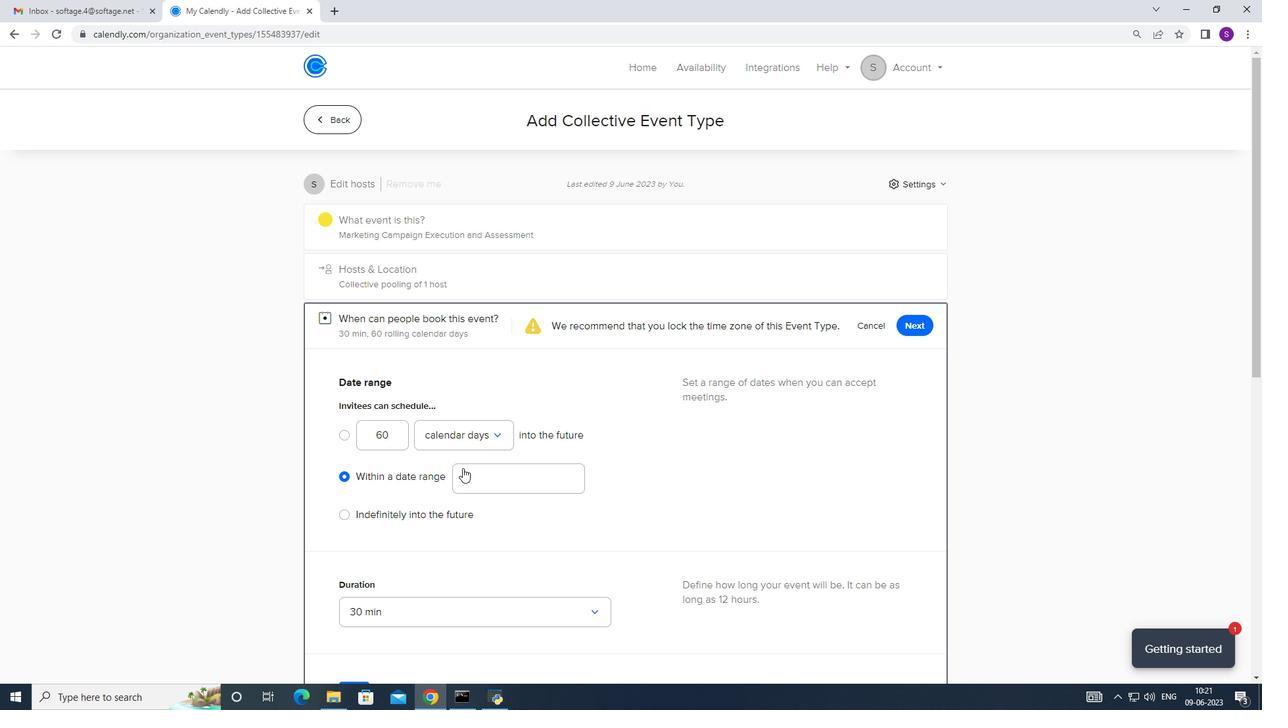 
Action: Mouse moved to (549, 232)
Screenshot: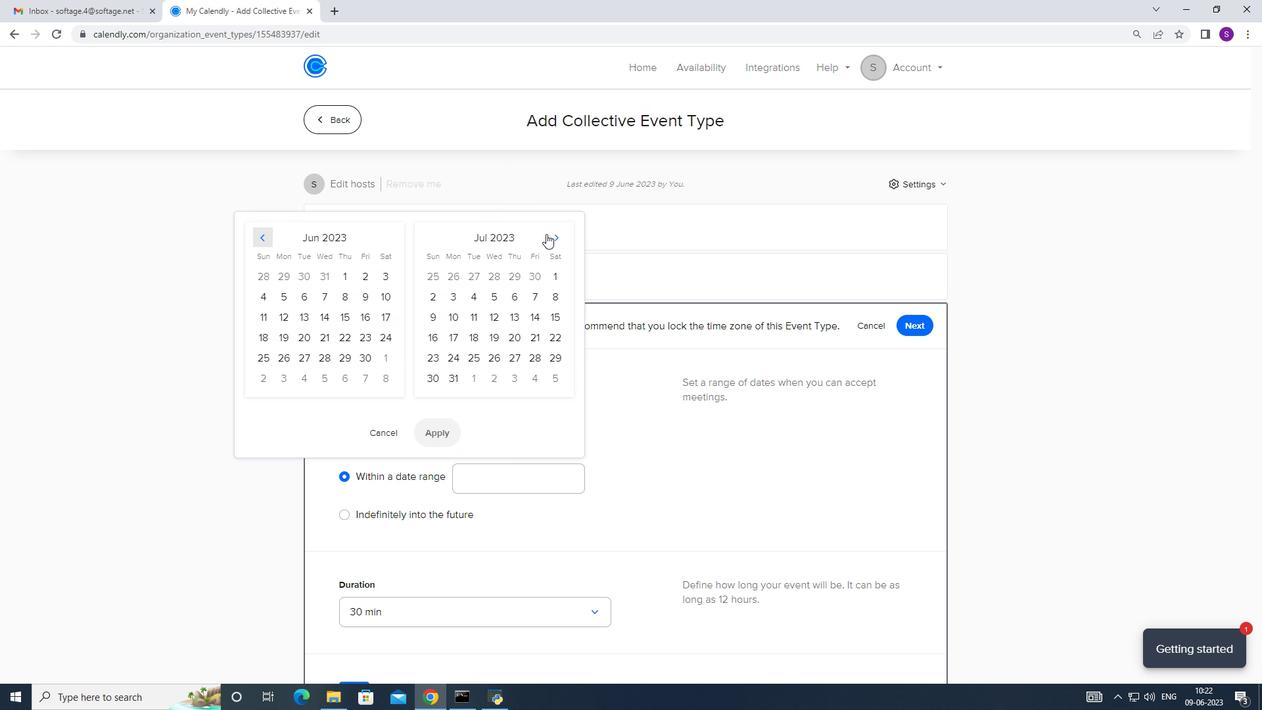 
Action: Mouse pressed left at (549, 232)
Screenshot: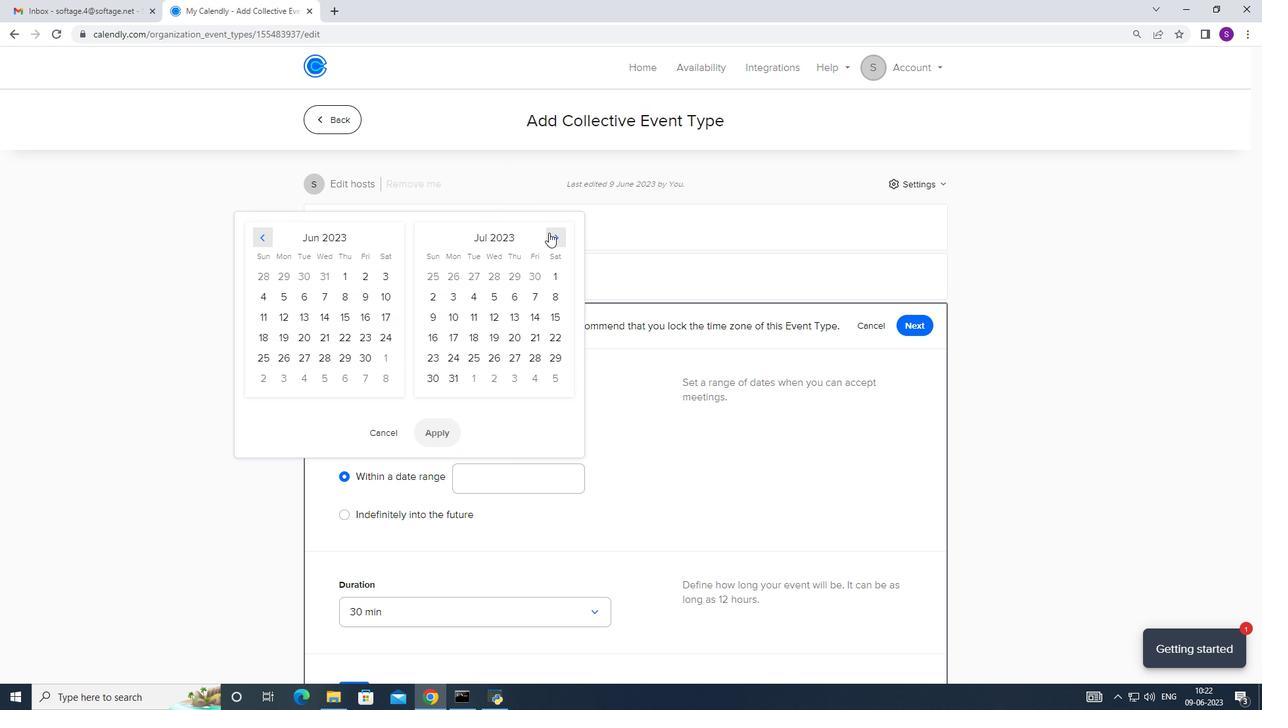 
Action: Mouse pressed left at (549, 232)
Screenshot: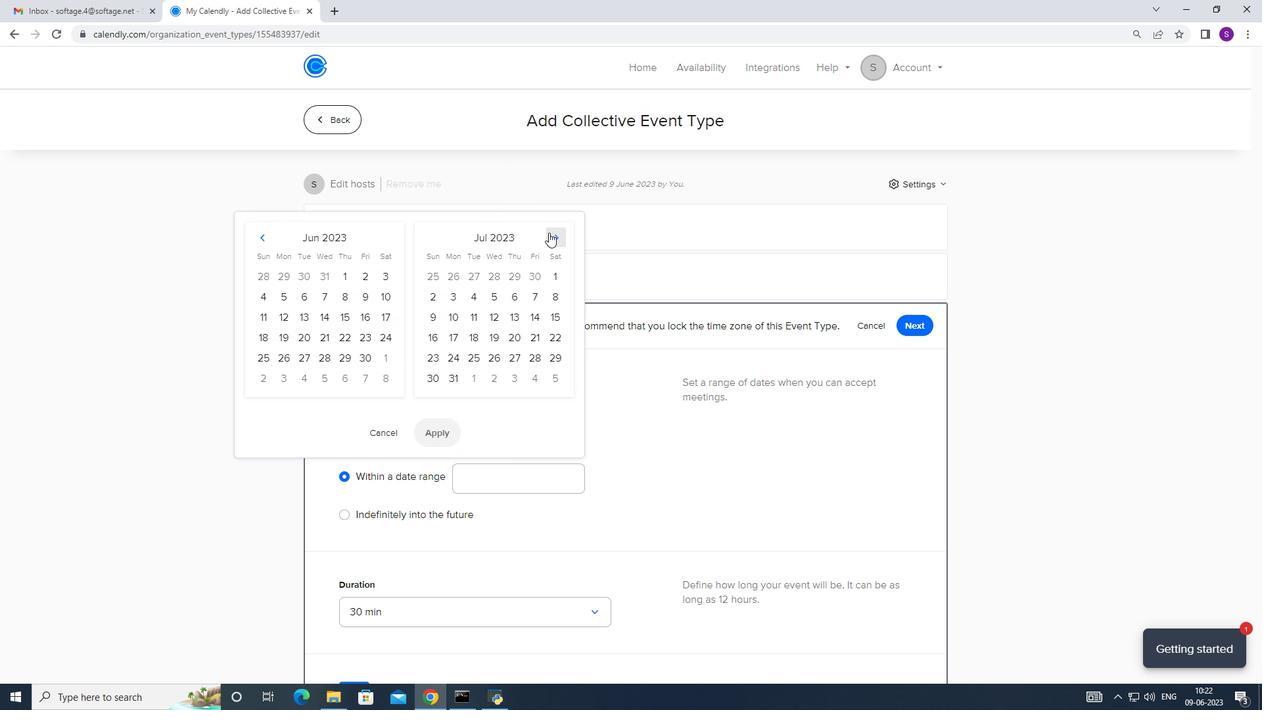 
Action: Mouse pressed left at (549, 232)
Screenshot: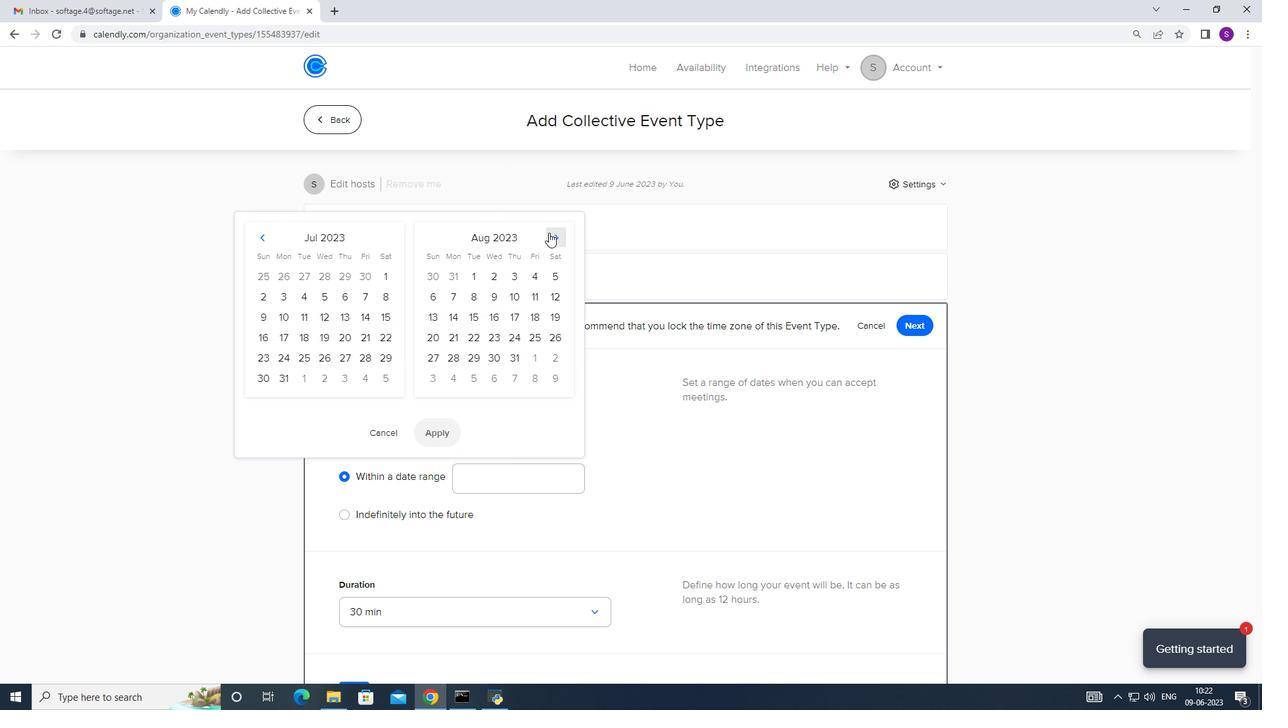 
Action: Mouse pressed left at (549, 232)
Screenshot: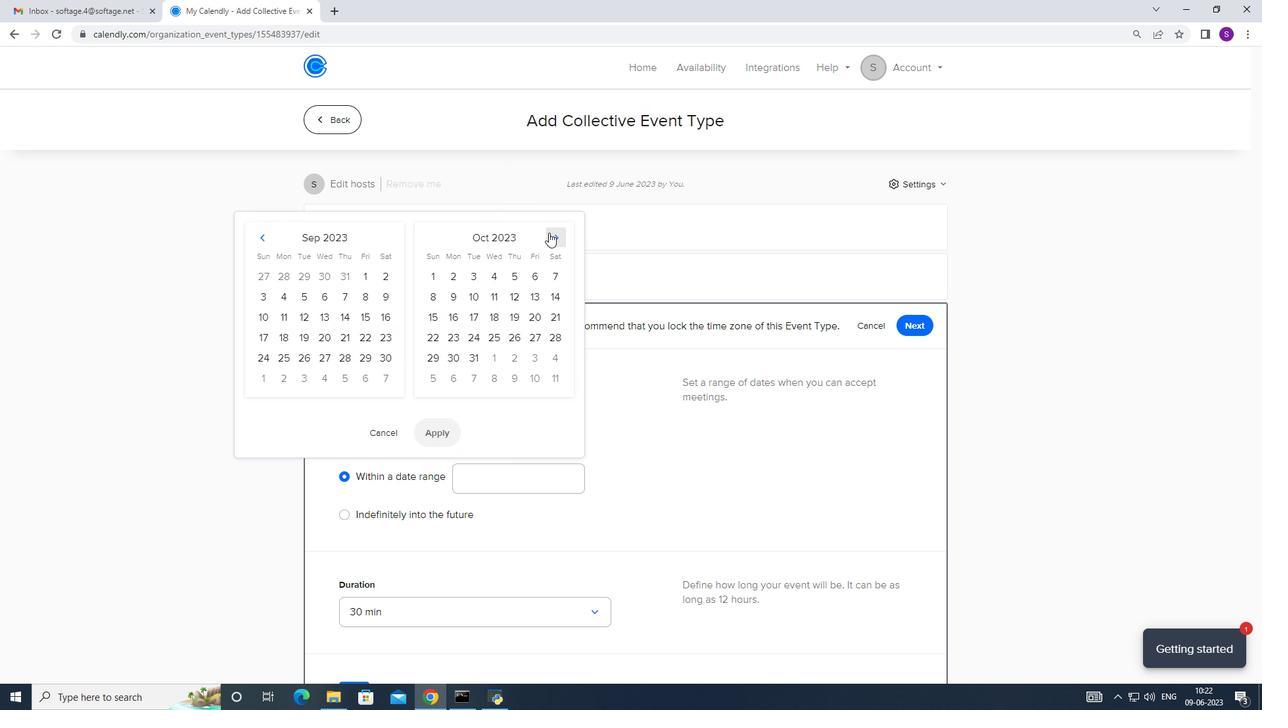 
Action: Mouse pressed left at (549, 232)
Screenshot: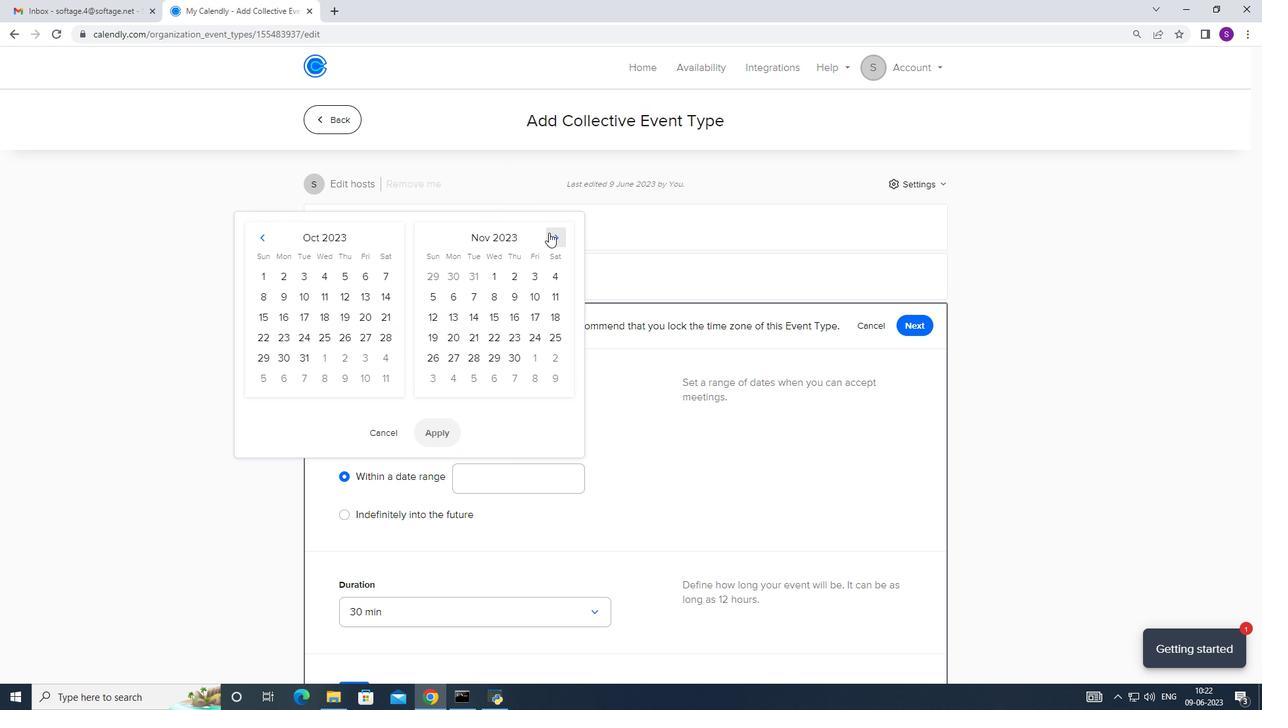 
Action: Mouse moved to (474, 345)
Screenshot: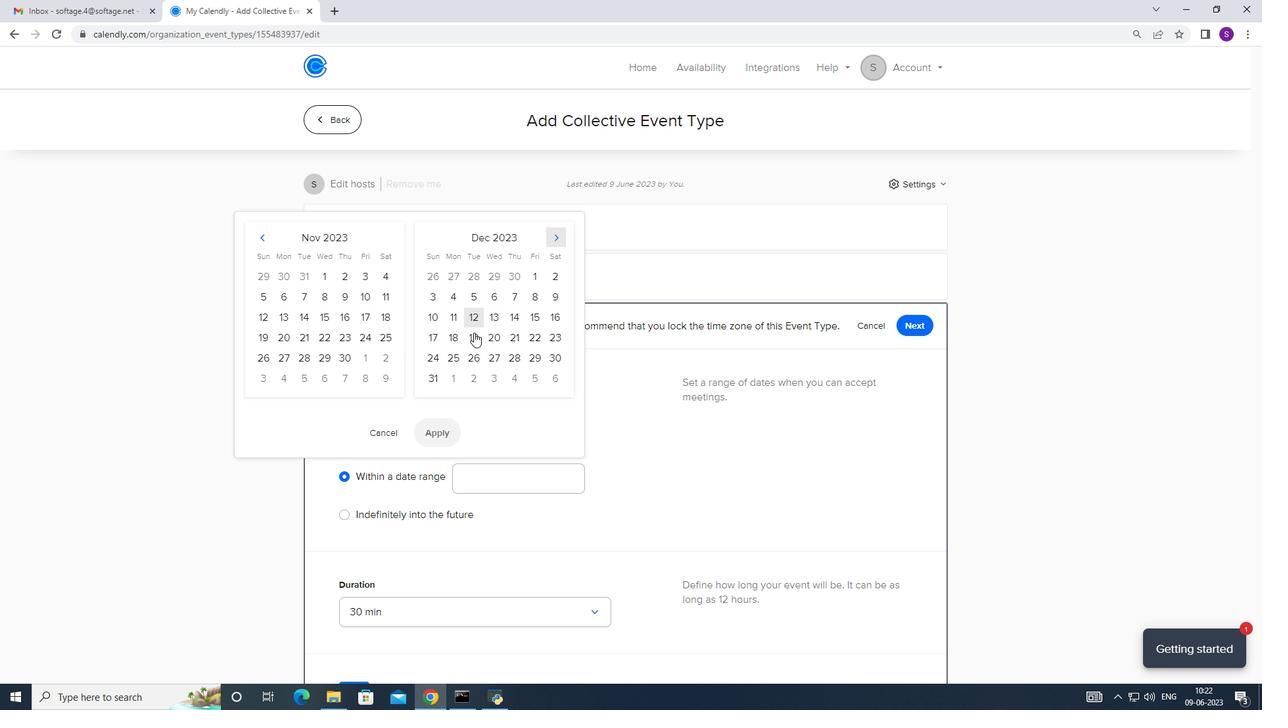 
Action: Mouse pressed left at (474, 345)
Screenshot: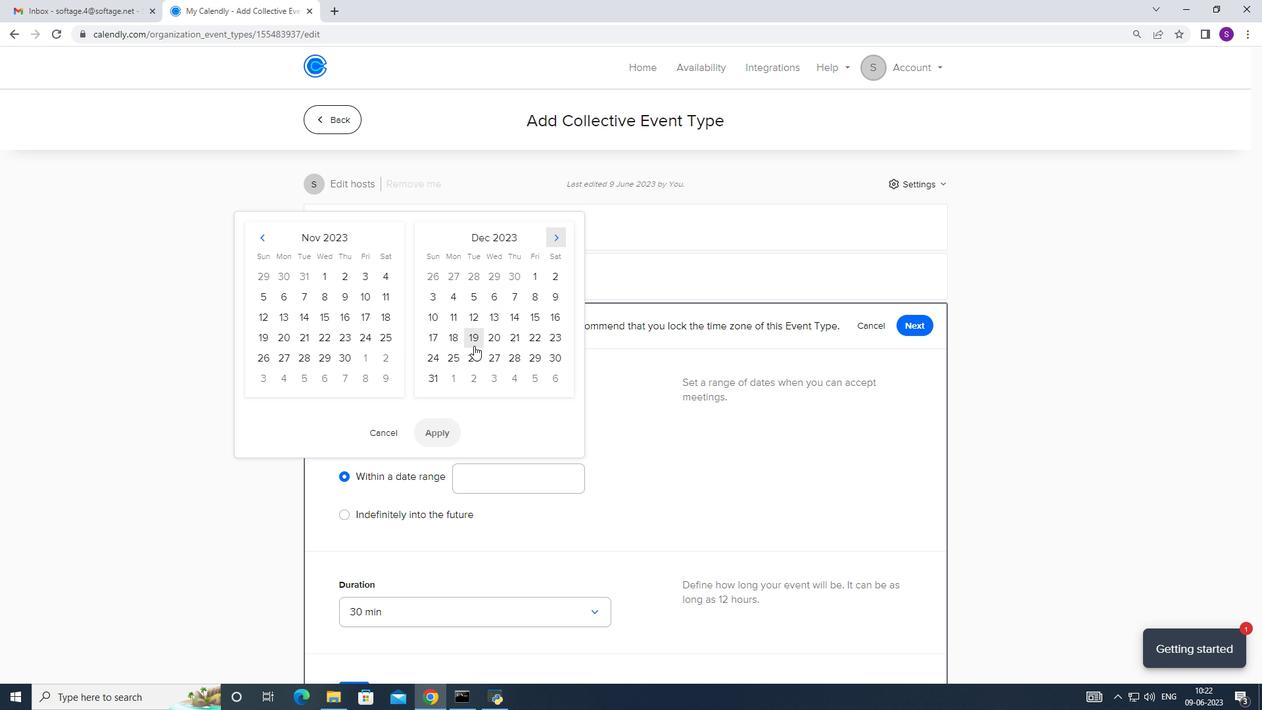 
Action: Mouse moved to (493, 341)
Screenshot: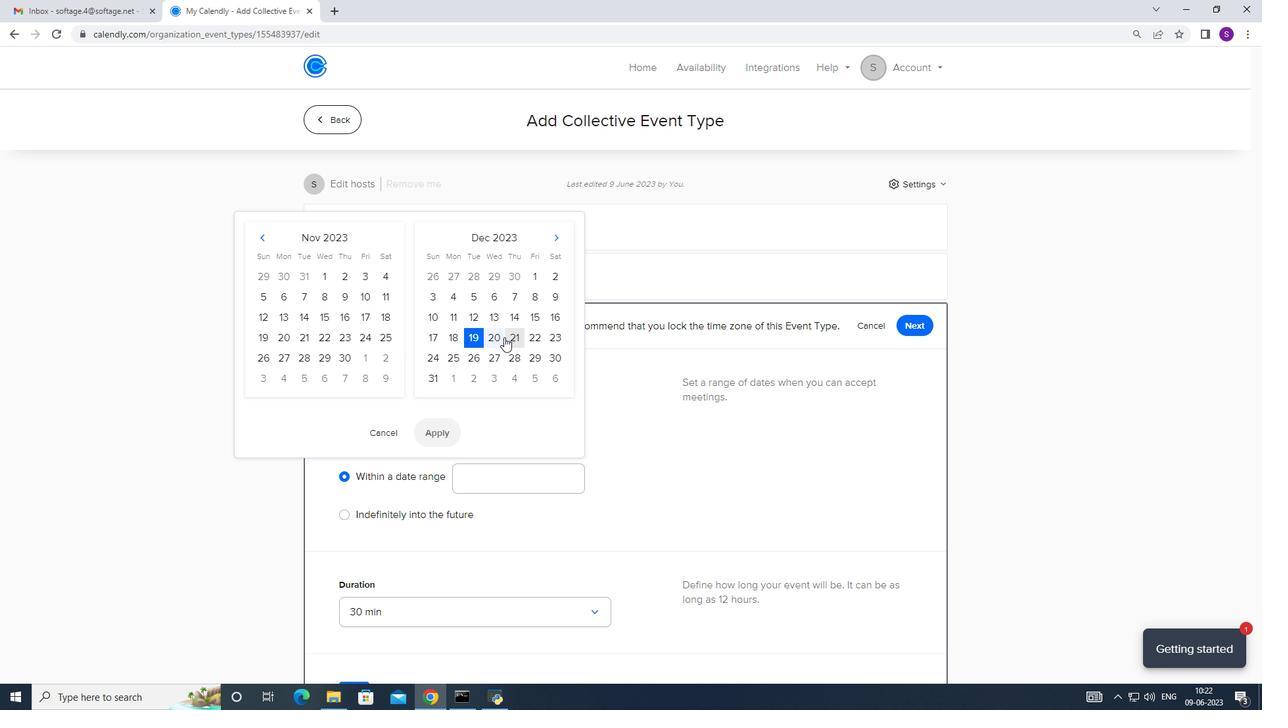 
Action: Mouse pressed left at (493, 341)
Screenshot: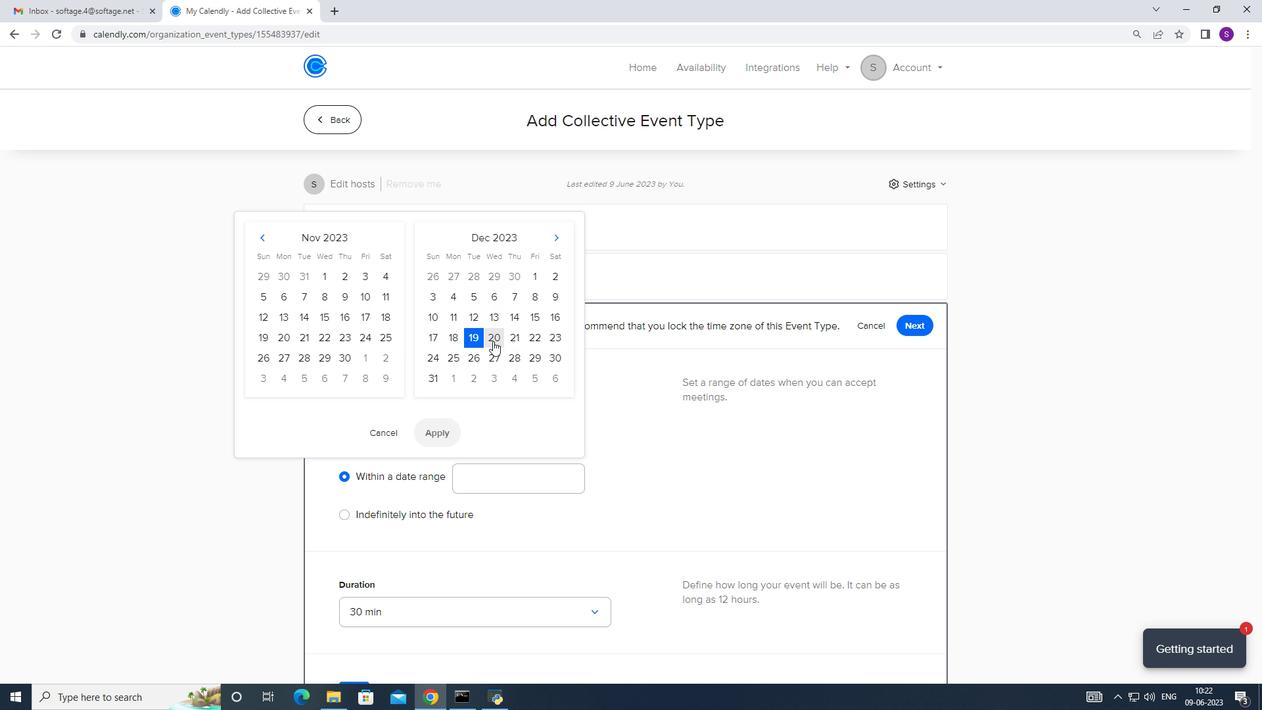 
Action: Mouse moved to (421, 423)
Screenshot: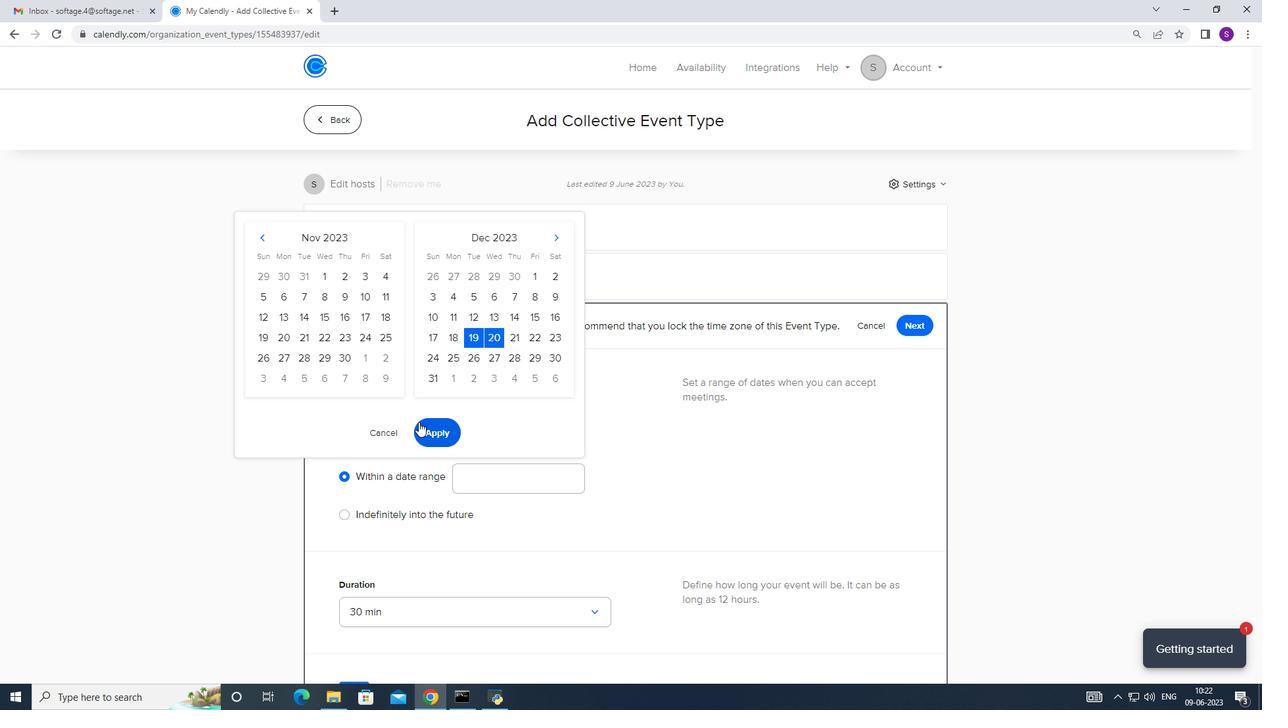 
Action: Mouse pressed left at (421, 423)
Screenshot: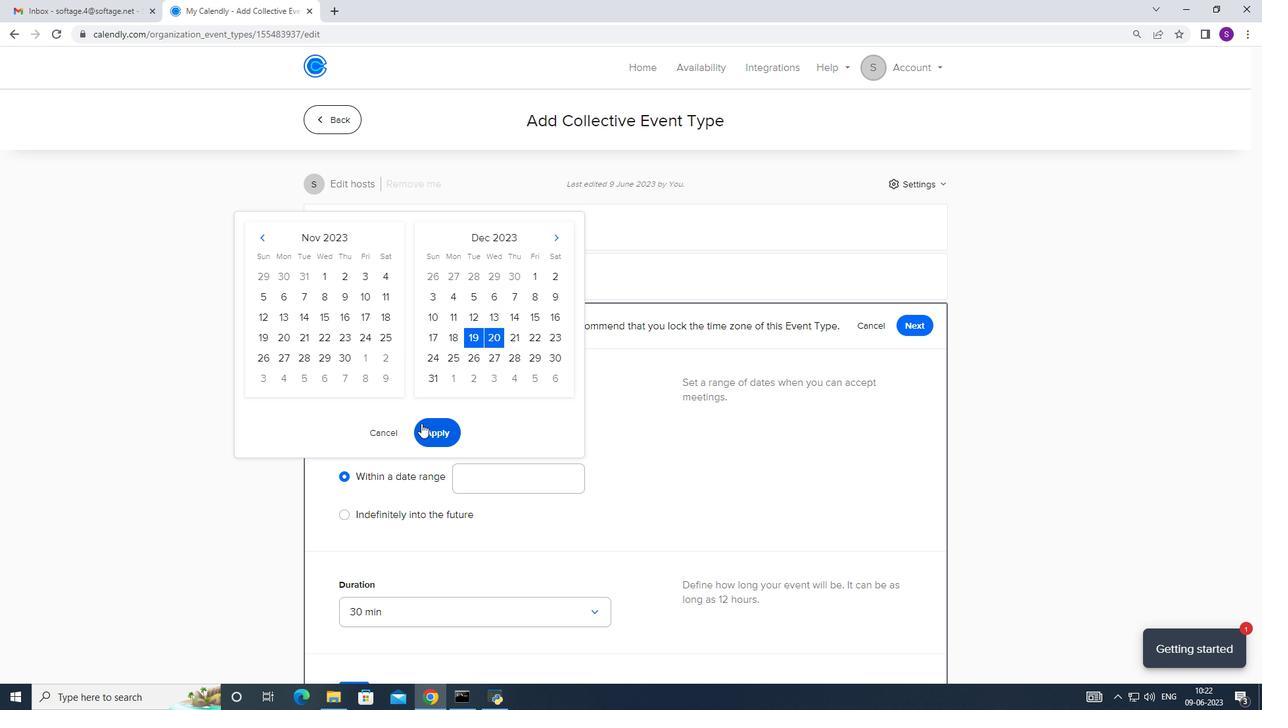 
Action: Mouse moved to (486, 403)
Screenshot: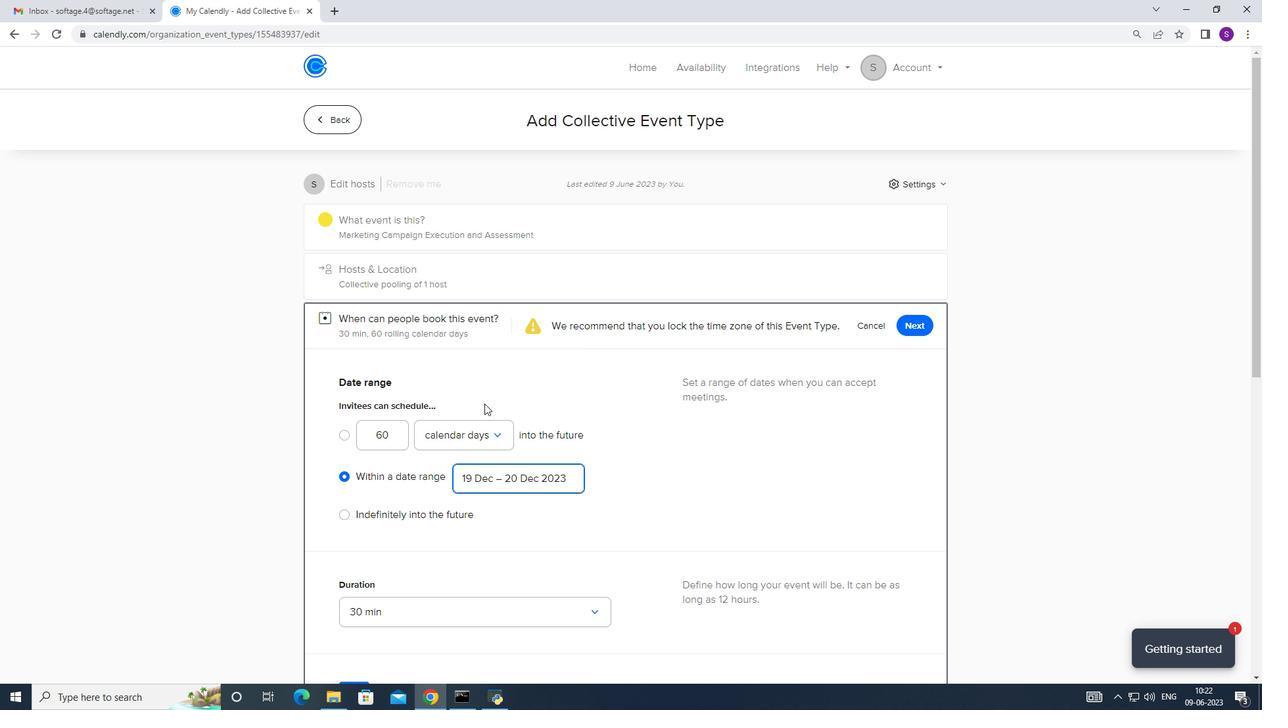 
Action: Mouse scrolled (486, 403) with delta (0, 0)
Screenshot: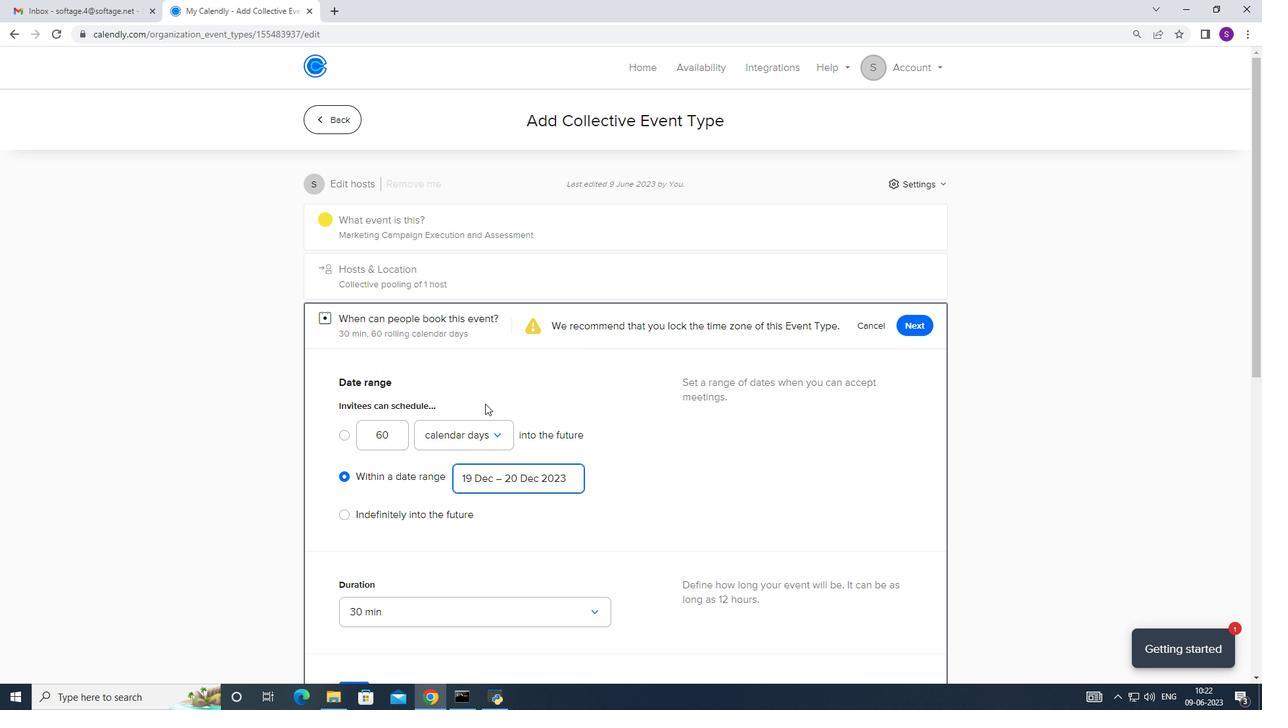 
Action: Mouse scrolled (486, 403) with delta (0, 0)
Screenshot: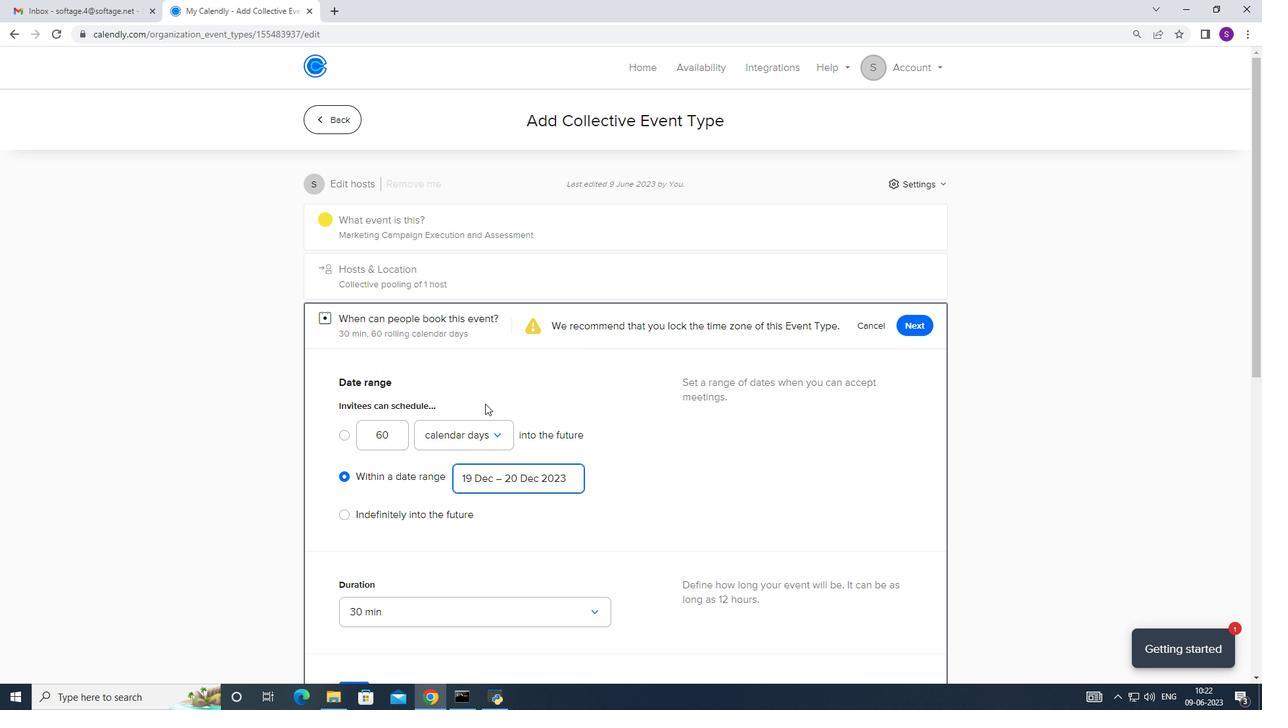 
Action: Mouse scrolled (486, 403) with delta (0, 0)
Screenshot: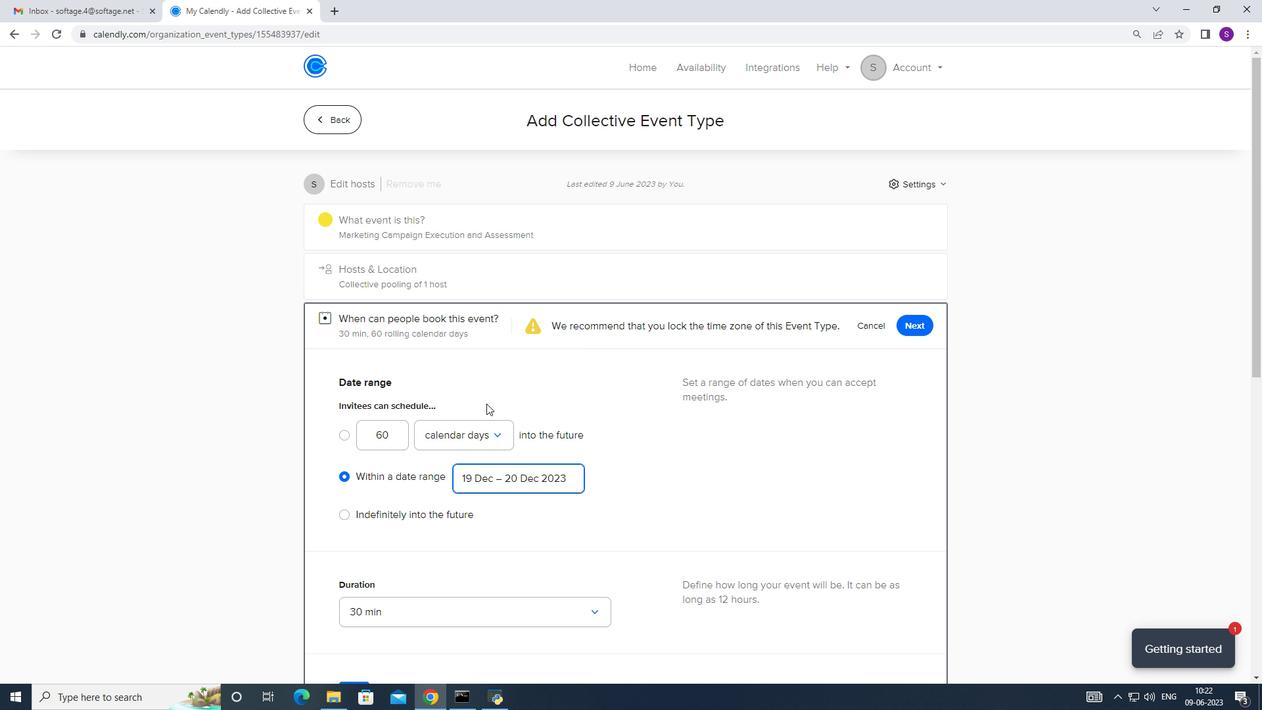 
Action: Mouse scrolled (486, 403) with delta (0, 0)
Screenshot: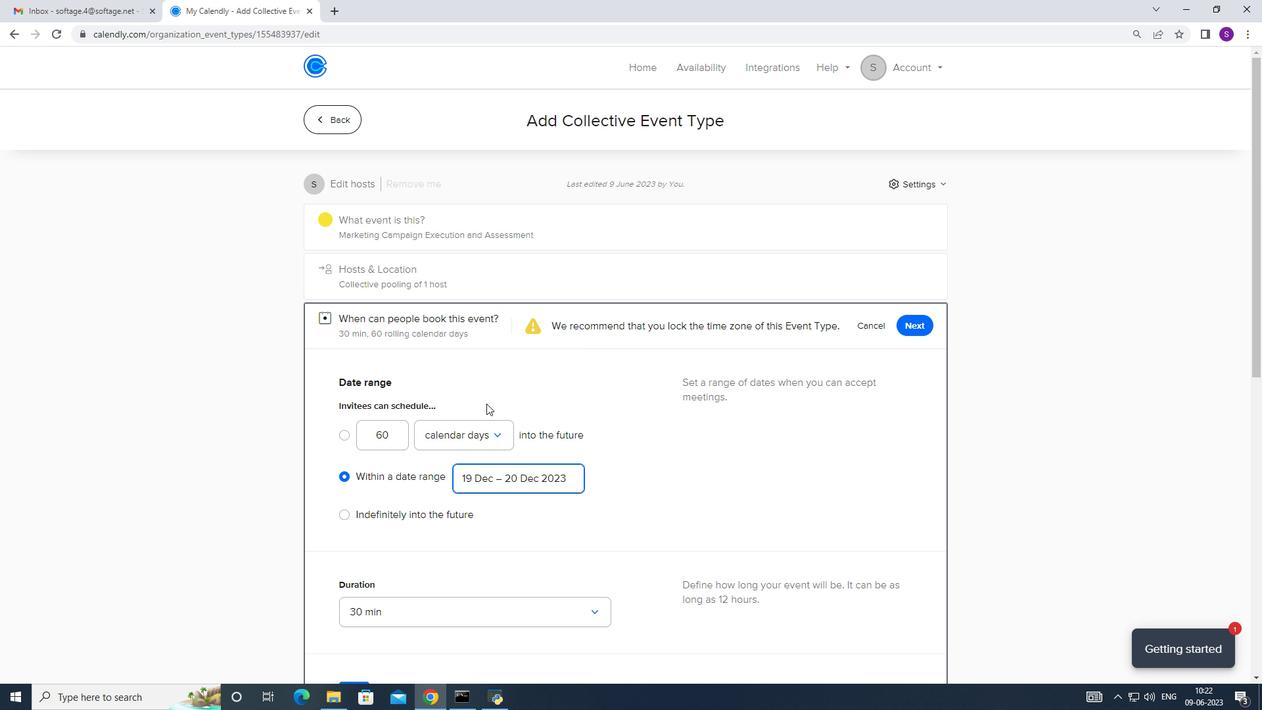 
Action: Mouse scrolled (486, 403) with delta (0, 0)
Screenshot: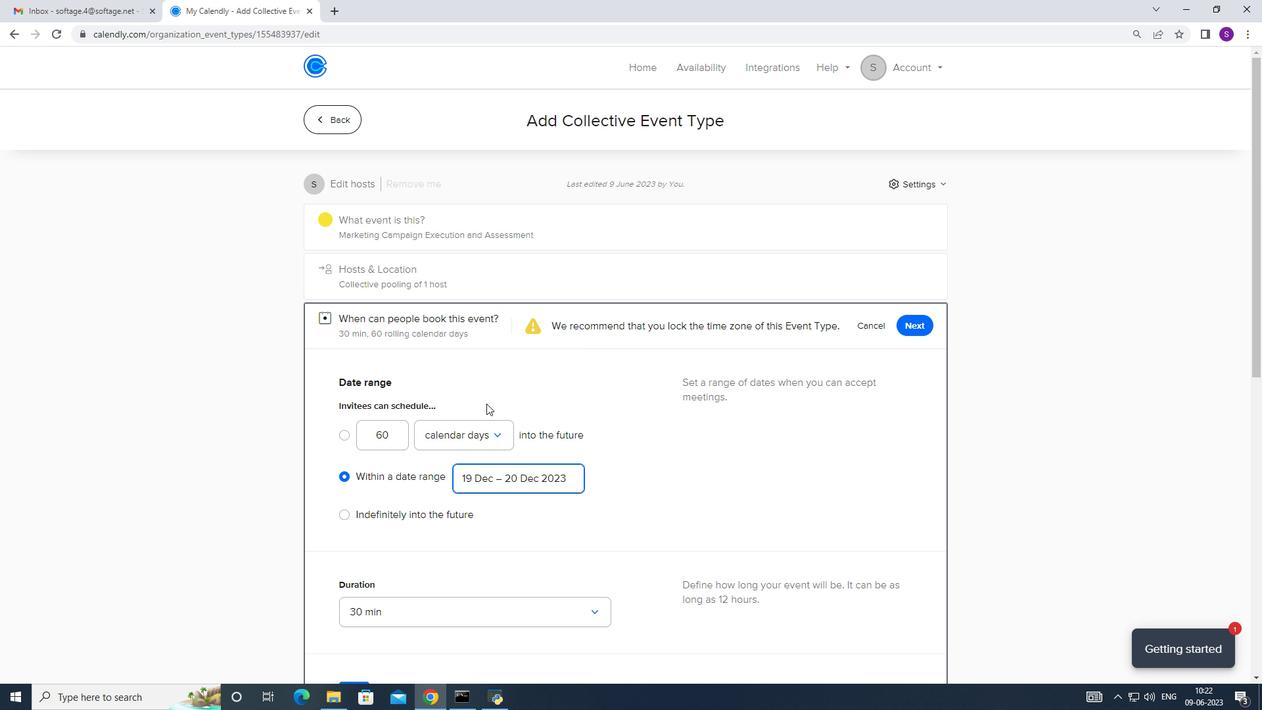 
Action: Mouse scrolled (486, 403) with delta (0, 0)
Screenshot: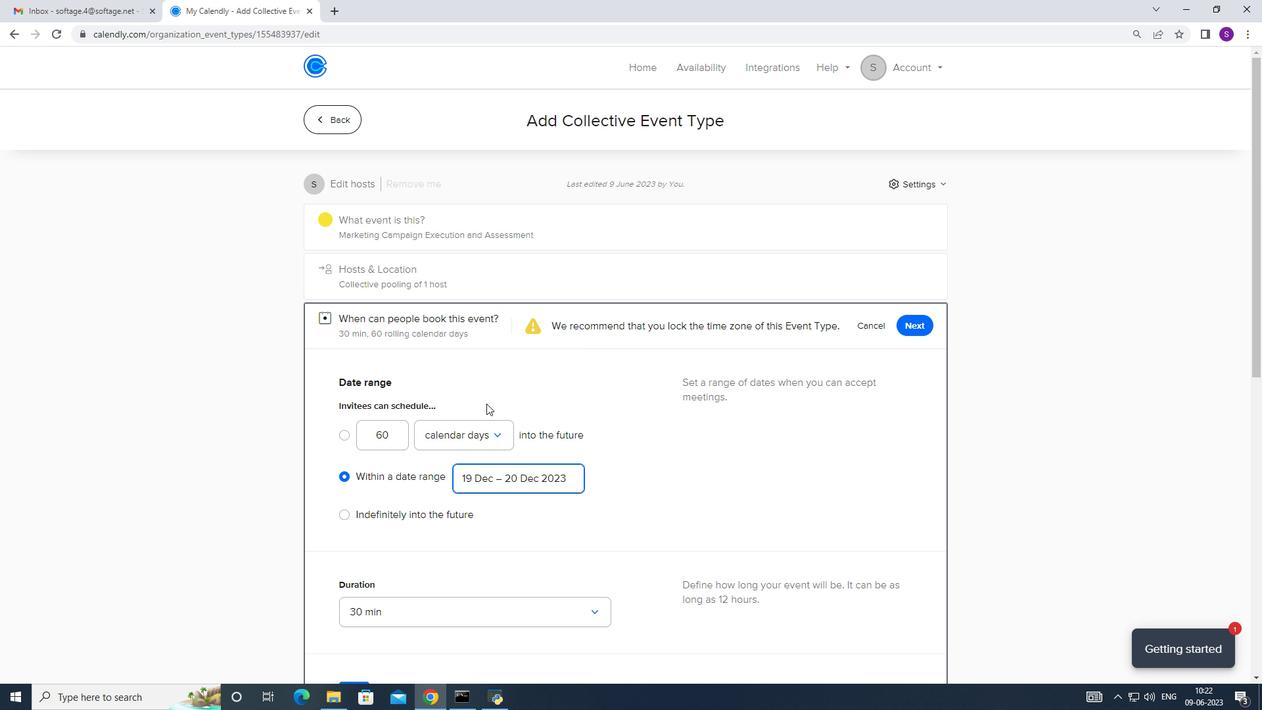 
Action: Mouse scrolled (486, 403) with delta (0, 0)
Screenshot: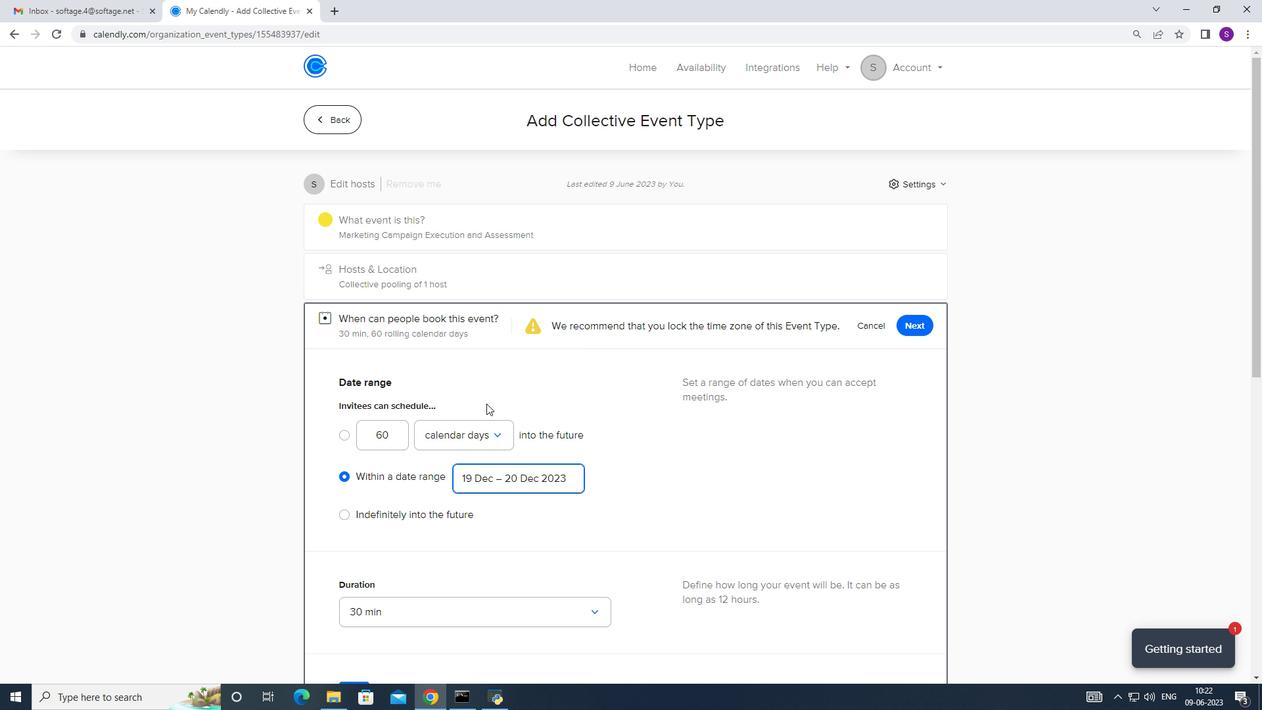 
Action: Mouse scrolled (486, 403) with delta (0, 0)
Screenshot: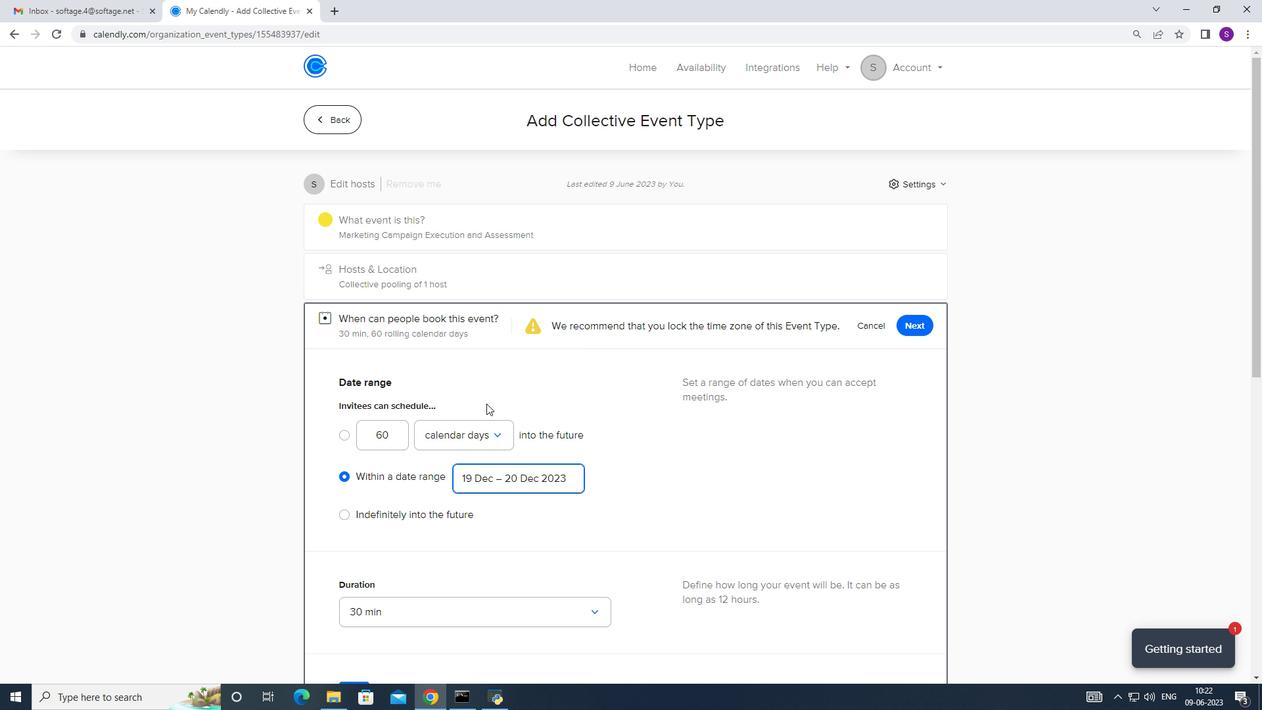 
Action: Mouse moved to (486, 403)
Screenshot: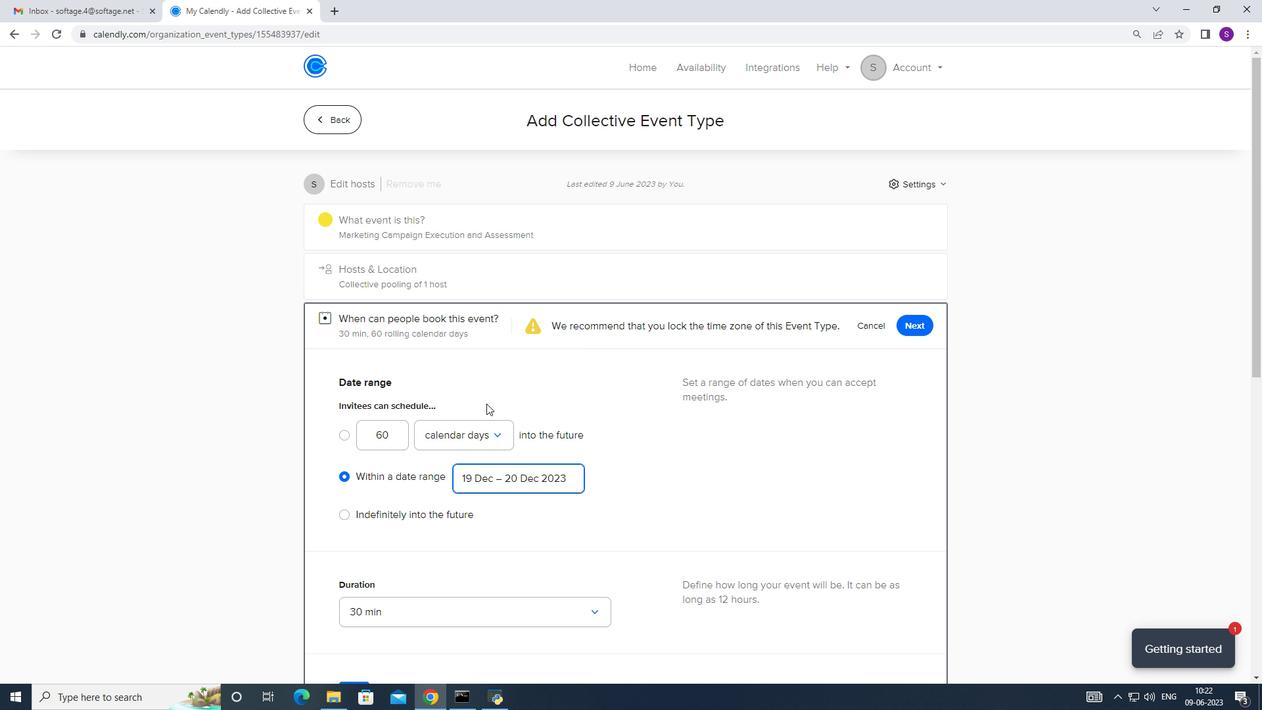 
Action: Mouse scrolled (486, 403) with delta (0, 0)
Screenshot: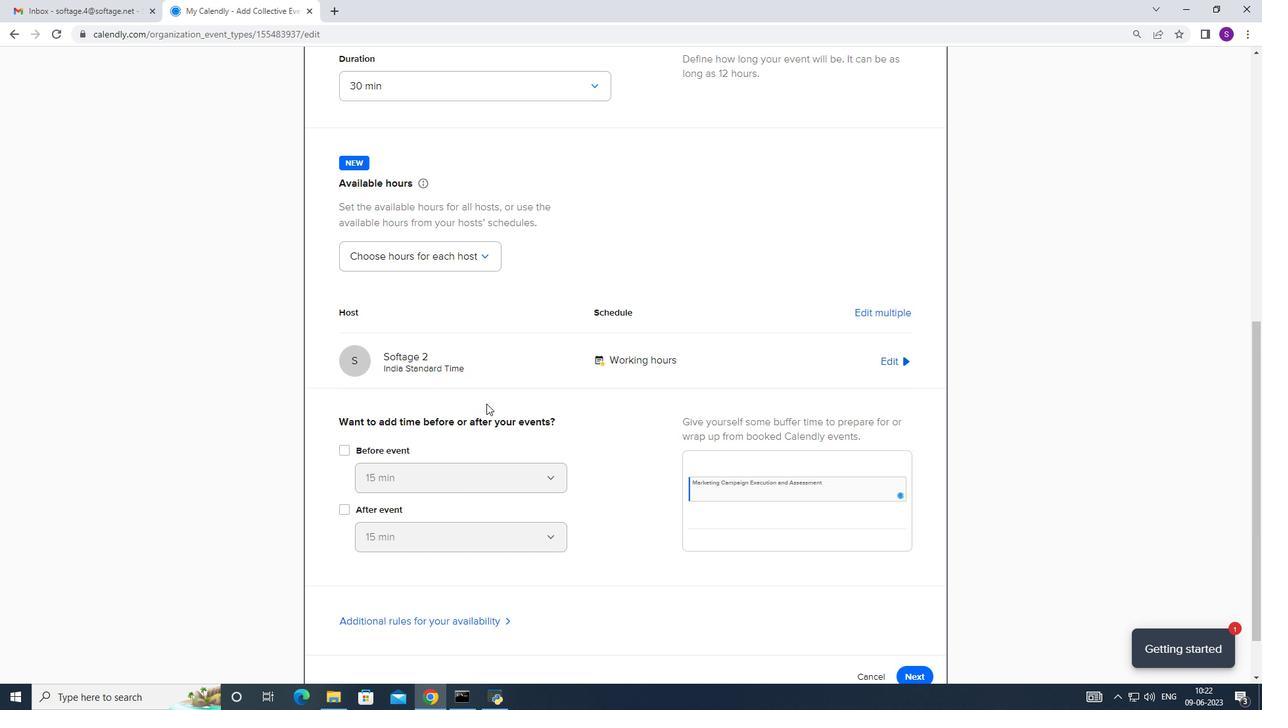 
Action: Mouse scrolled (486, 402) with delta (0, -1)
Screenshot: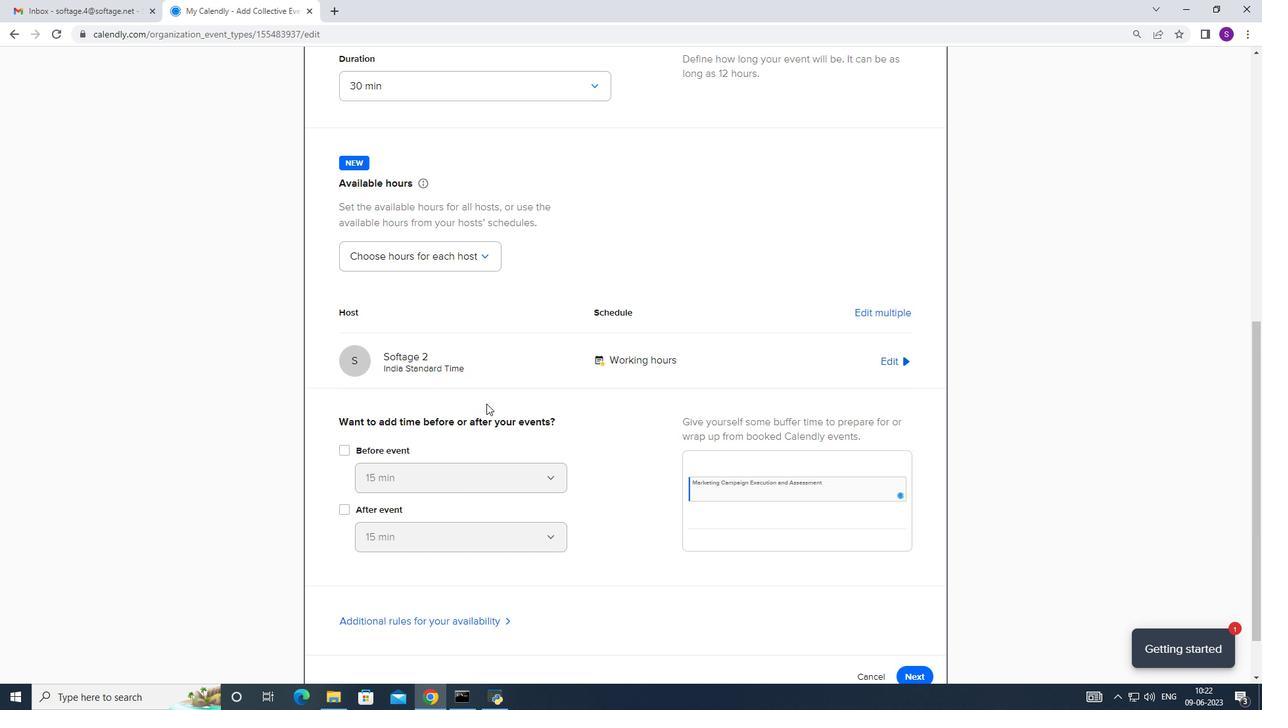 
Action: Mouse scrolled (486, 403) with delta (0, 0)
Screenshot: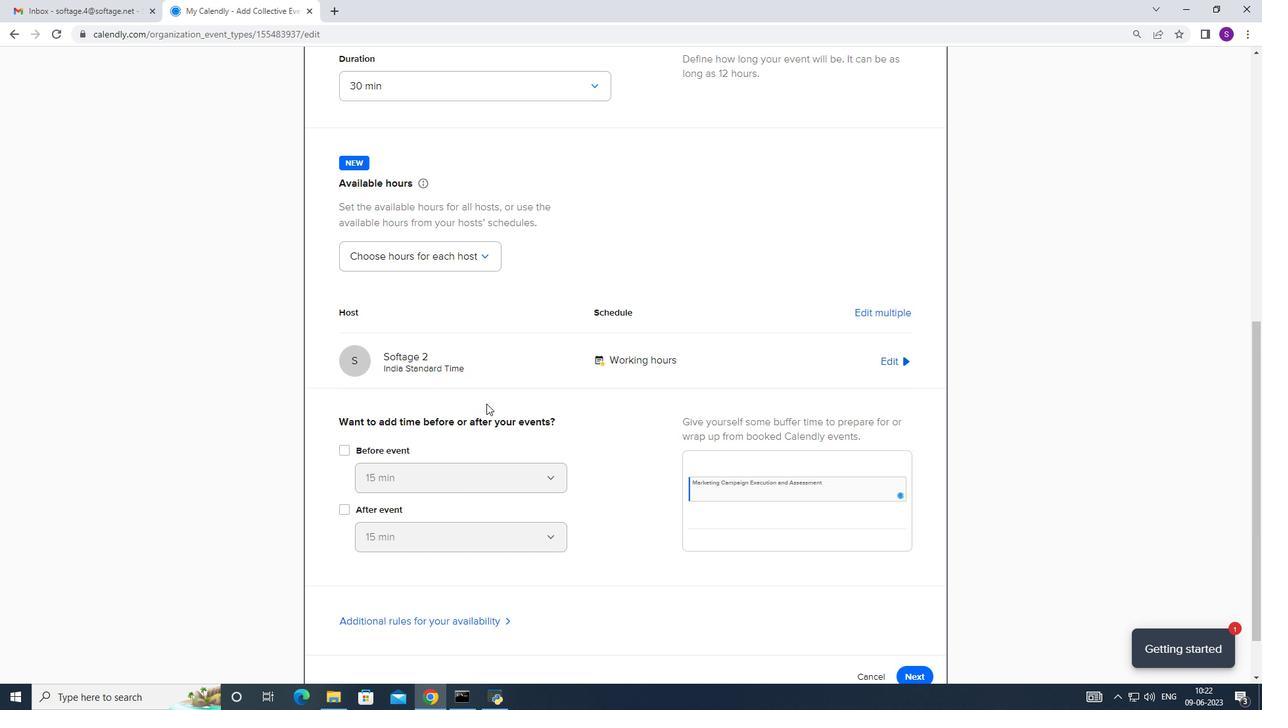 
Action: Mouse scrolled (486, 403) with delta (0, 0)
Screenshot: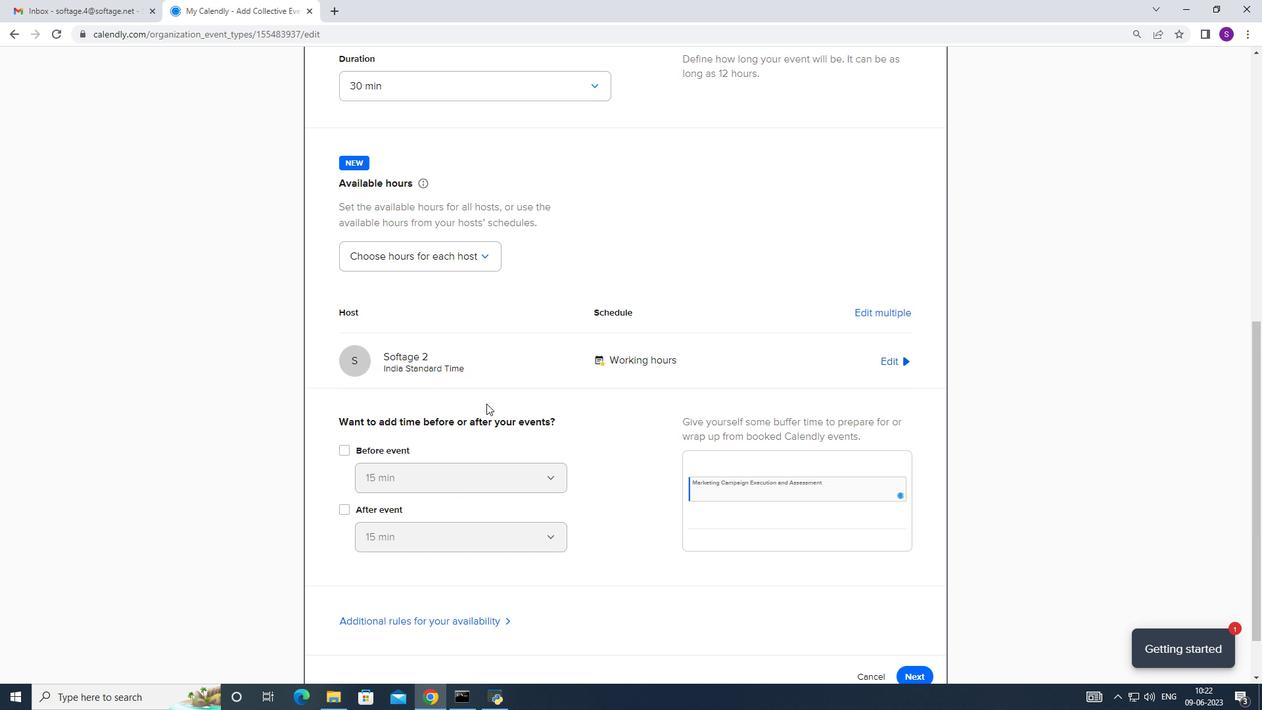 
Action: Mouse moved to (488, 403)
Screenshot: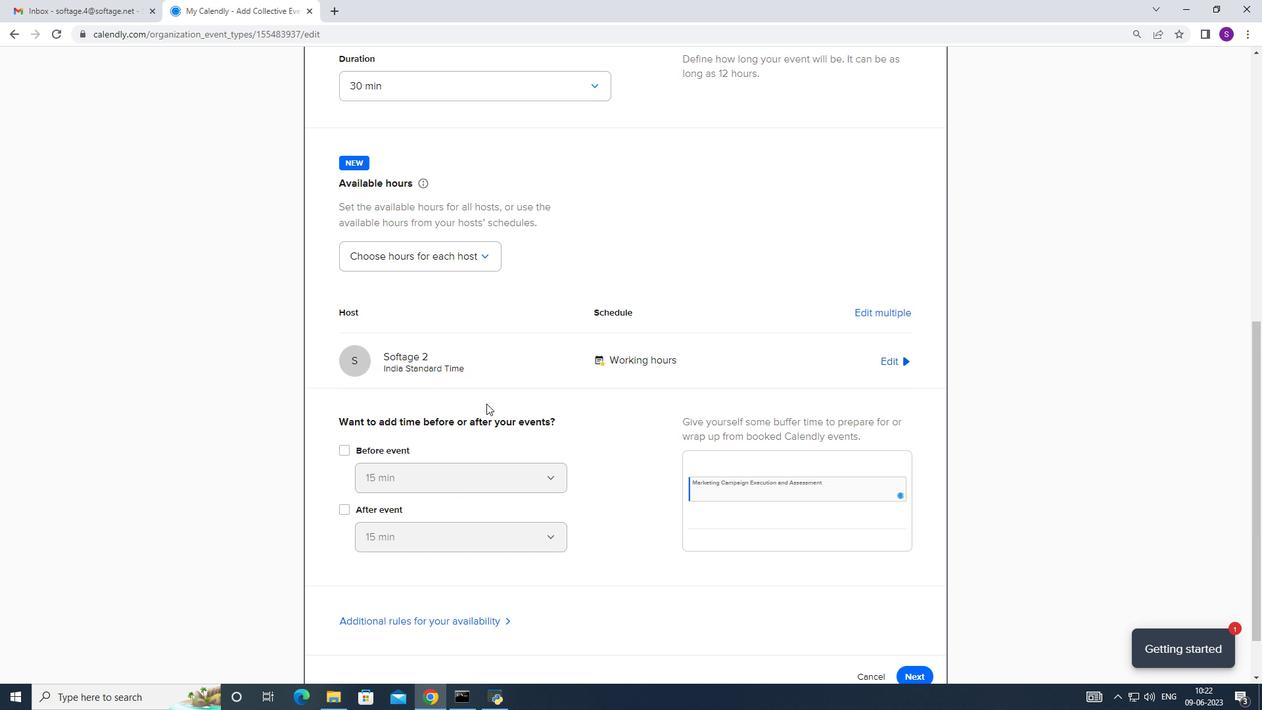 
Action: Mouse scrolled (488, 403) with delta (0, 0)
Screenshot: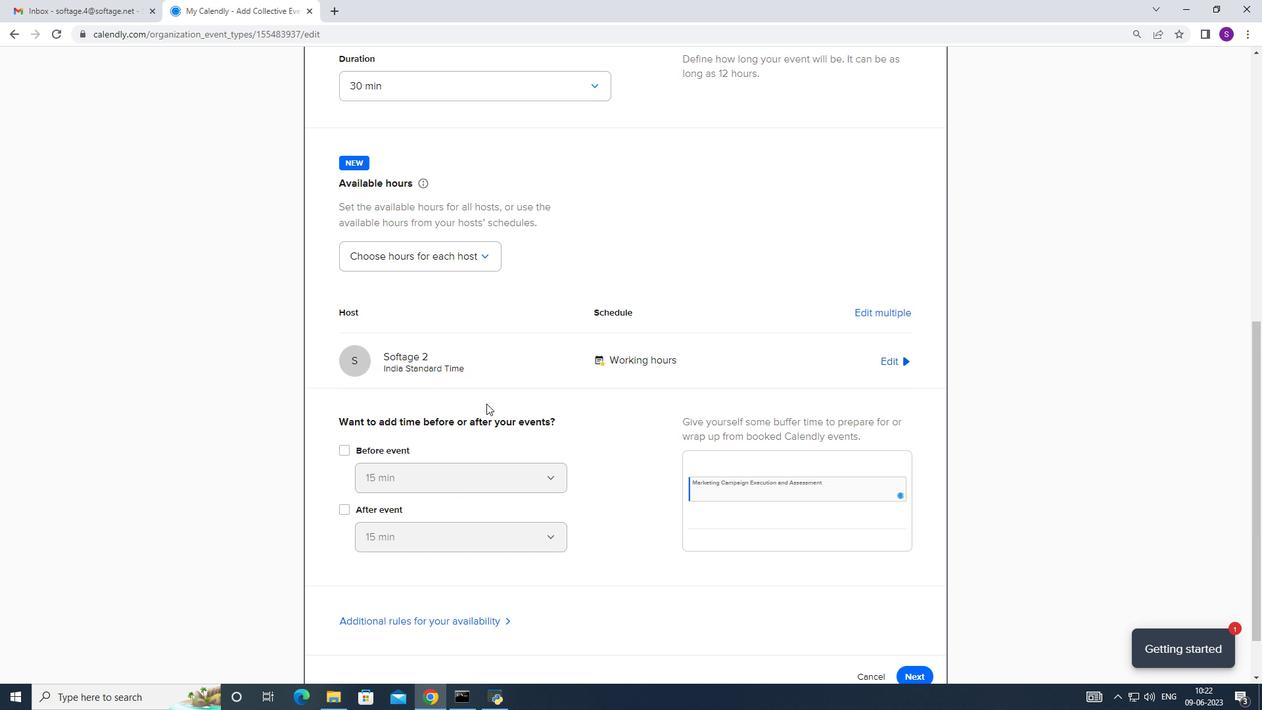 
Action: Mouse moved to (495, 401)
Screenshot: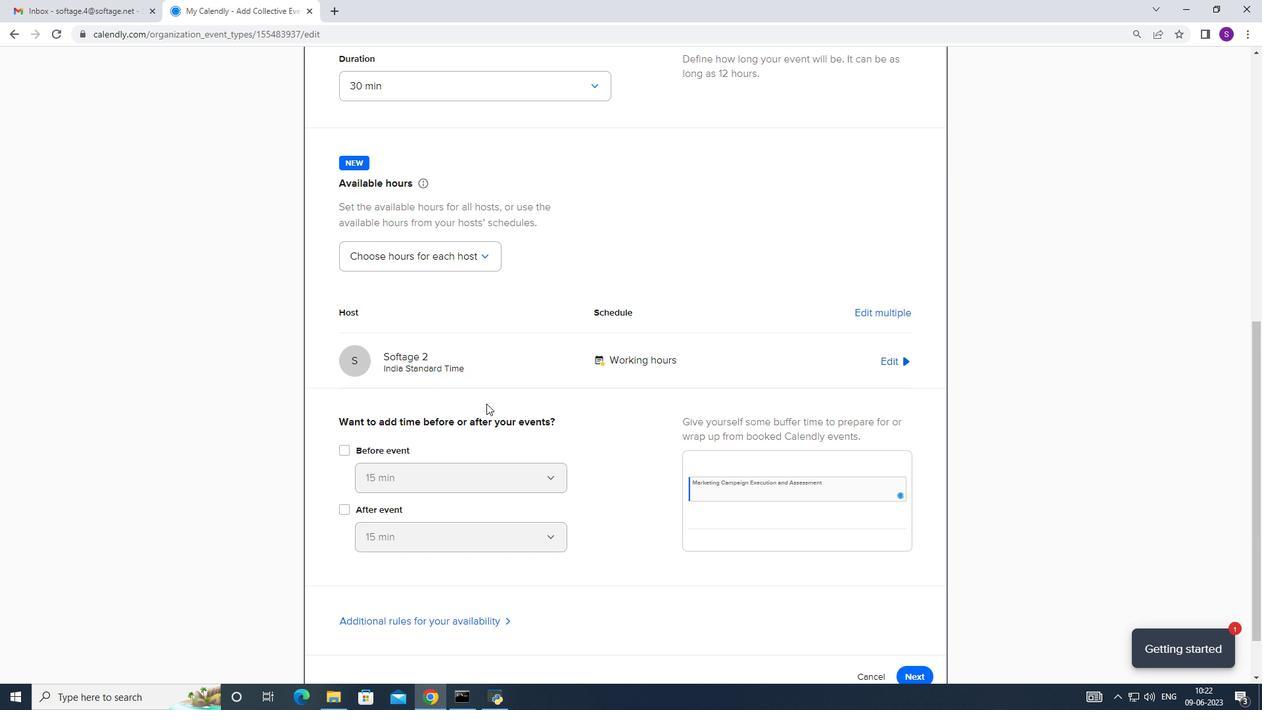 
Action: Mouse scrolled (495, 401) with delta (0, 0)
Screenshot: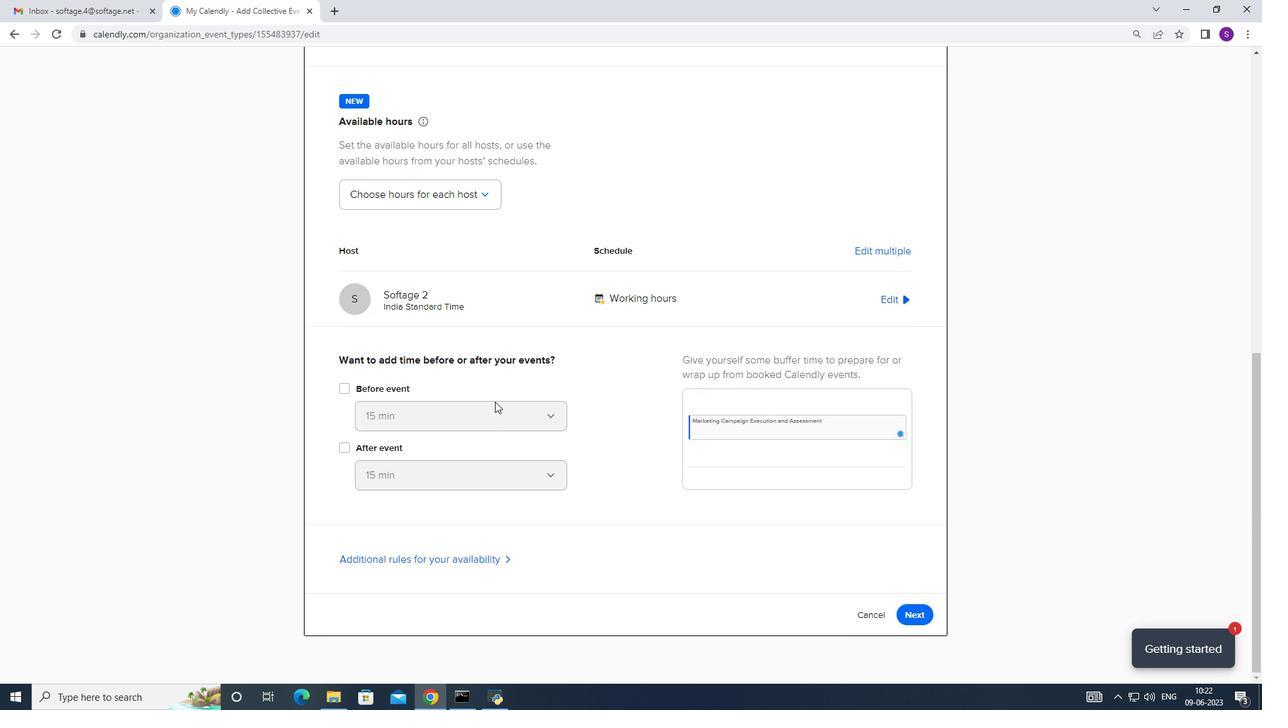 
Action: Mouse scrolled (495, 401) with delta (0, 0)
Screenshot: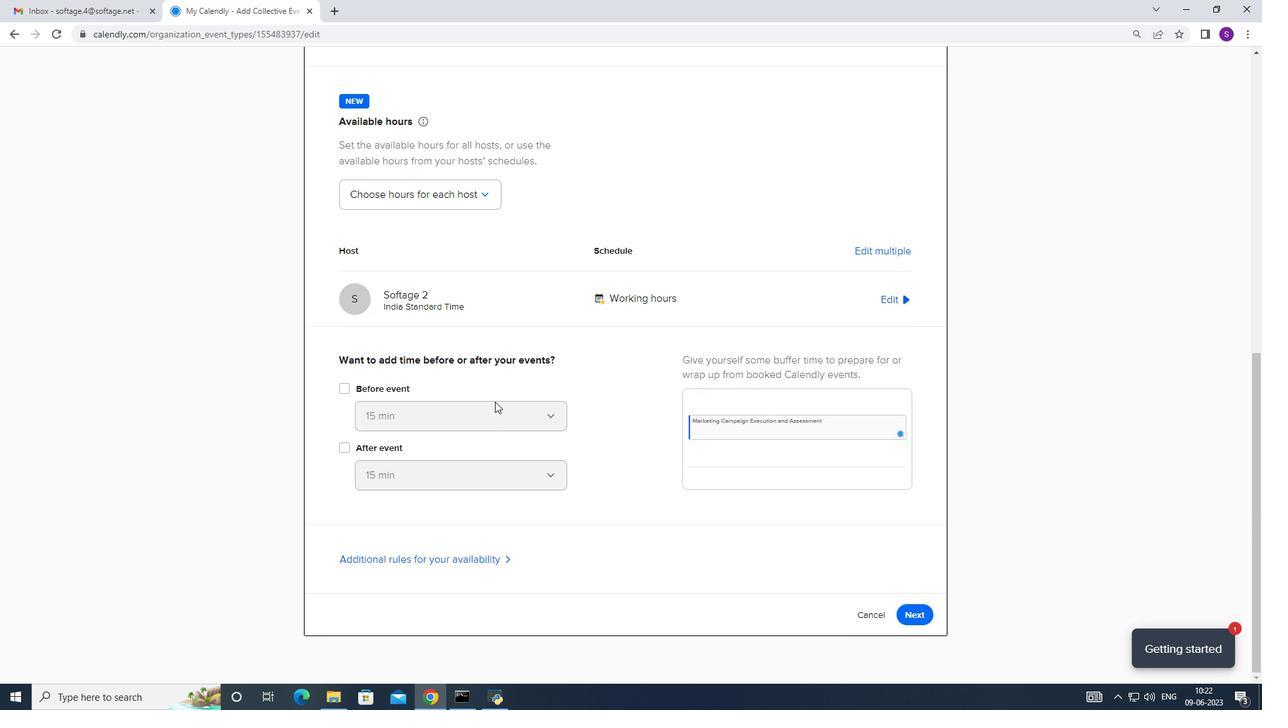 
Action: Mouse scrolled (495, 401) with delta (0, 0)
Screenshot: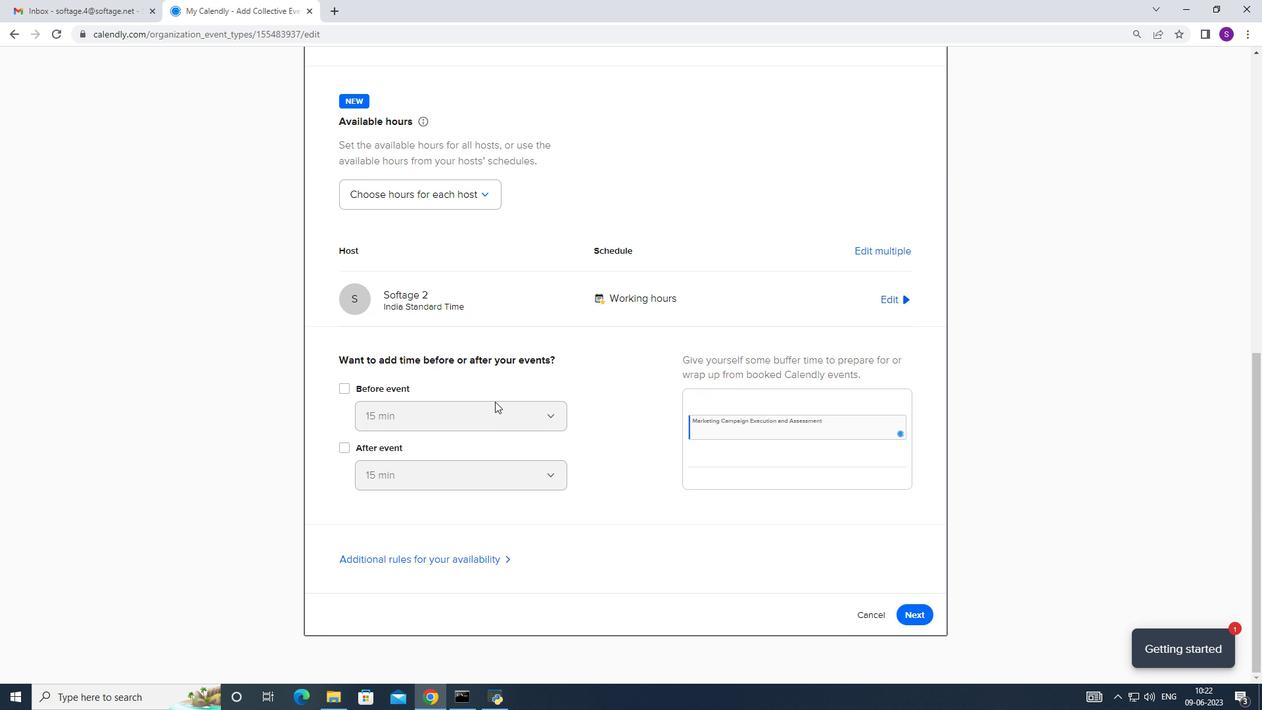 
Action: Mouse moved to (906, 616)
Screenshot: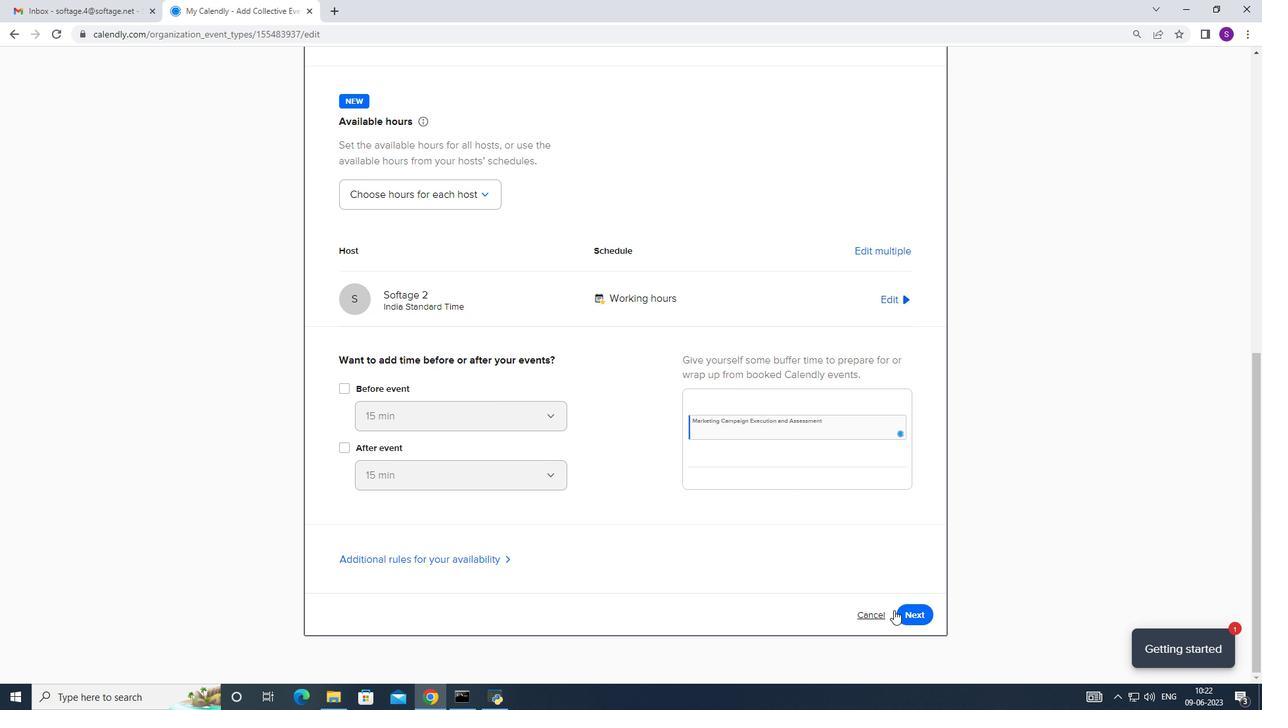 
Action: Mouse pressed left at (906, 616)
Screenshot: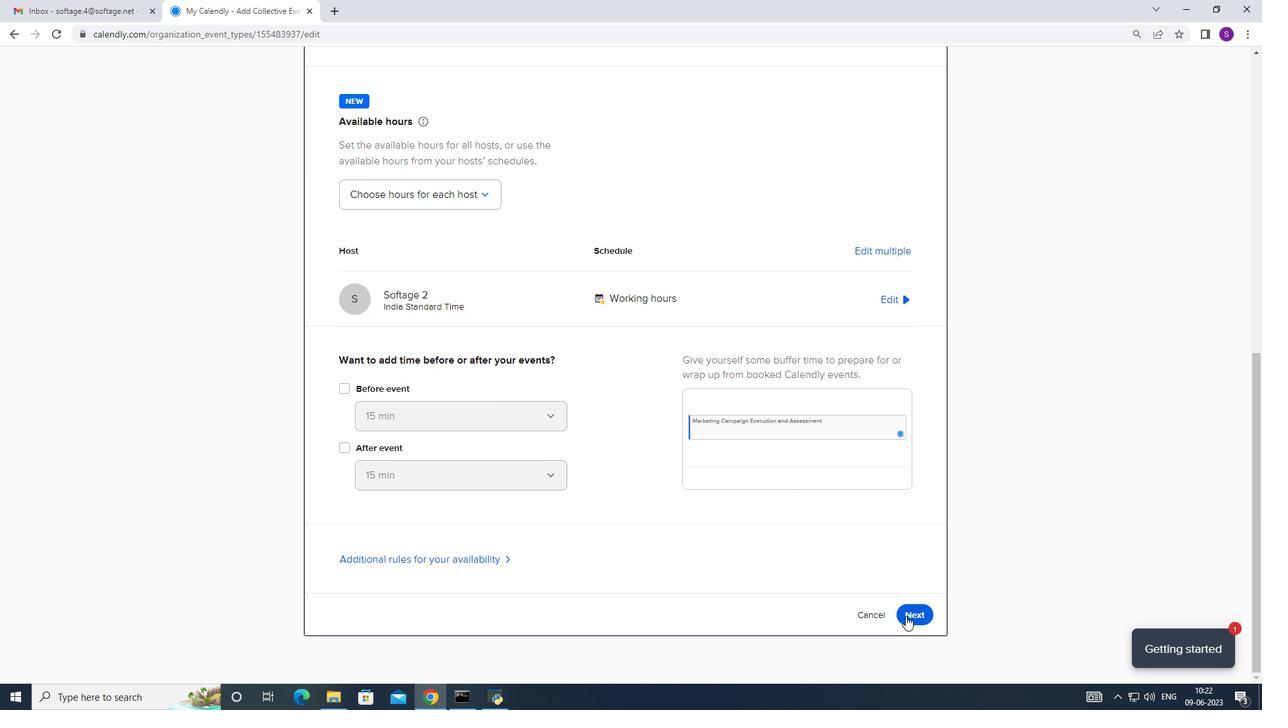 
Action: Mouse moved to (911, 131)
Screenshot: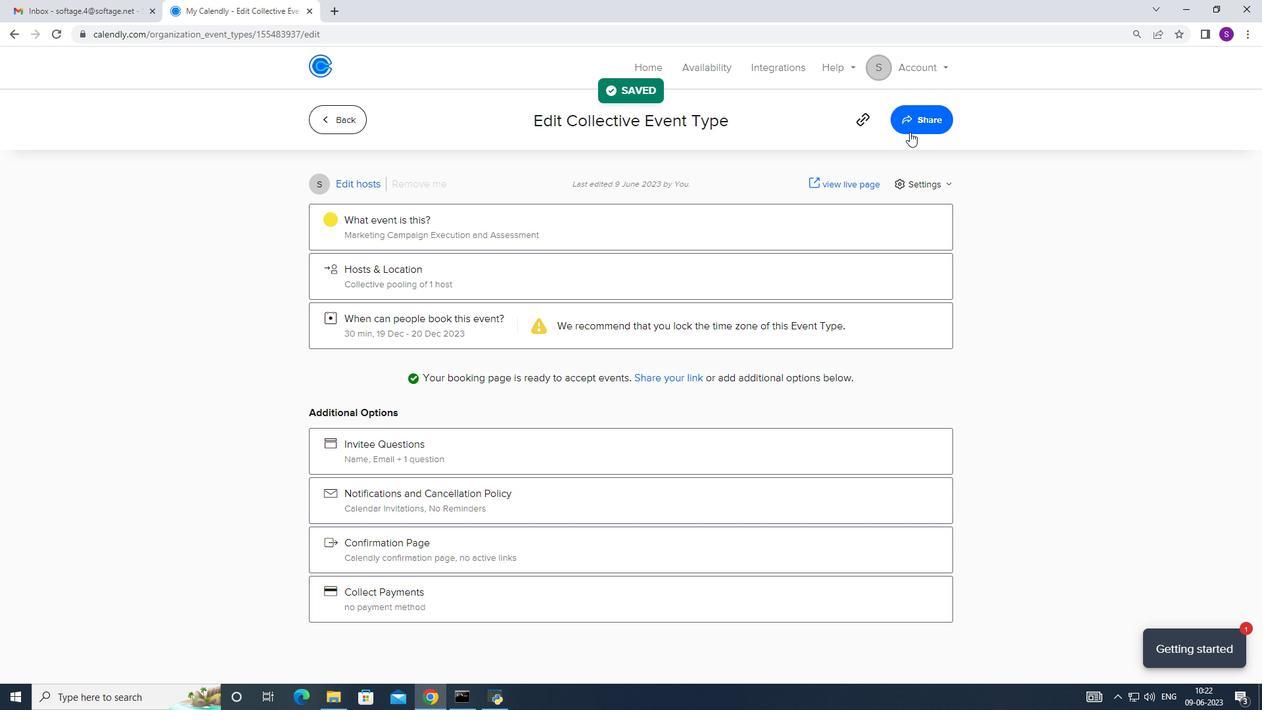 
Action: Mouse pressed left at (911, 131)
Screenshot: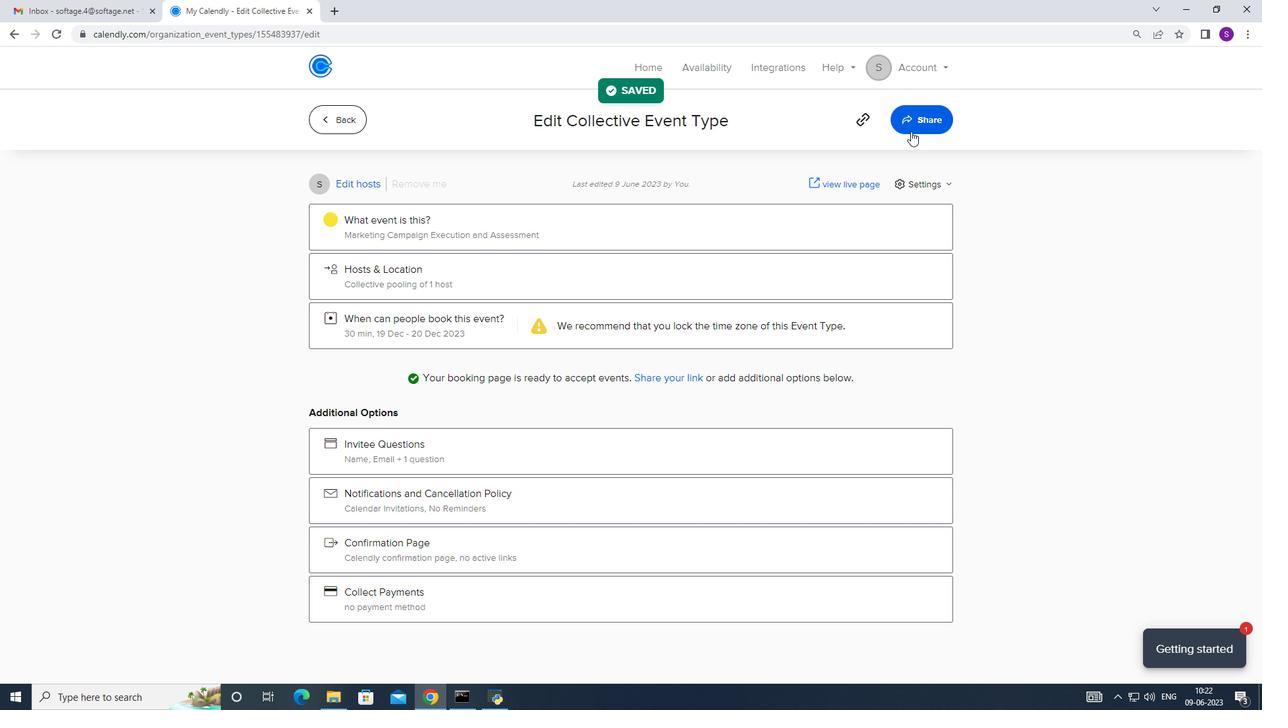 
Action: Mouse moved to (771, 245)
Screenshot: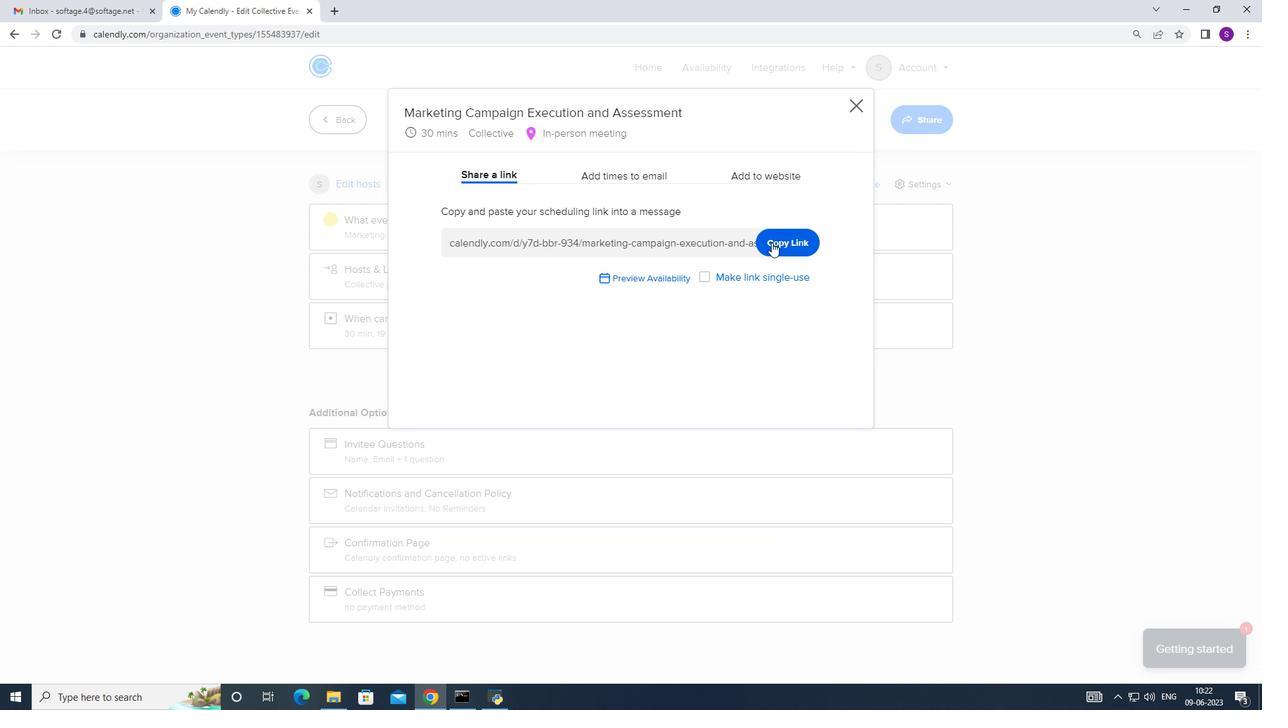 
Action: Mouse pressed left at (771, 245)
Screenshot: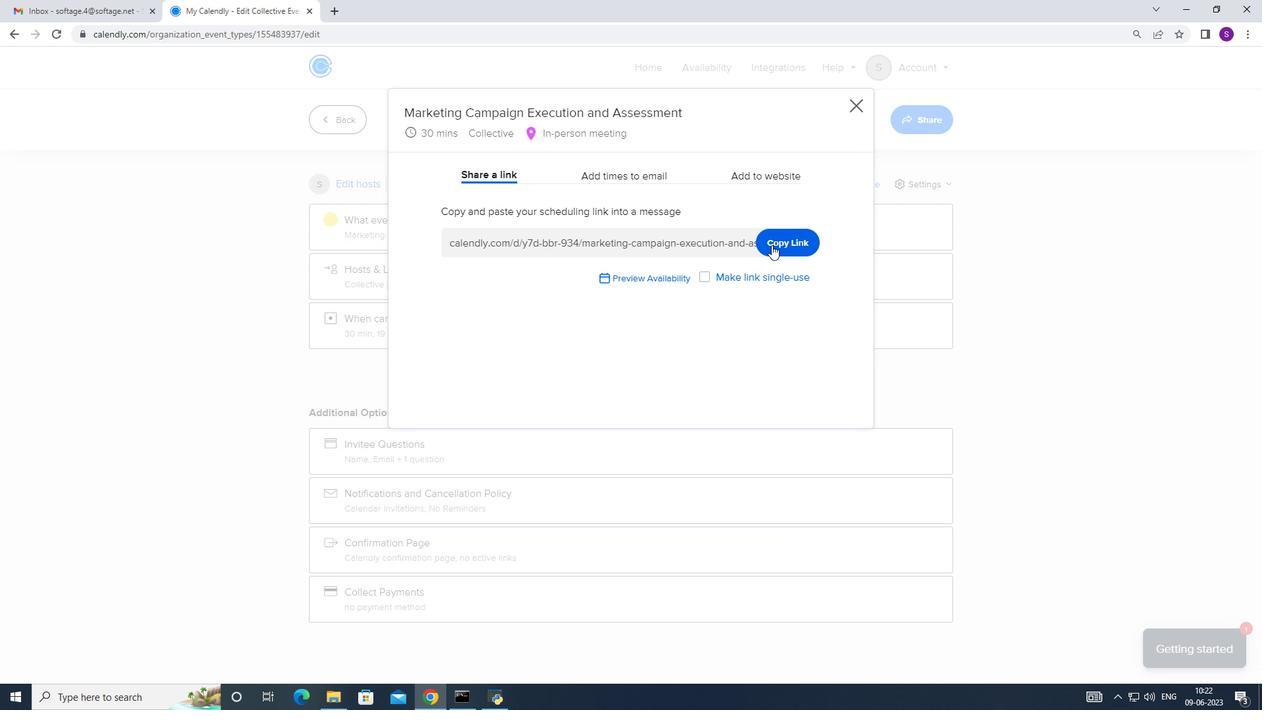 
Action: Mouse moved to (139, 3)
Screenshot: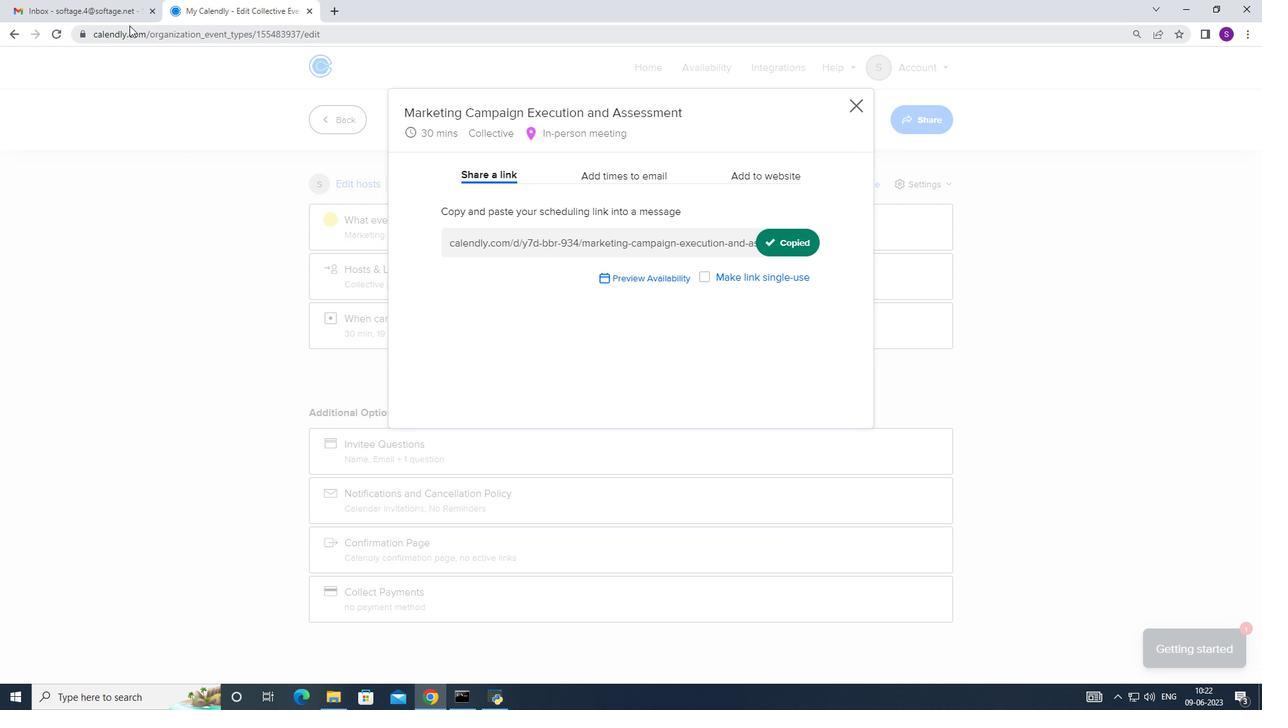 
Action: Mouse pressed left at (139, 3)
Screenshot: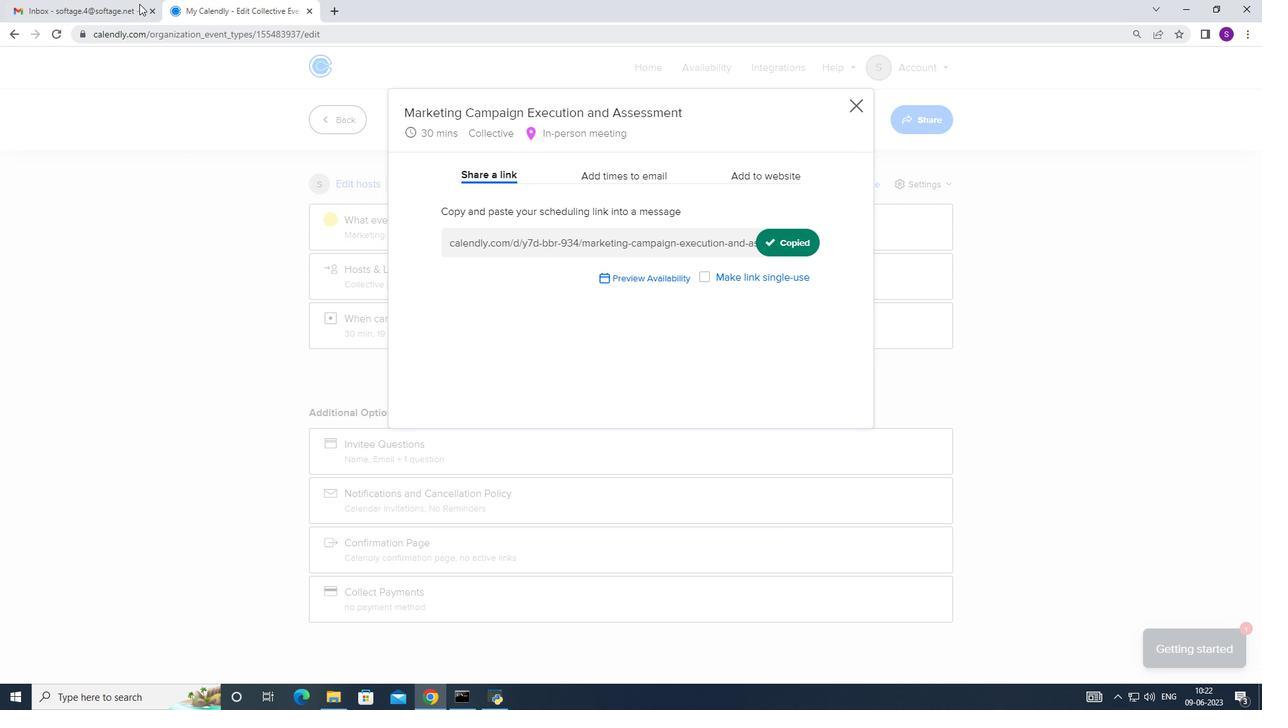 
Action: Mouse moved to (127, 125)
Screenshot: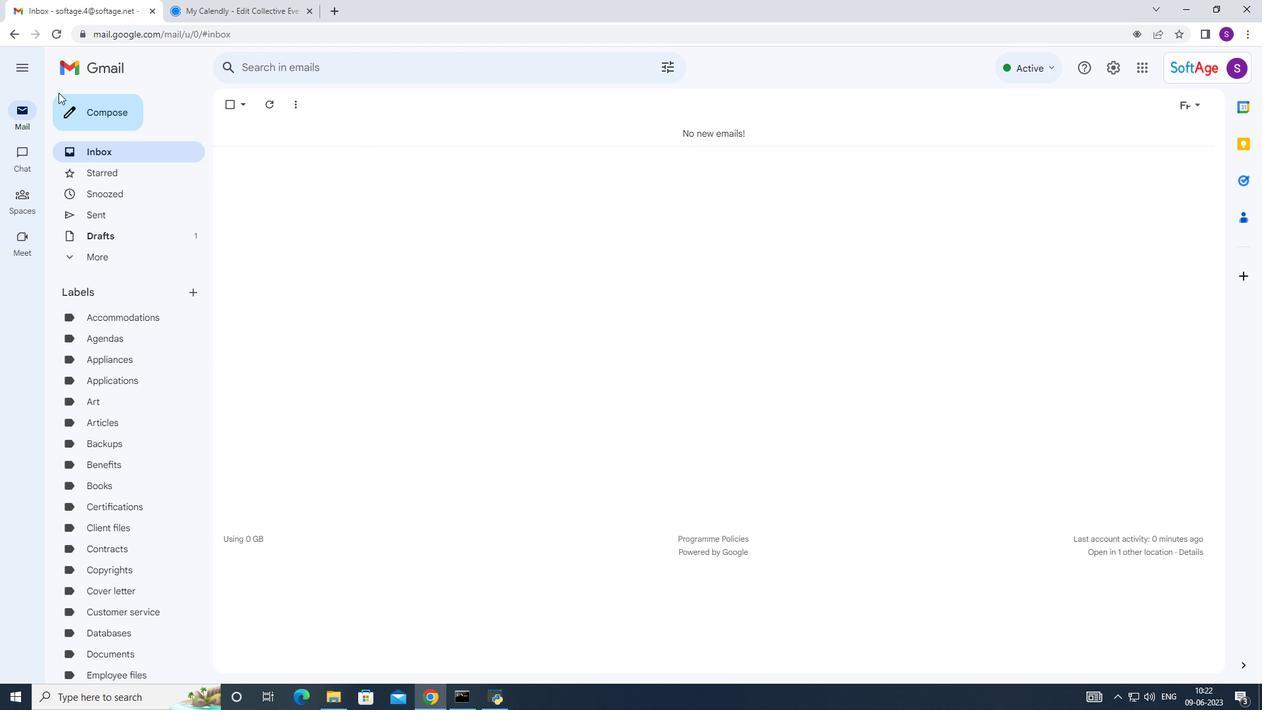 
Action: Mouse pressed left at (127, 125)
Screenshot: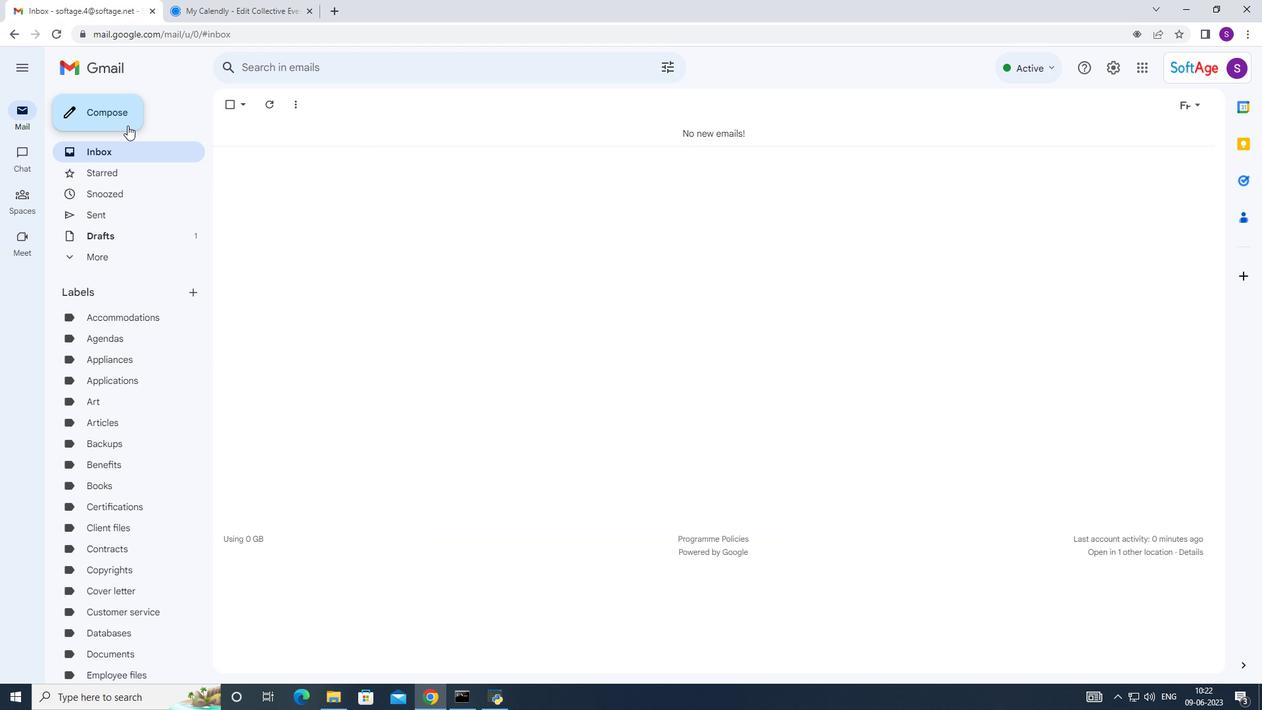 
Action: Mouse moved to (835, 392)
Screenshot: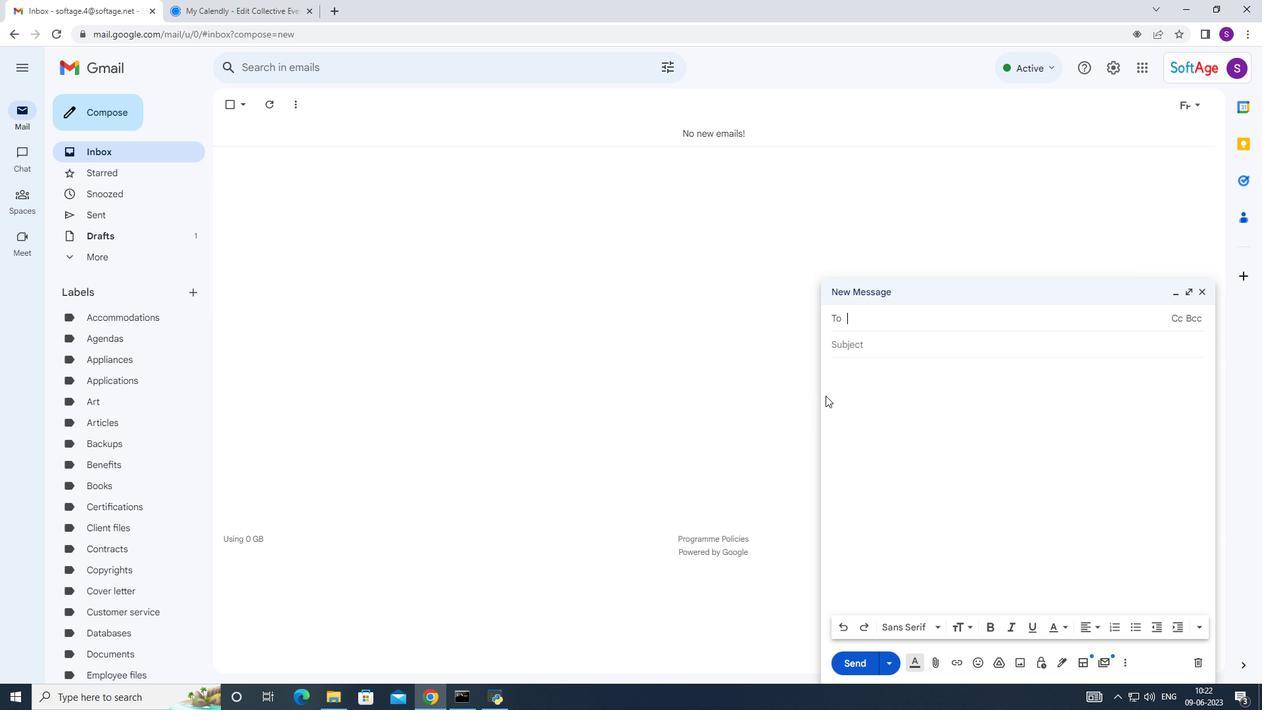 
Action: Mouse pressed left at (835, 392)
Screenshot: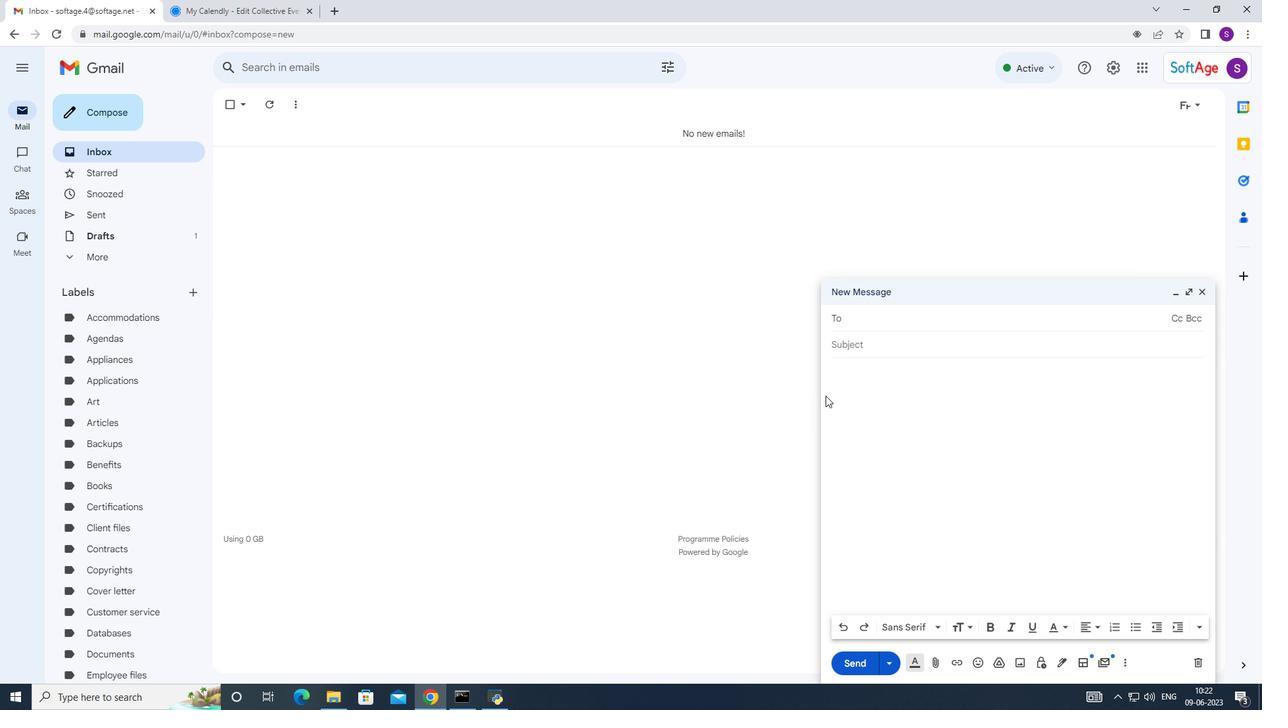 
Action: Mouse pressed right at (835, 392)
Screenshot: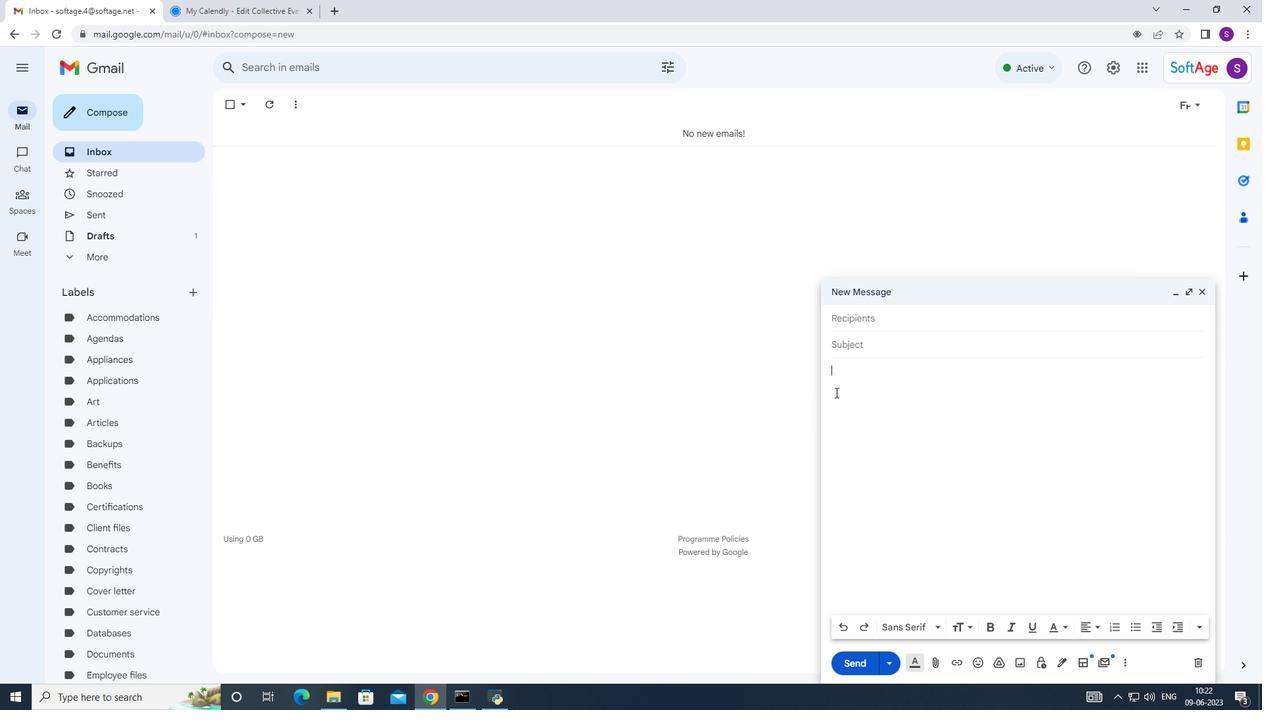
Action: Mouse moved to (872, 501)
Screenshot: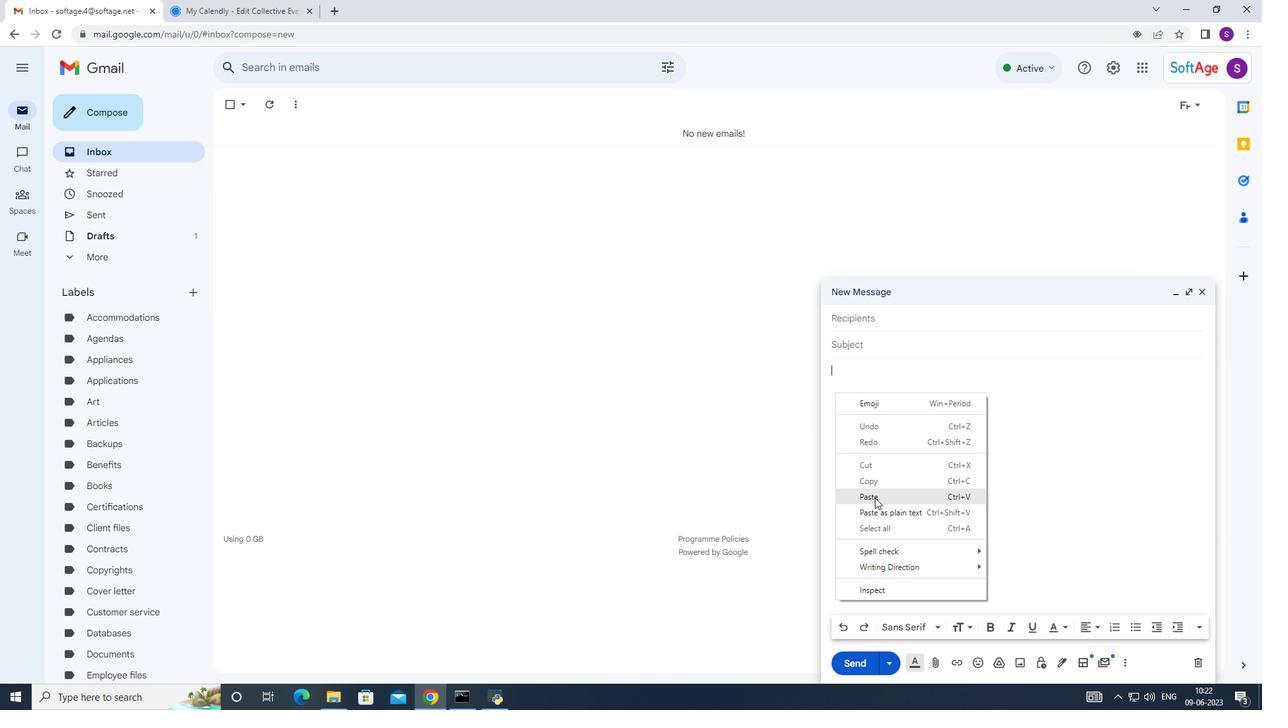 
Action: Mouse pressed left at (872, 501)
Screenshot: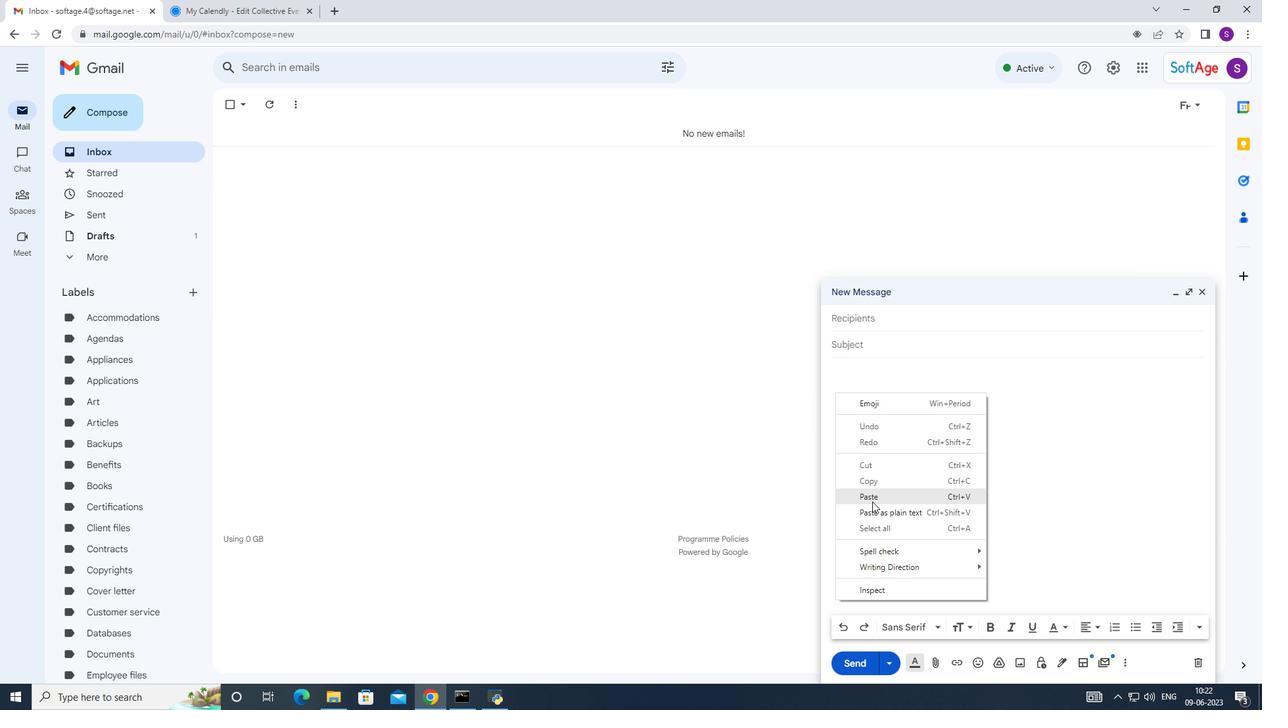 
Action: Mouse moved to (876, 502)
Screenshot: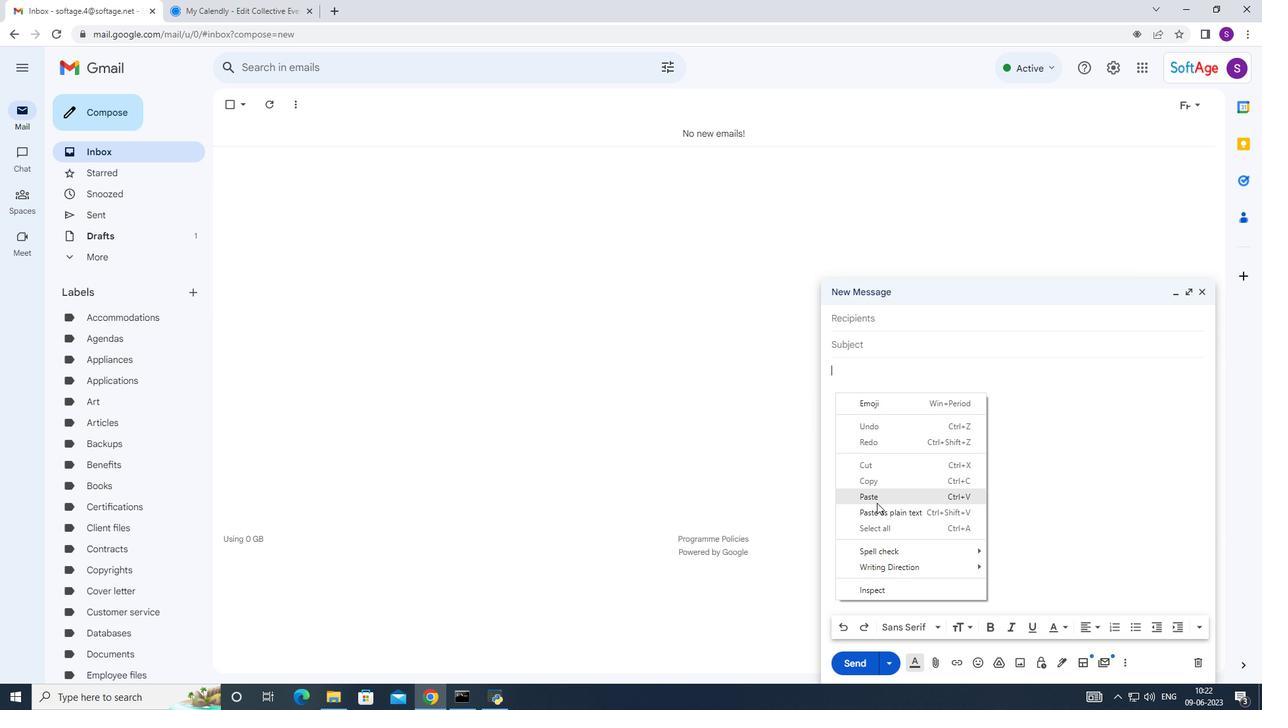 
Action: Mouse pressed left at (876, 502)
Screenshot: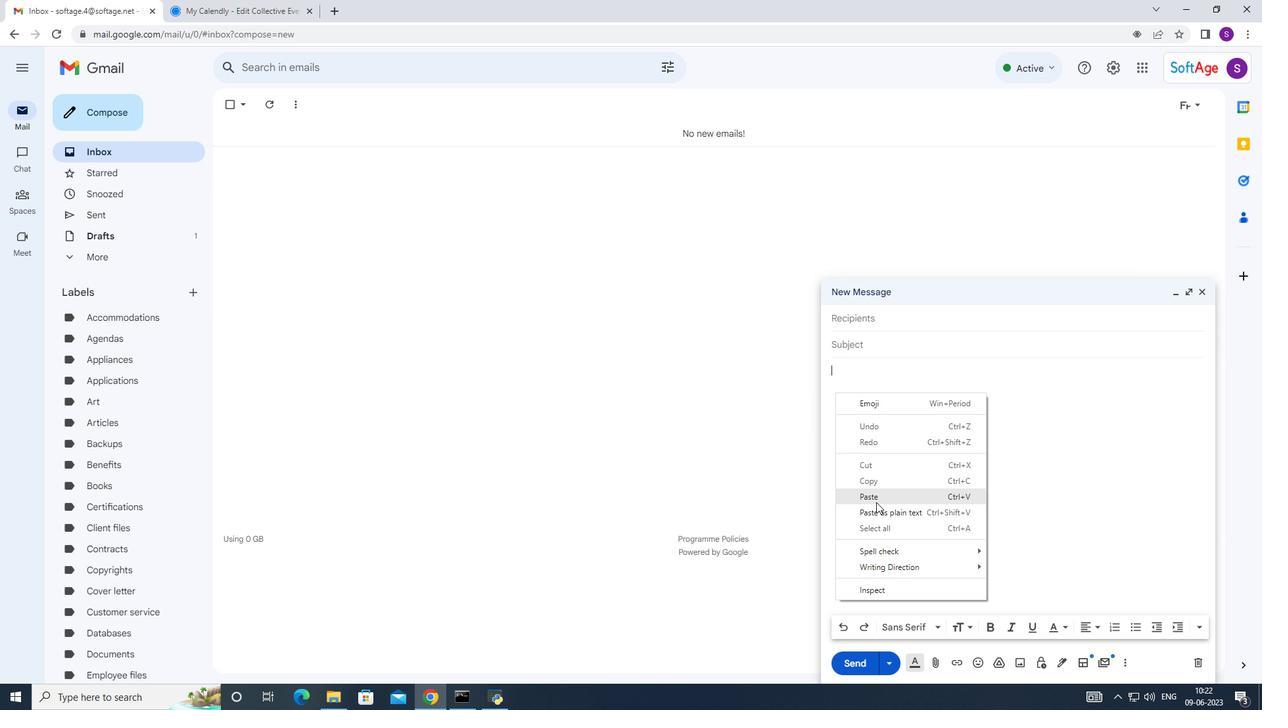 
Action: Mouse moved to (840, 333)
Screenshot: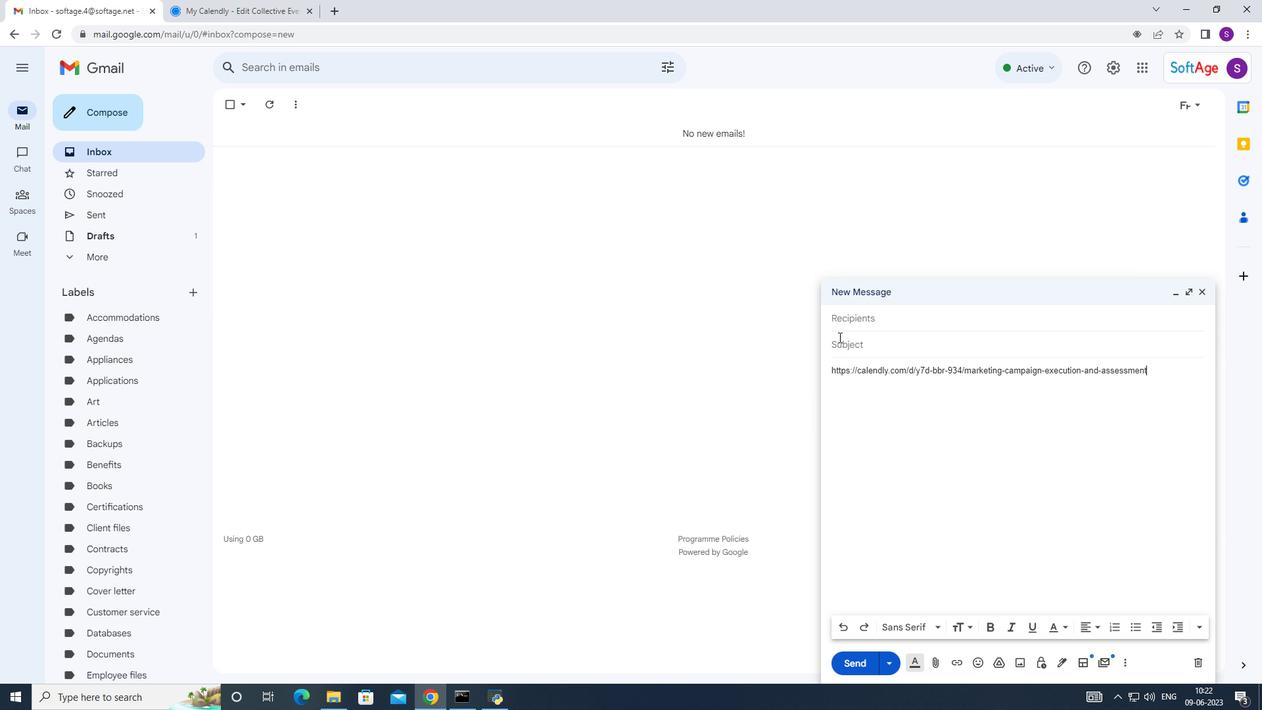
Action: Mouse pressed left at (840, 333)
Screenshot: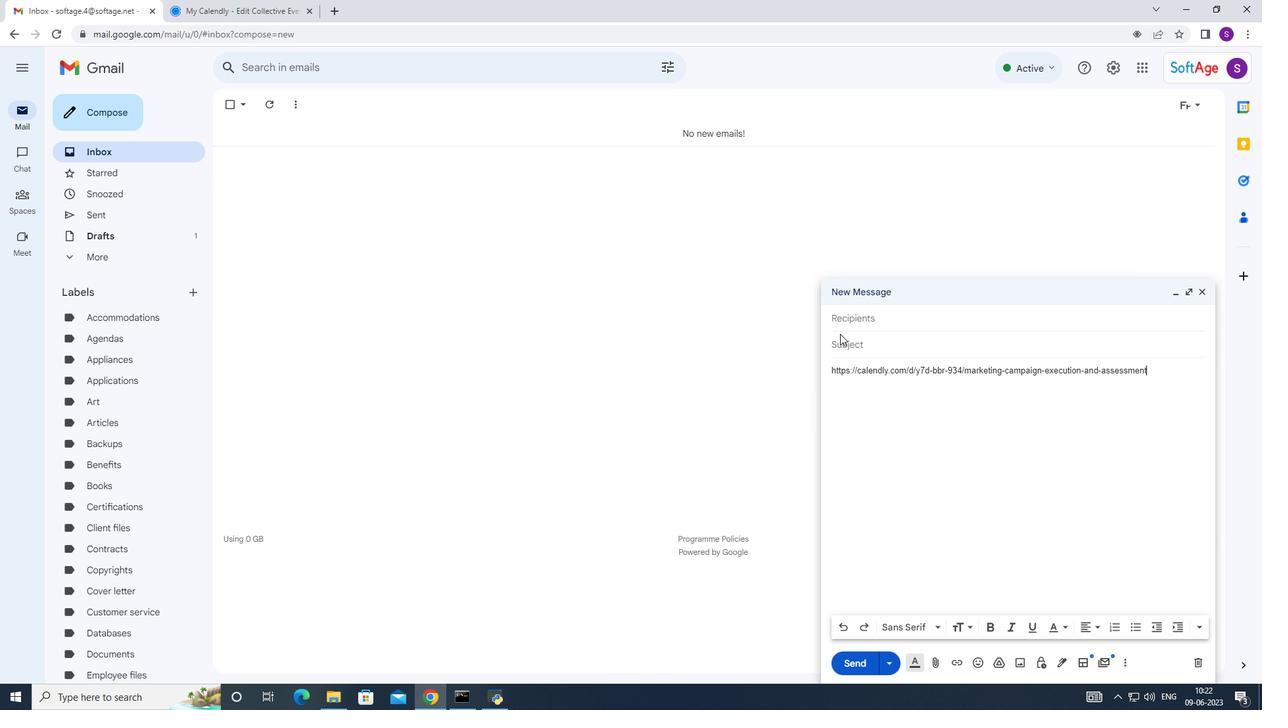 
Action: Mouse moved to (880, 321)
Screenshot: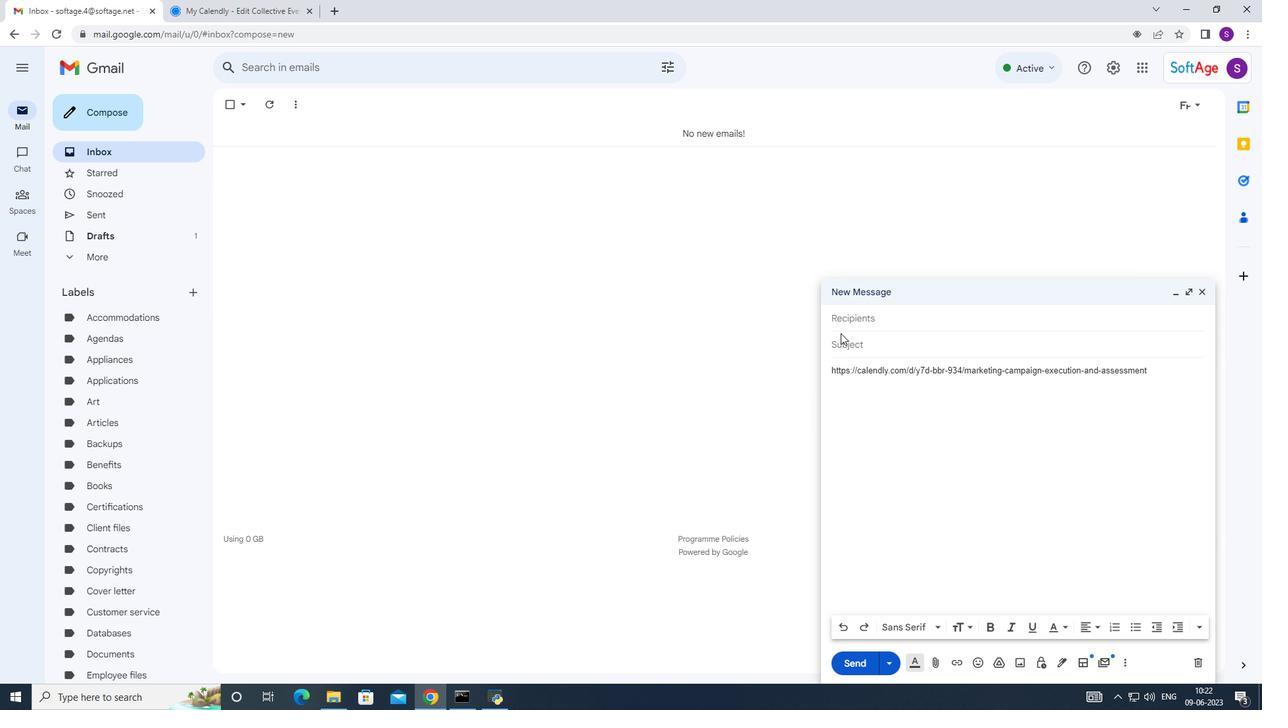 
Action: Mouse pressed left at (880, 321)
Screenshot: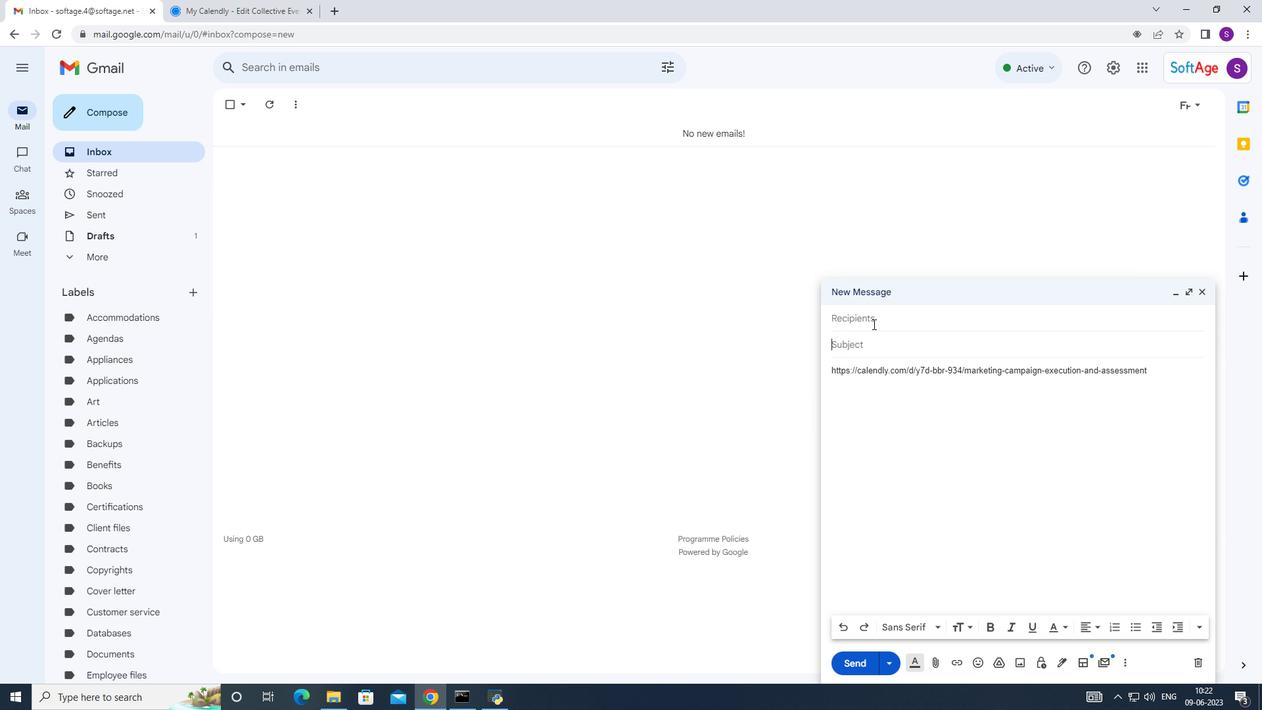 
Action: Mouse moved to (846, 333)
Screenshot: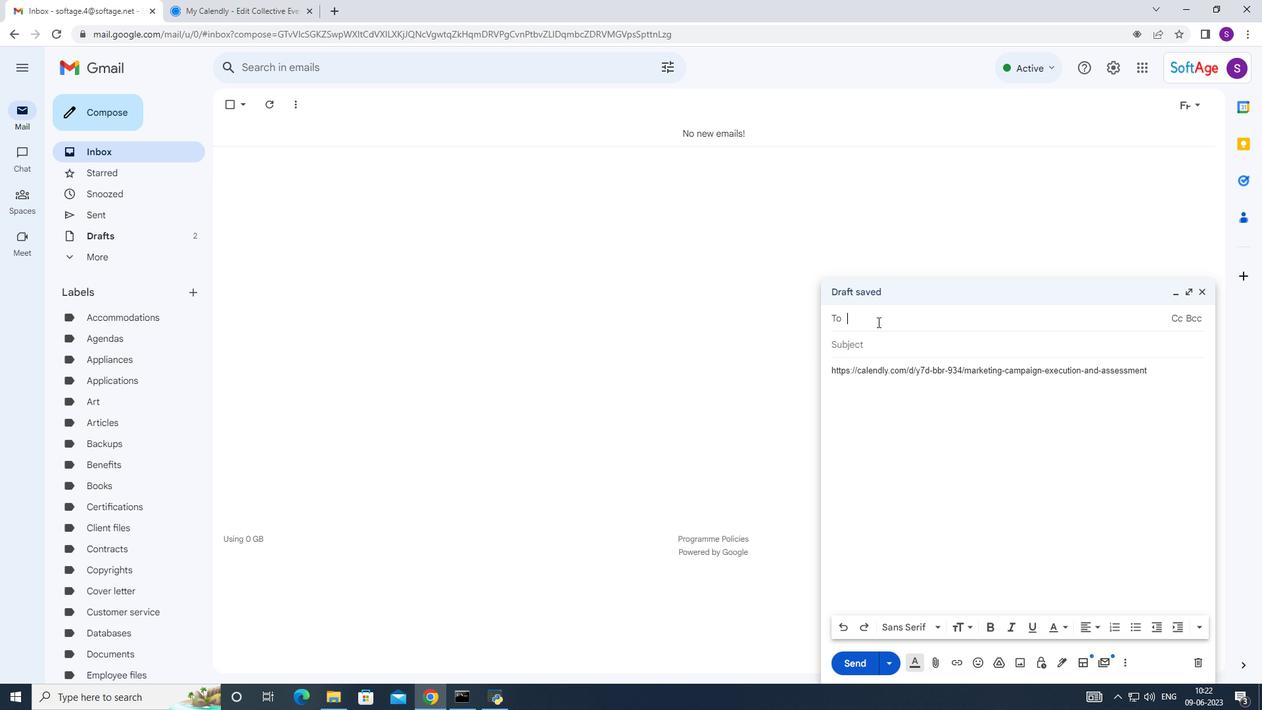 
Action: Key pressed 10
Screenshot: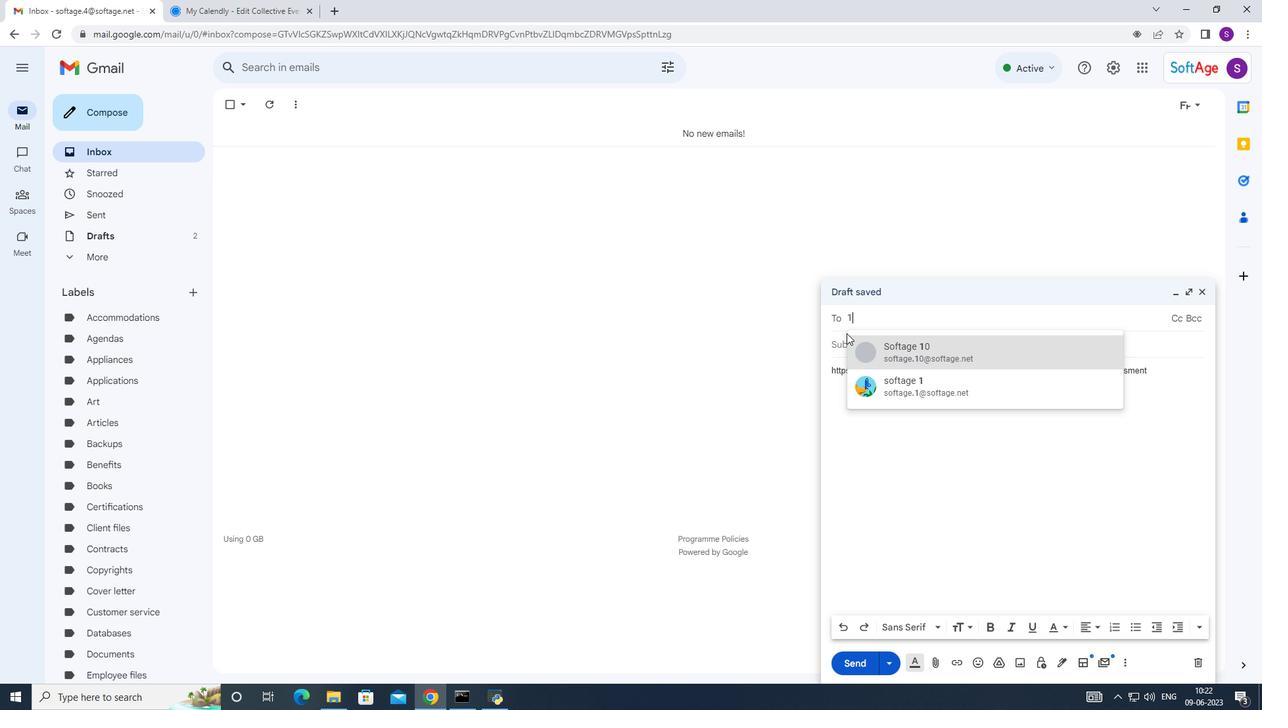 
Action: Mouse moved to (898, 334)
Screenshot: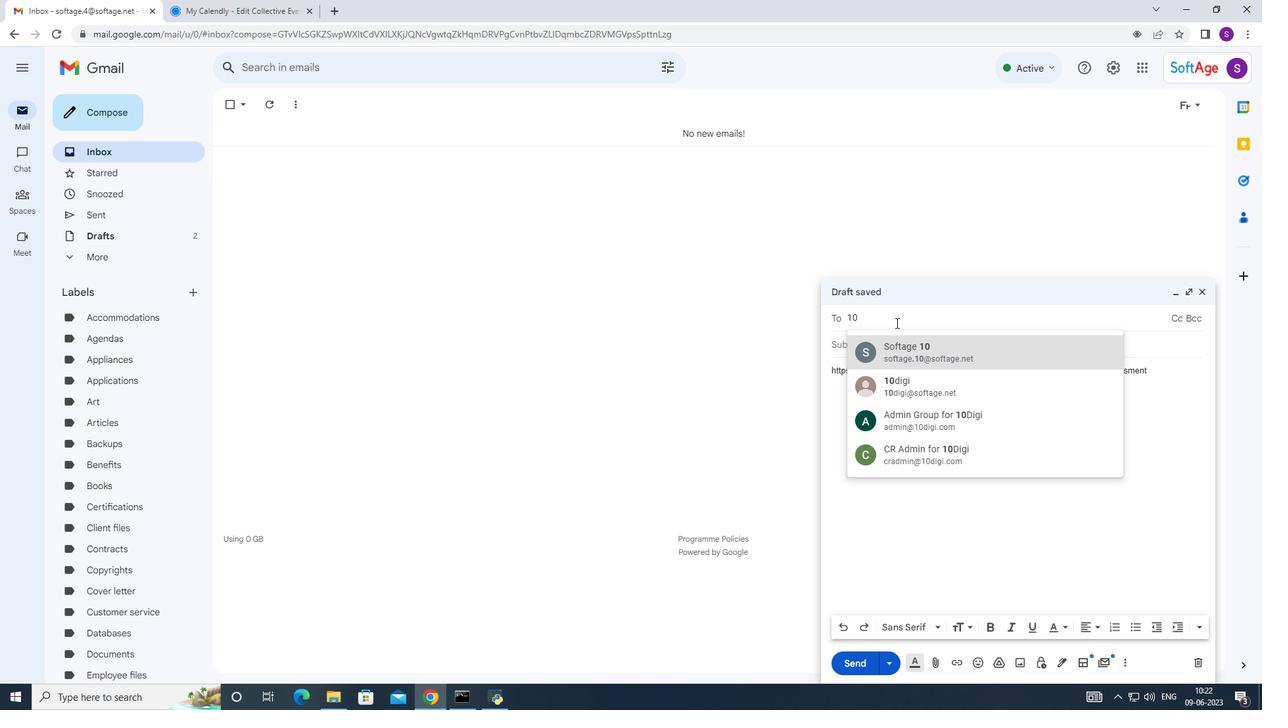 
Action: Mouse pressed left at (898, 334)
Screenshot: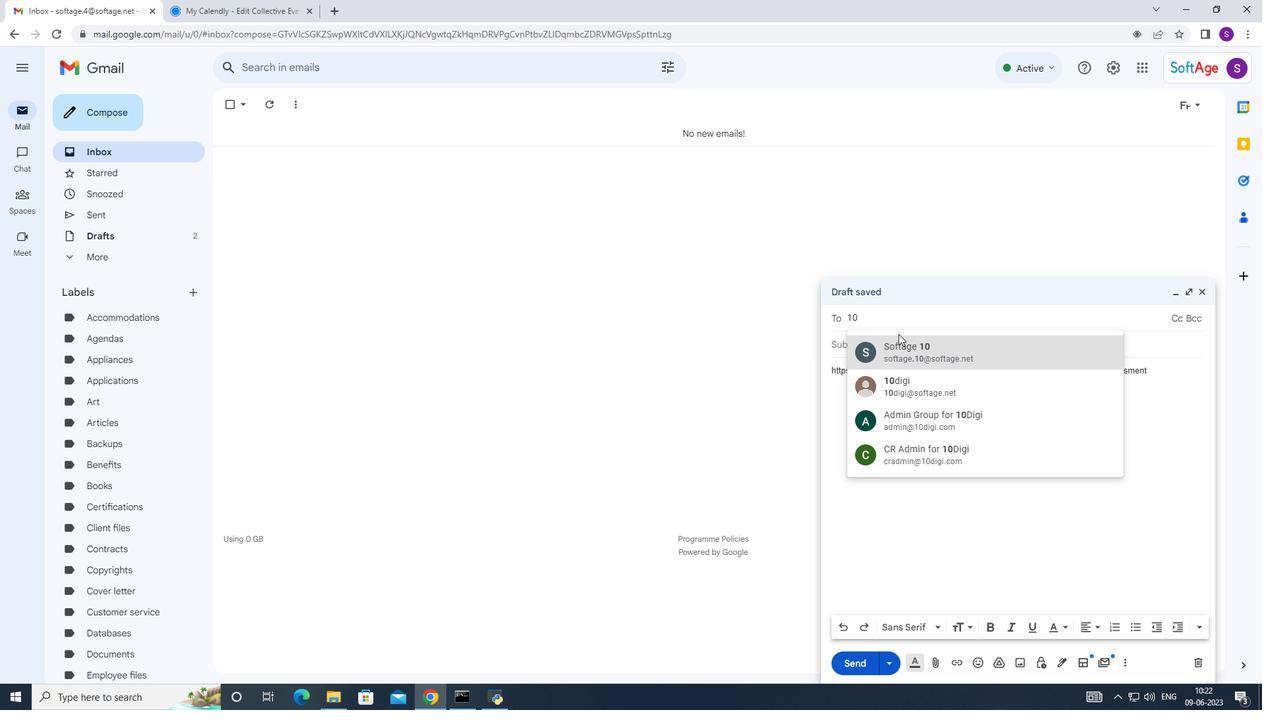 
Action: Mouse moved to (871, 307)
Screenshot: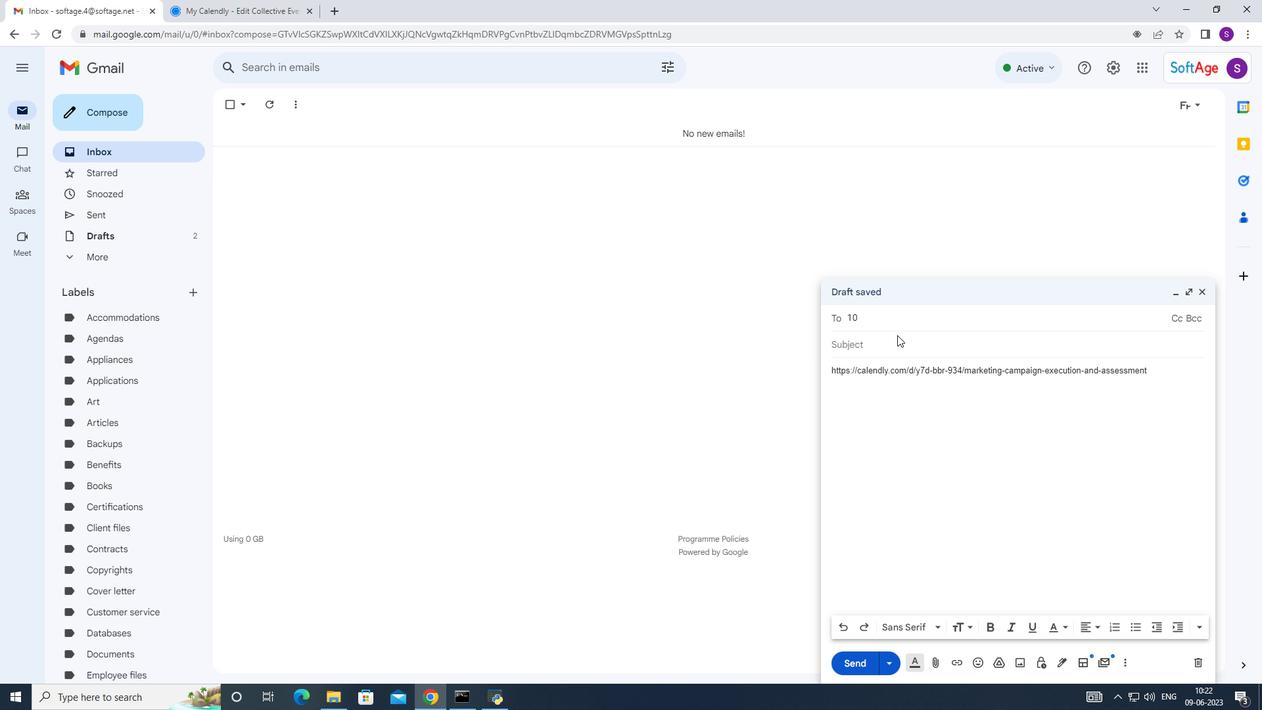
Action: Mouse pressed left at (871, 307)
Screenshot: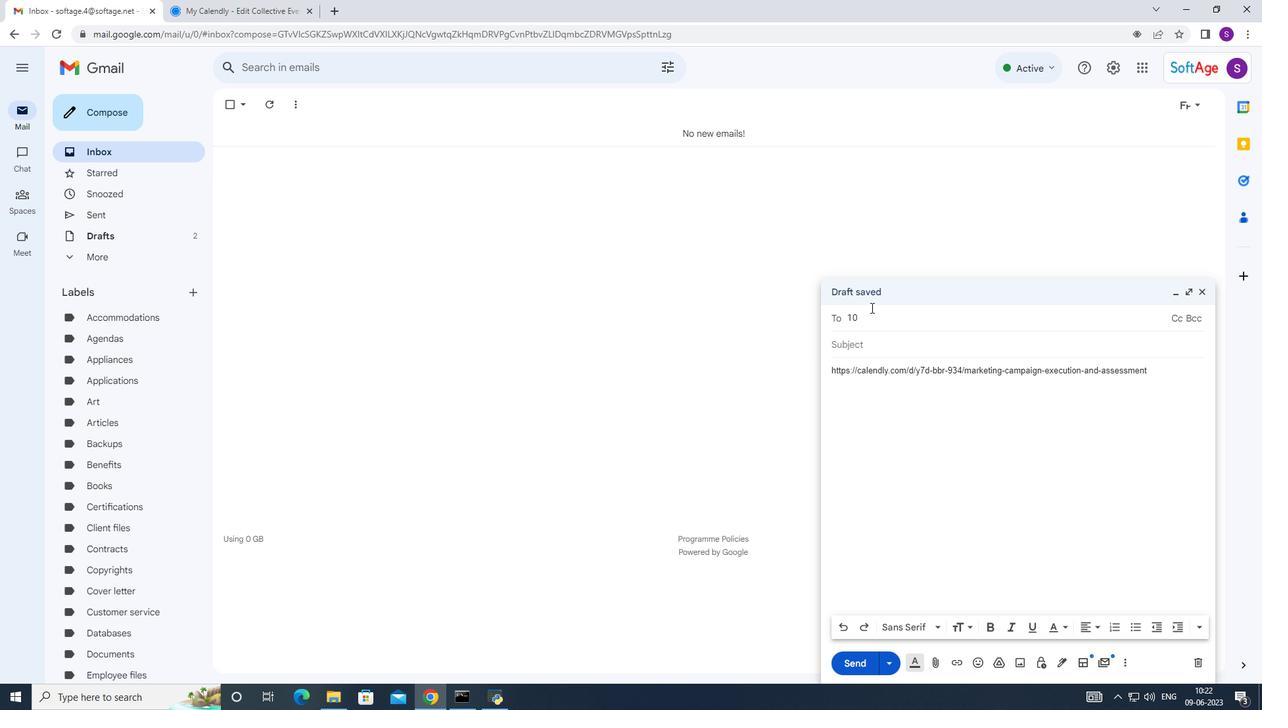 
Action: Mouse moved to (873, 352)
Screenshot: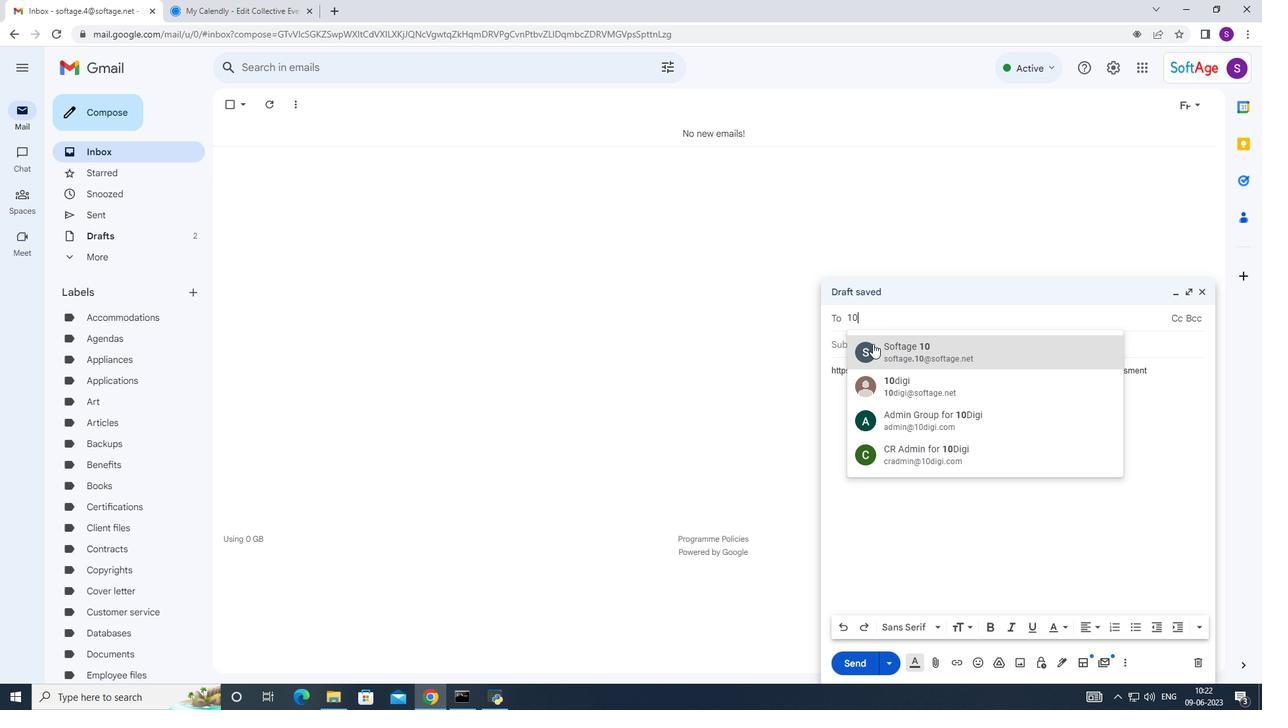 
Action: Mouse pressed left at (873, 352)
Screenshot: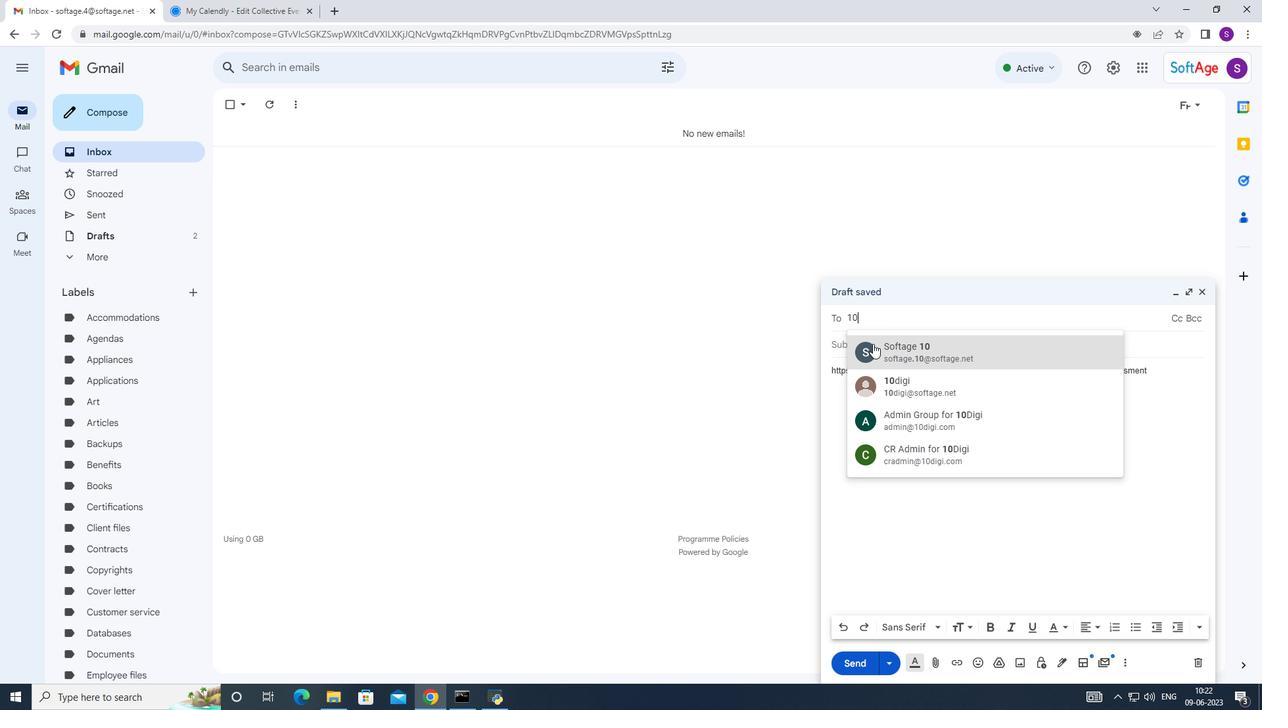 
Action: Mouse moved to (886, 344)
Screenshot: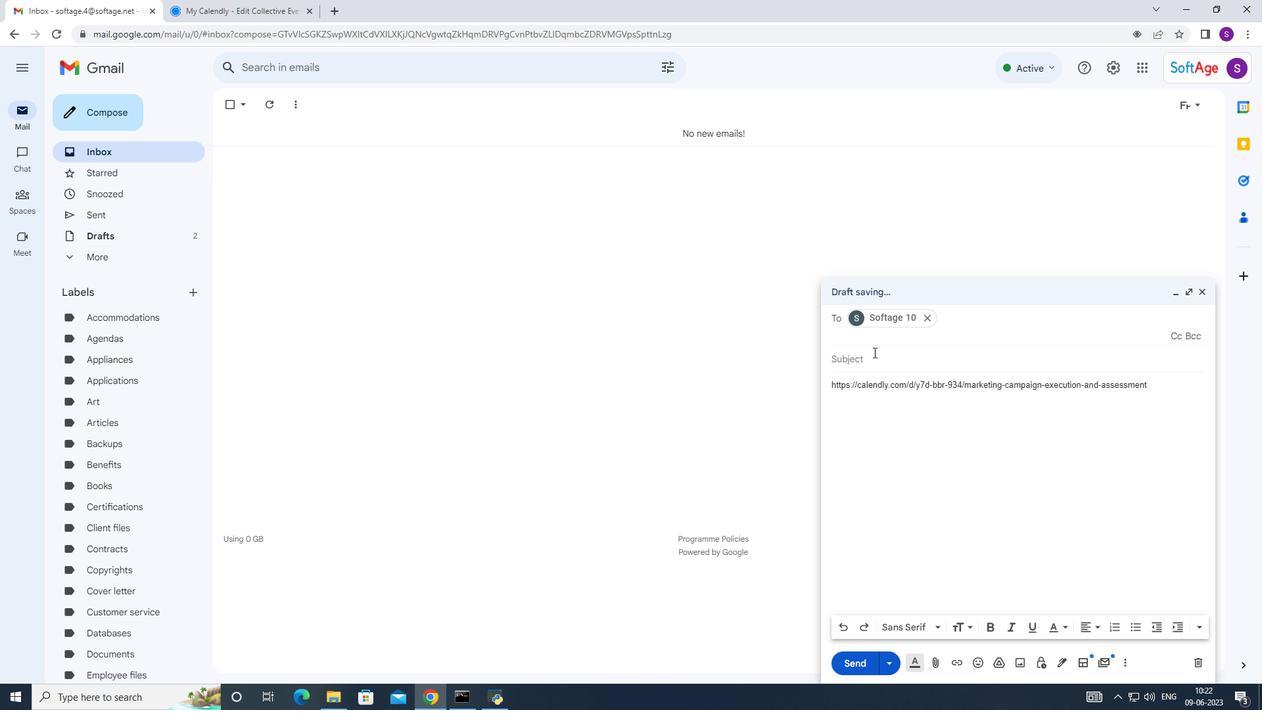 
Action: Mouse pressed left at (886, 344)
Screenshot: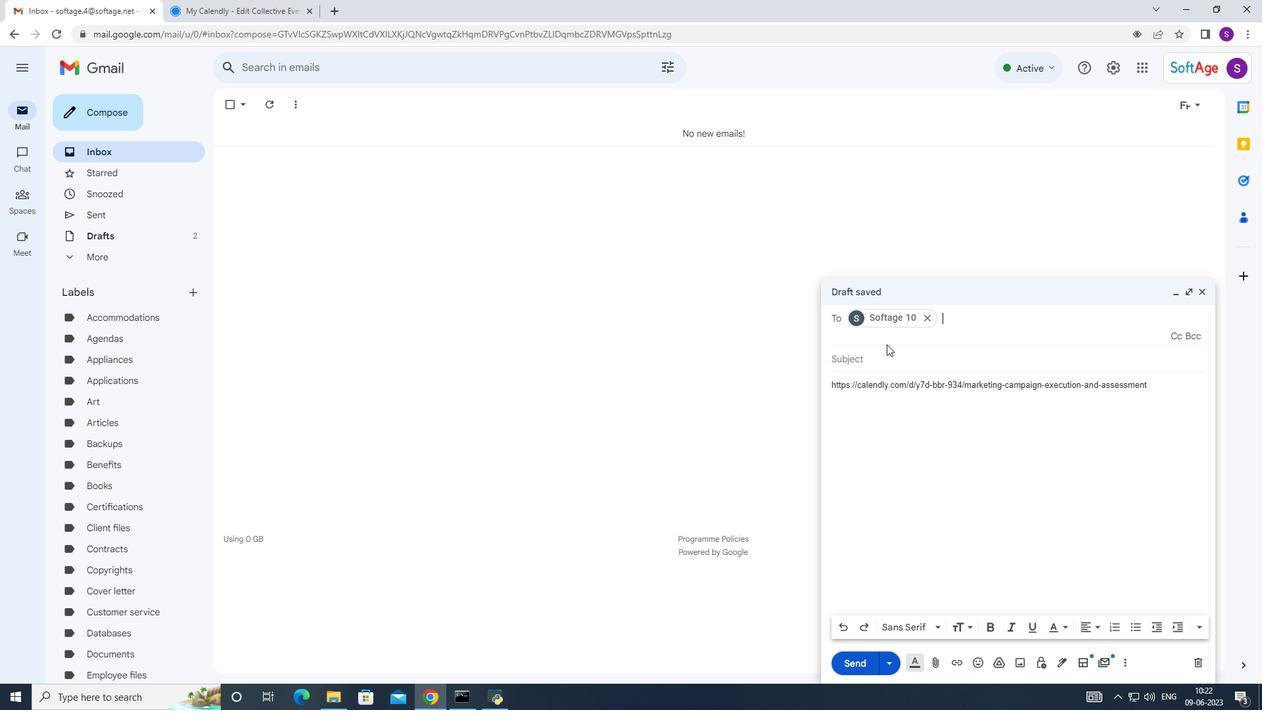 
Action: Mouse moved to (961, 320)
Screenshot: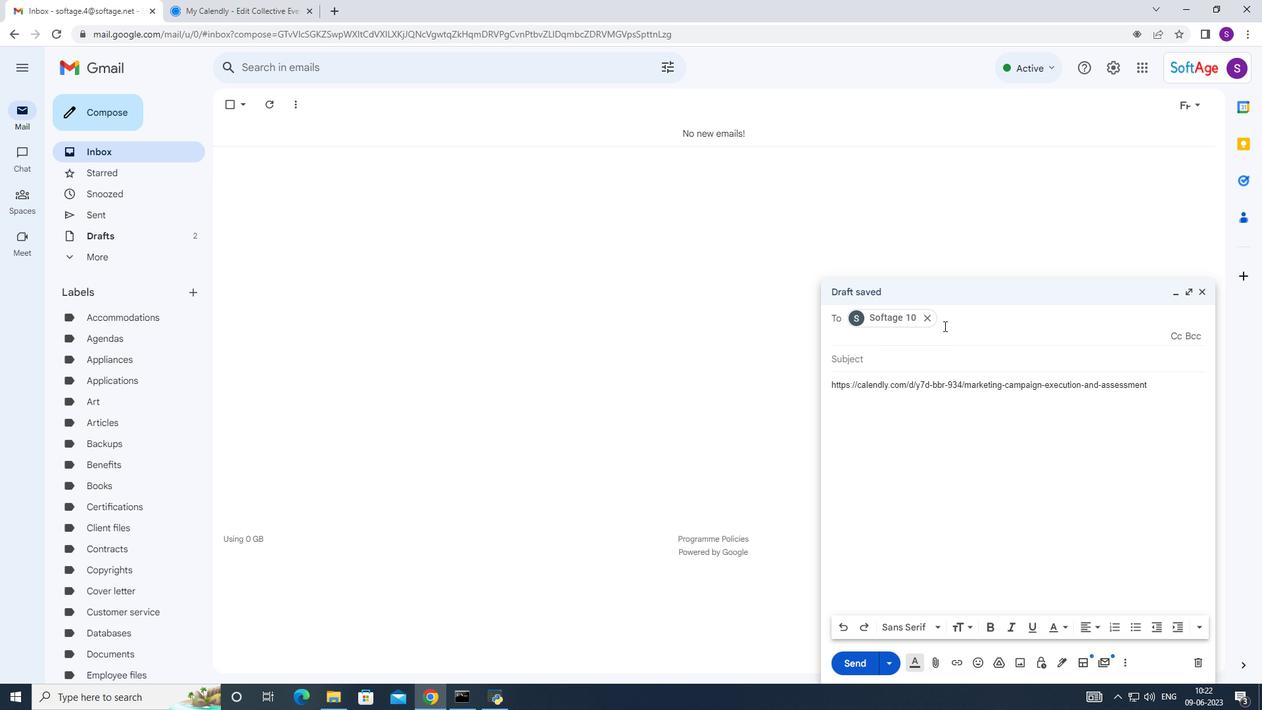
Action: Mouse pressed left at (961, 320)
Screenshot: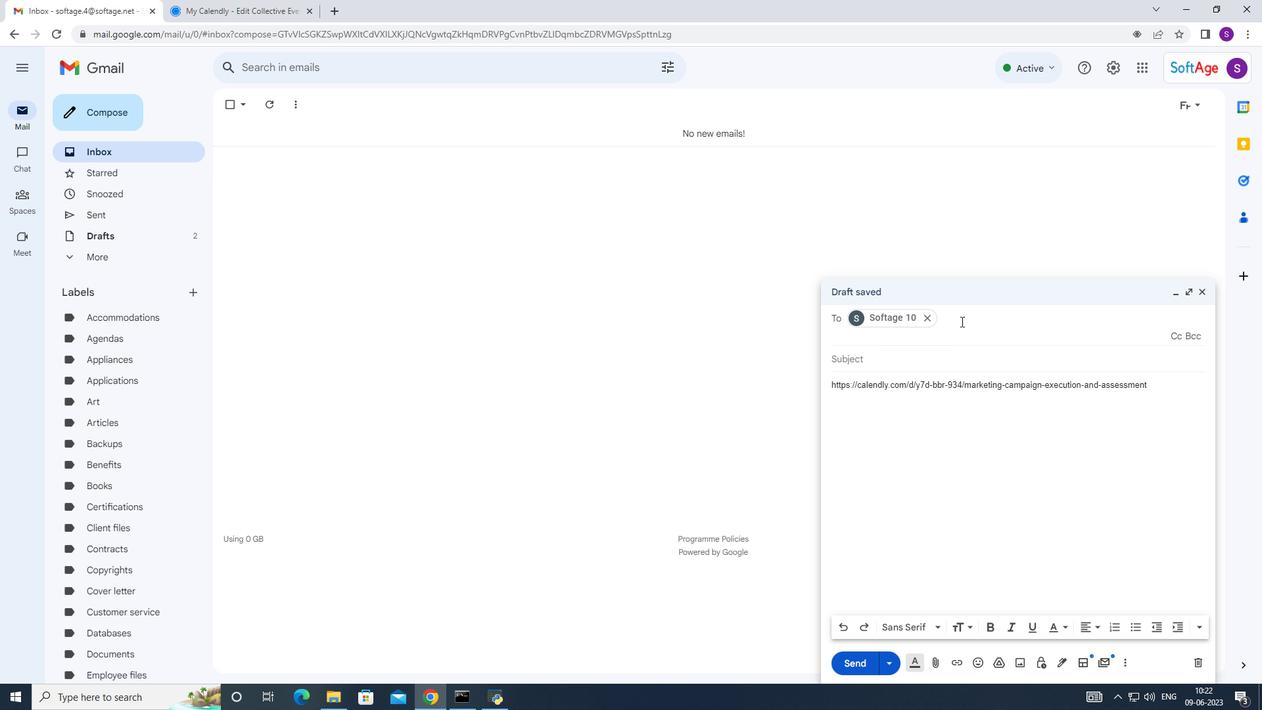 
Action: Mouse moved to (939, 337)
Screenshot: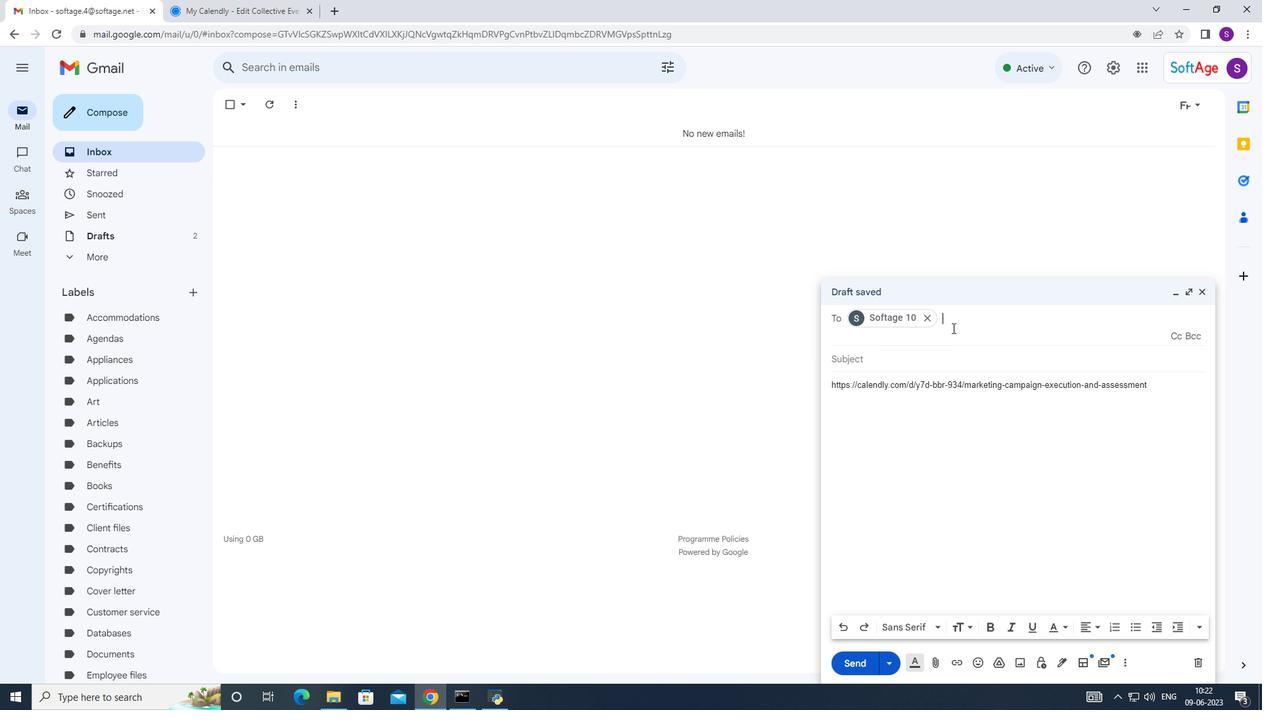 
Action: Key pressed 1
Screenshot: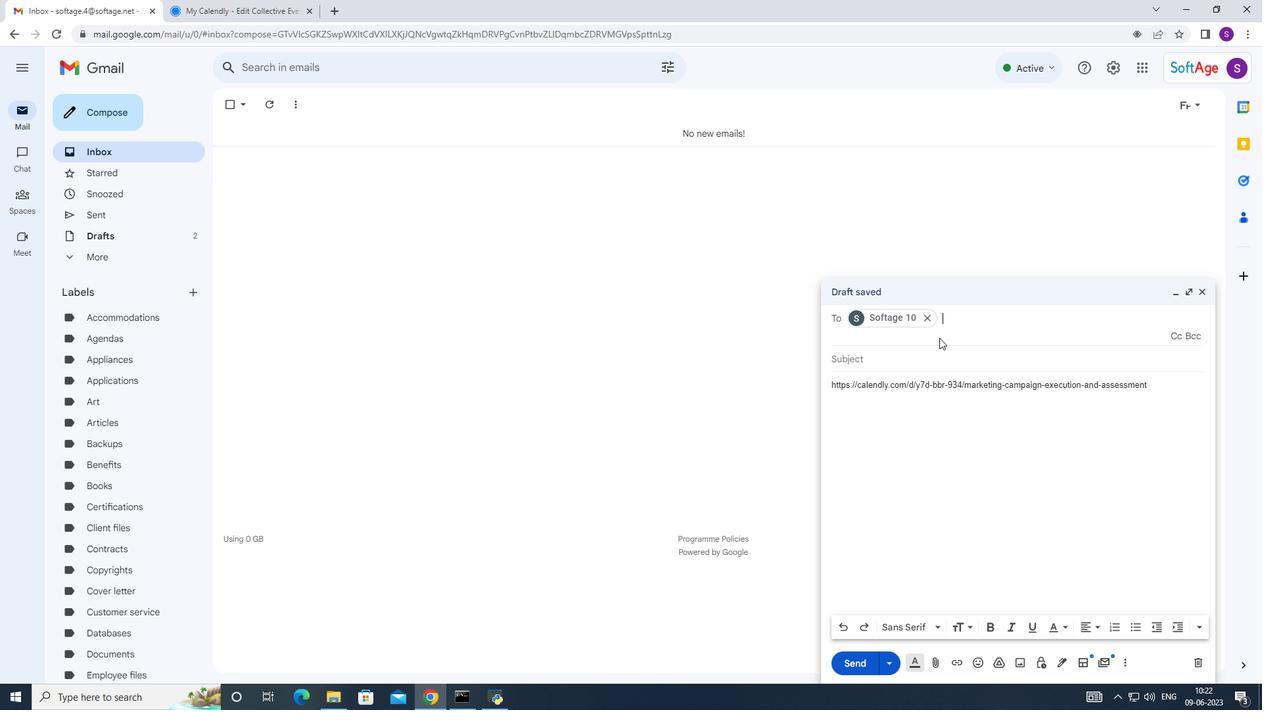 
Action: Mouse moved to (998, 404)
Screenshot: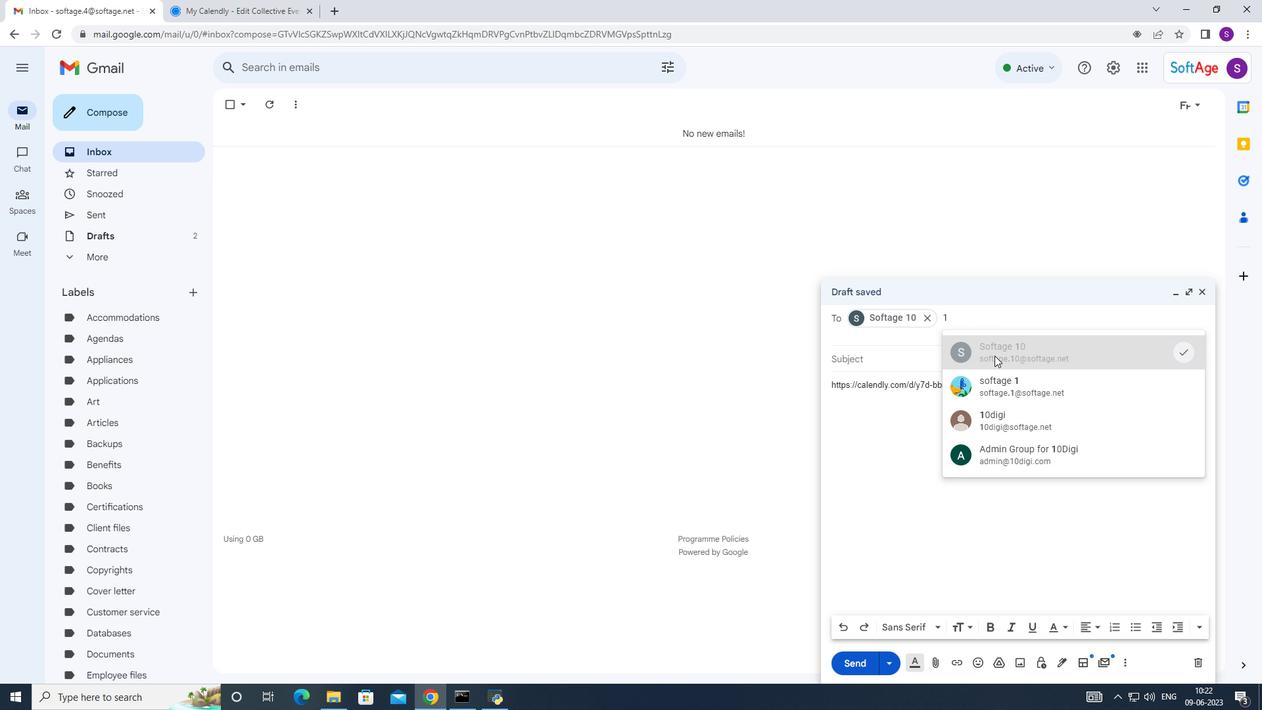 
Action: Mouse pressed left at (998, 404)
Screenshot: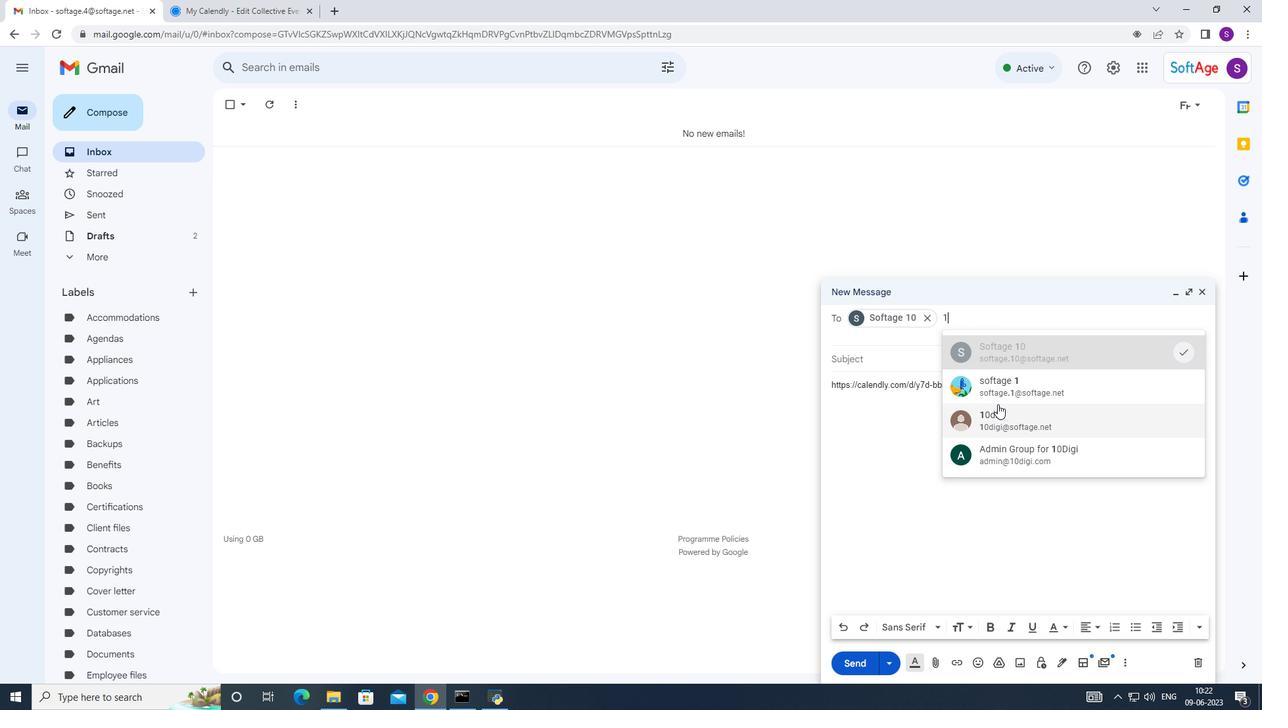 
Action: Mouse moved to (1002, 388)
Screenshot: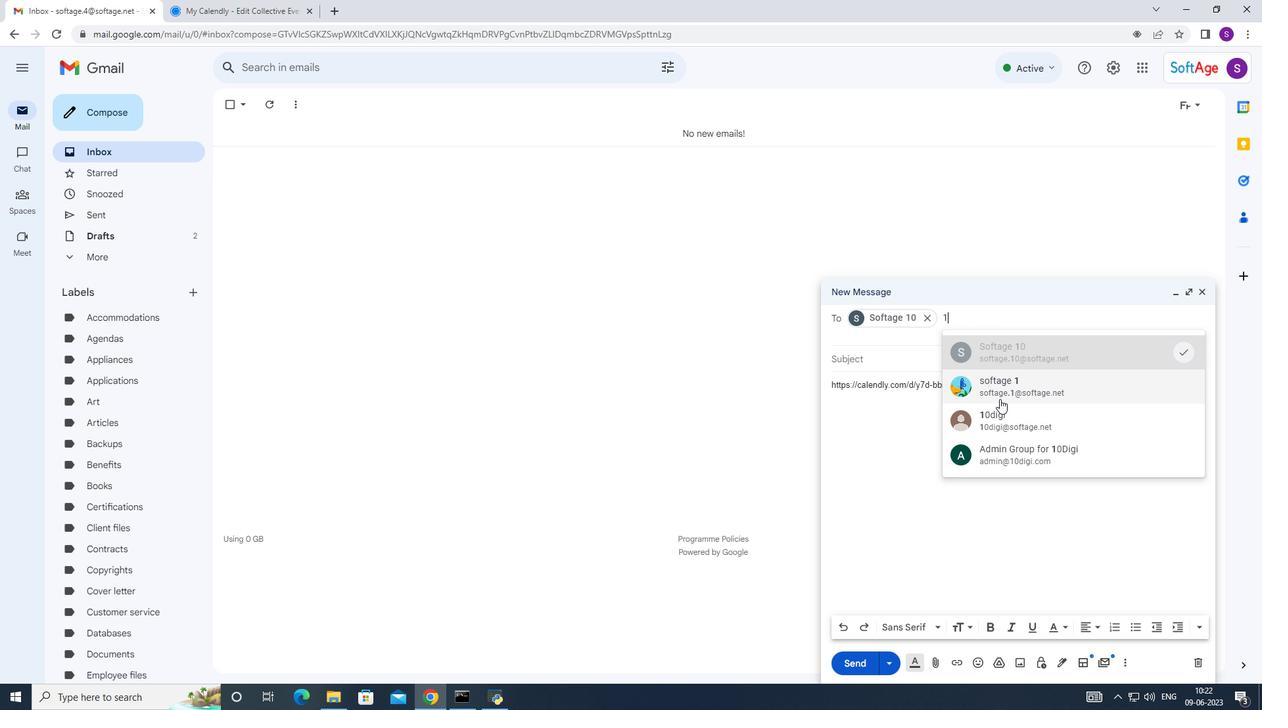 
Action: Mouse pressed left at (1002, 388)
Screenshot: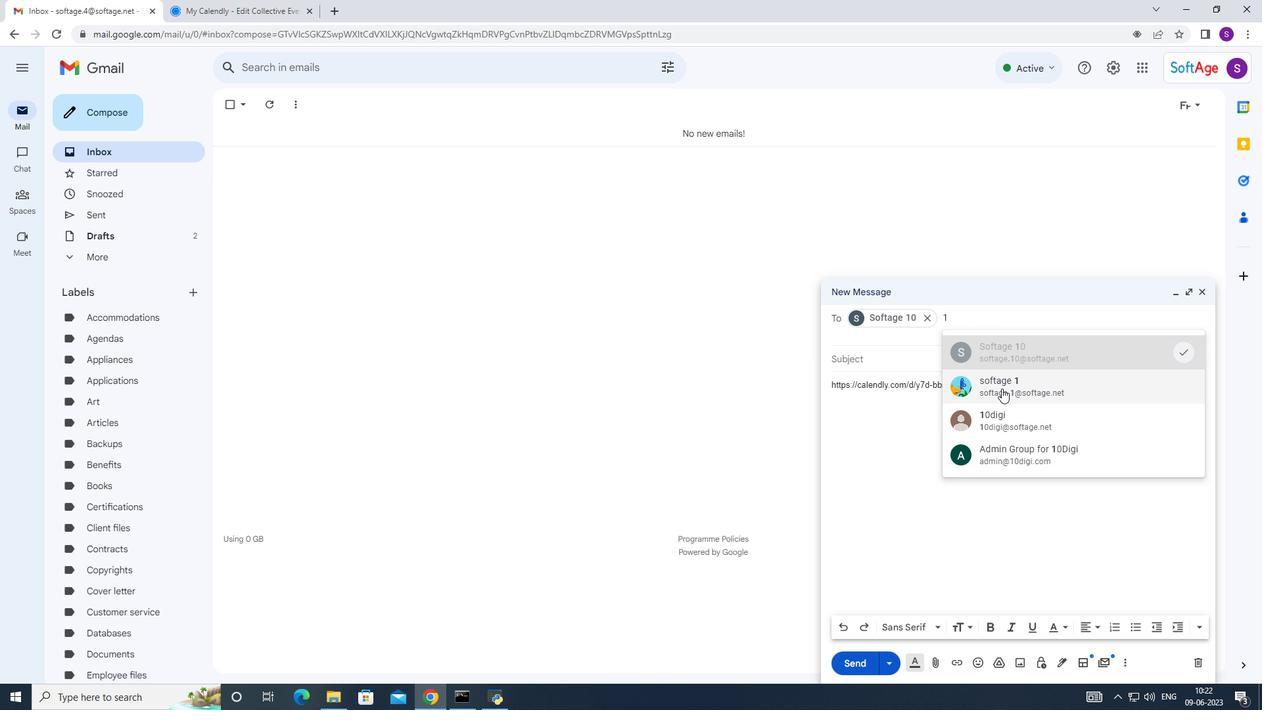 
Action: Mouse moved to (912, 604)
Screenshot: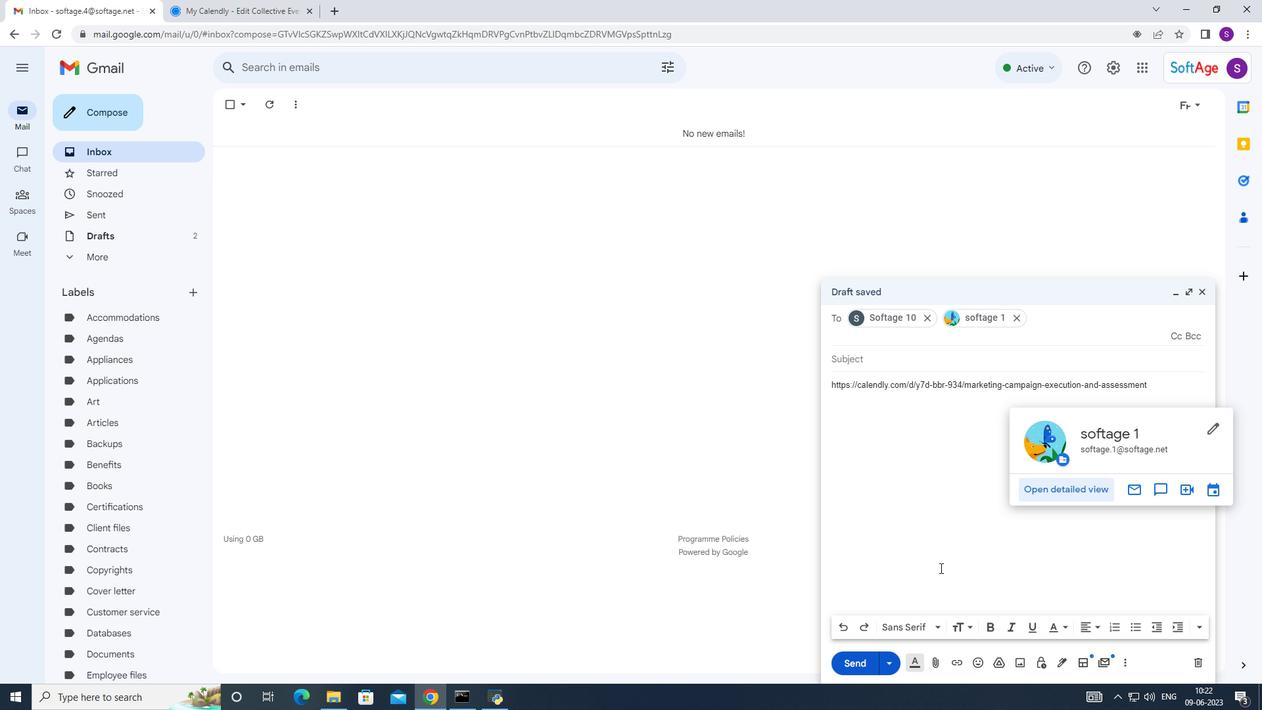 
Action: Mouse pressed left at (912, 604)
Screenshot: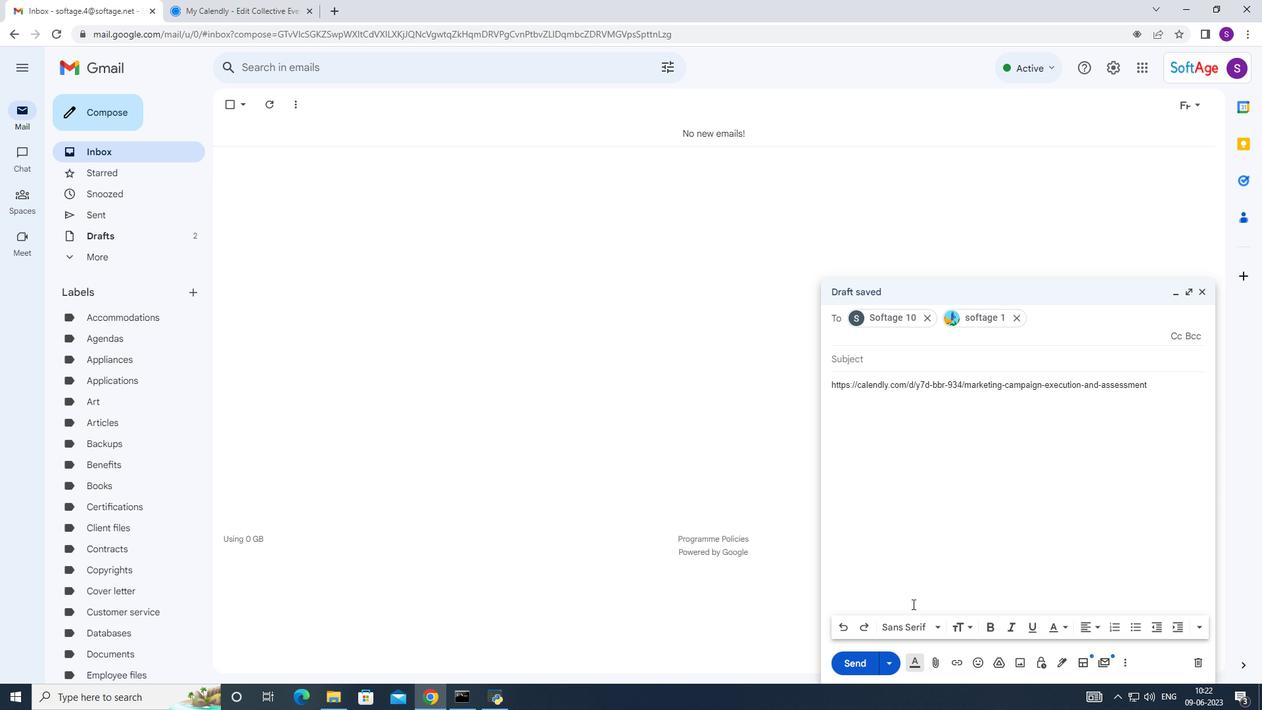 
Action: Mouse moved to (872, 656)
Screenshot: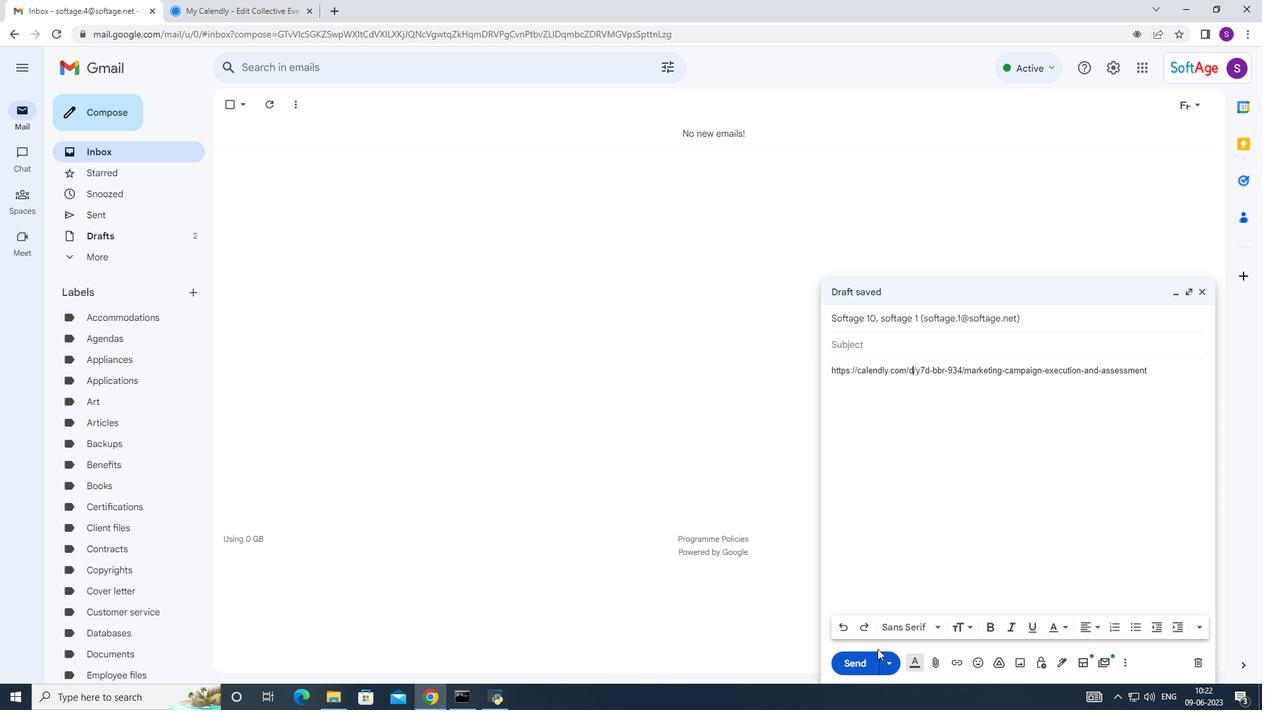 
Action: Mouse pressed left at (872, 656)
Screenshot: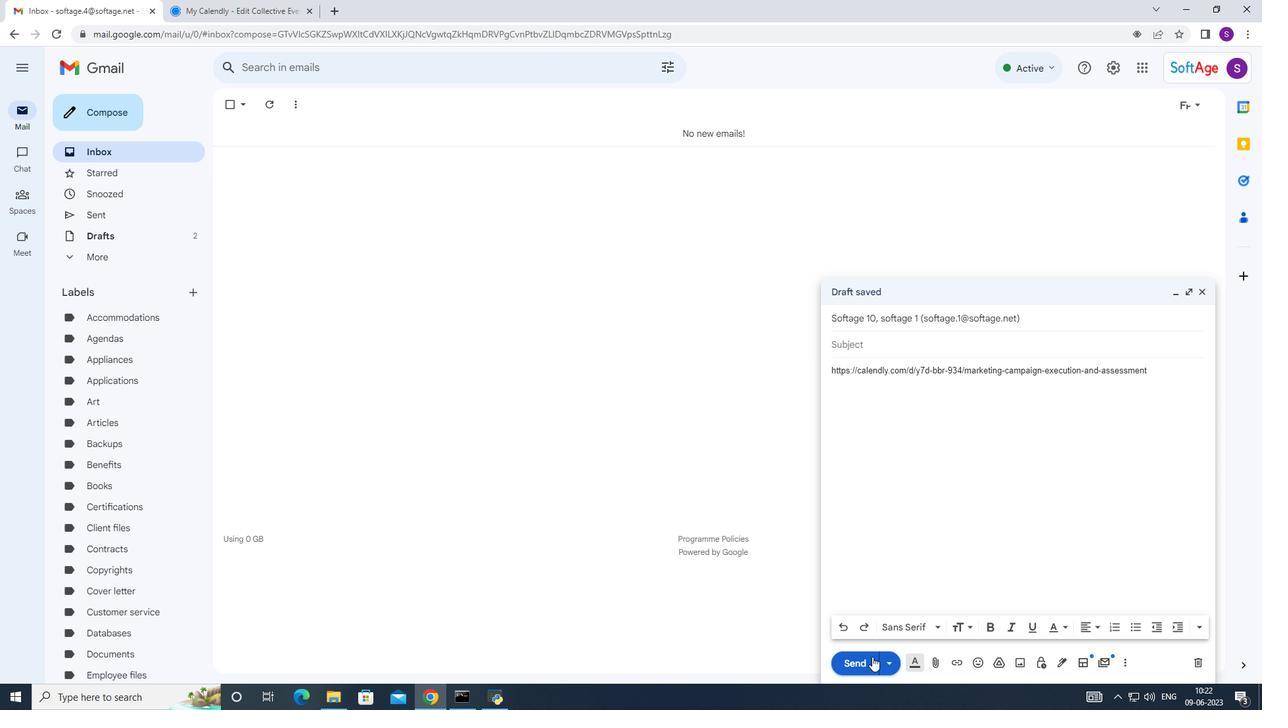 
